 Task: Look for space in Shumen, Bulgaria from 2nd September, 2023 to 6th September, 2023 for 2 adults in price range Rs.15000 to Rs.20000. Place can be entire place with 1  bedroom having 1 bed and 1 bathroom. Property type can be hotel. Booking option can be shelf check-in. Required host language is English.
Action: Mouse moved to (475, 119)
Screenshot: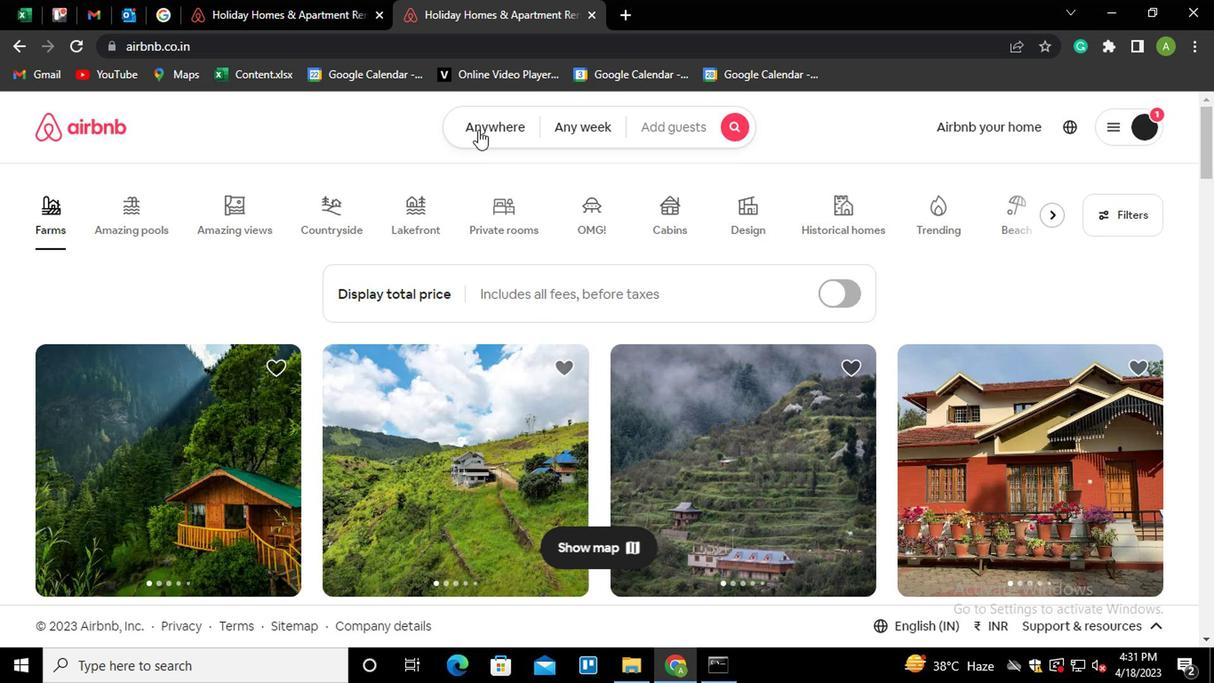 
Action: Mouse pressed left at (475, 119)
Screenshot: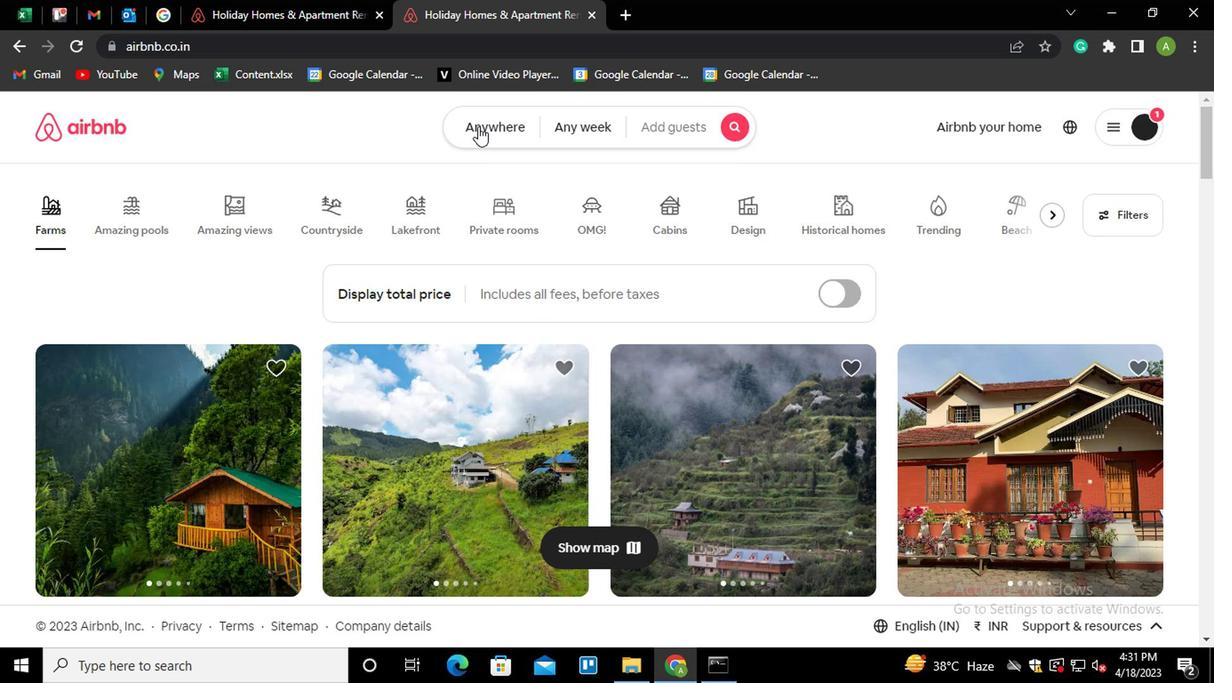 
Action: Mouse moved to (399, 201)
Screenshot: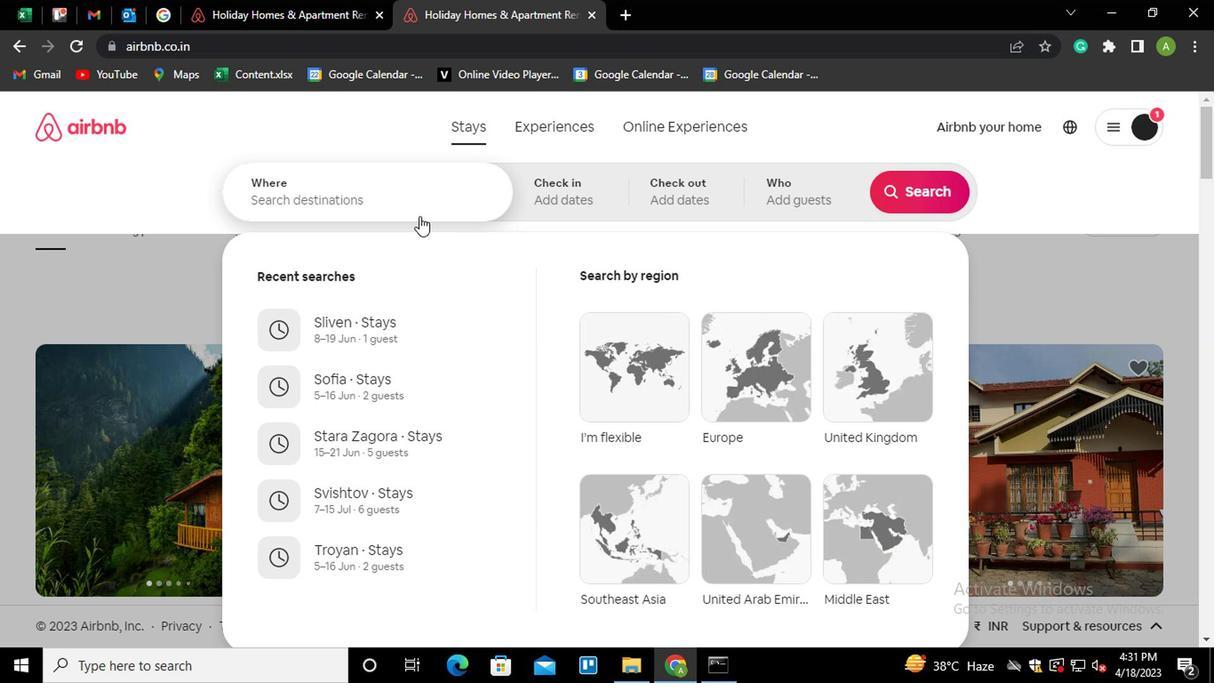 
Action: Mouse pressed left at (399, 201)
Screenshot: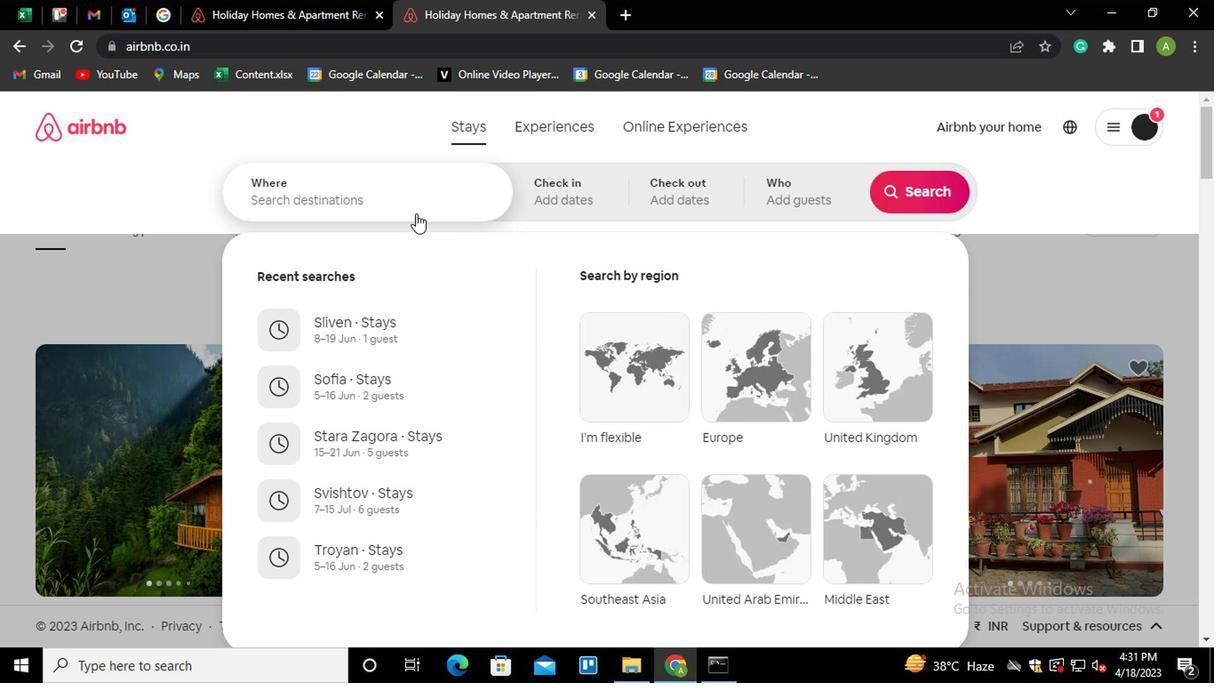 
Action: Key pressed <Key.shift><Key.shift><Key.shift><Key.shift><Key.shift>SHUMEN<Key.down><Key.enter>
Screenshot: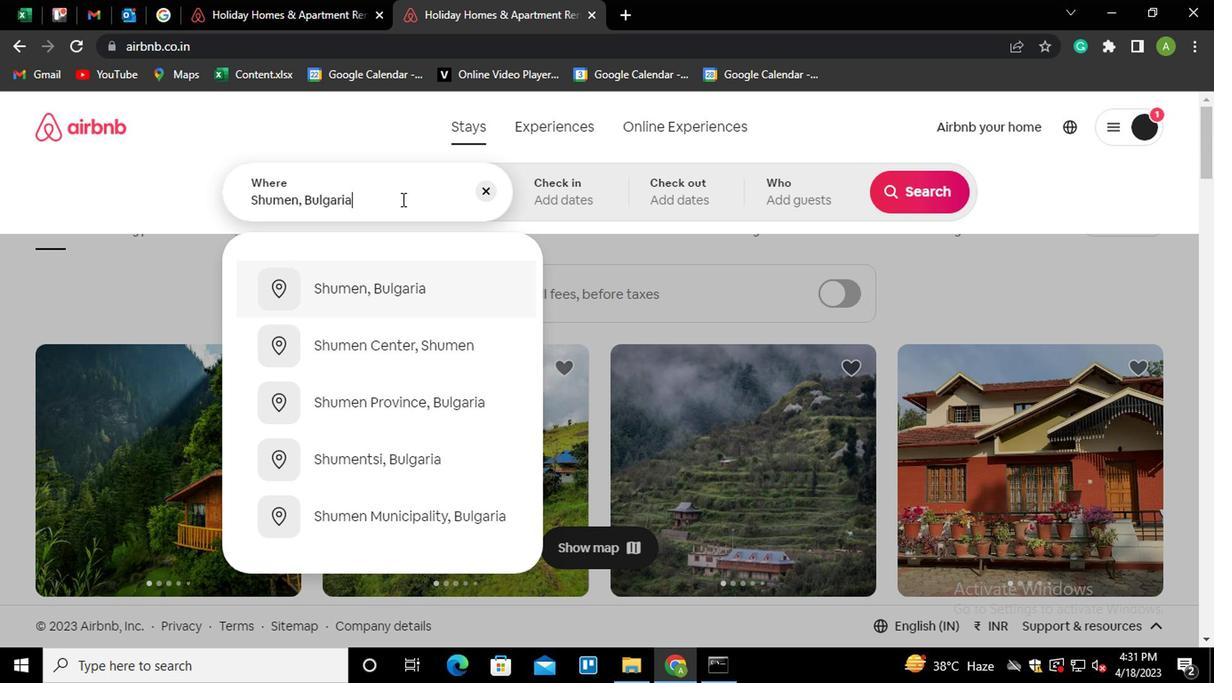 
Action: Mouse moved to (894, 339)
Screenshot: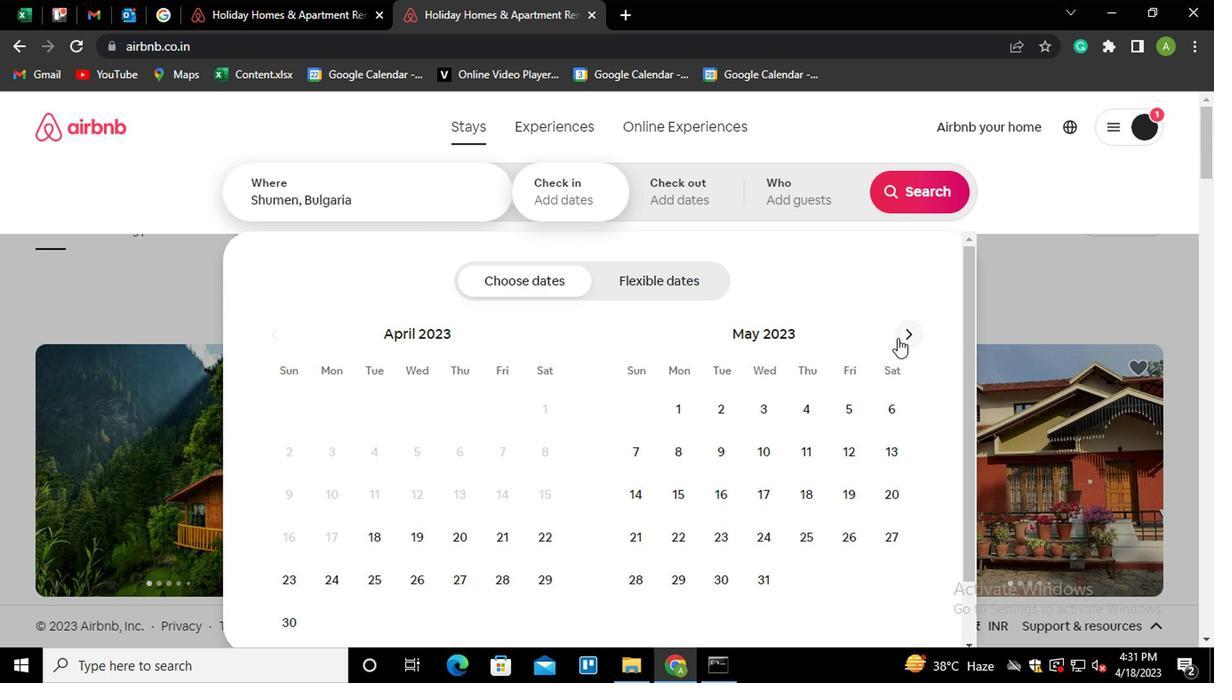 
Action: Mouse pressed left at (894, 339)
Screenshot: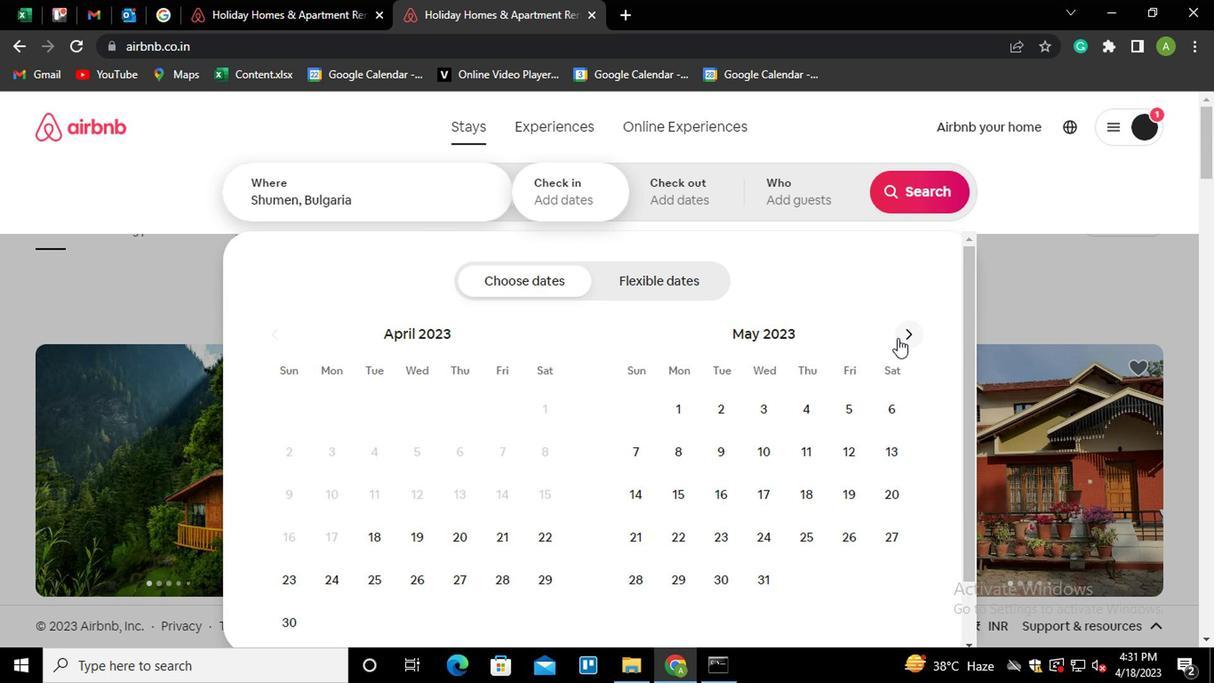 
Action: Mouse moved to (900, 339)
Screenshot: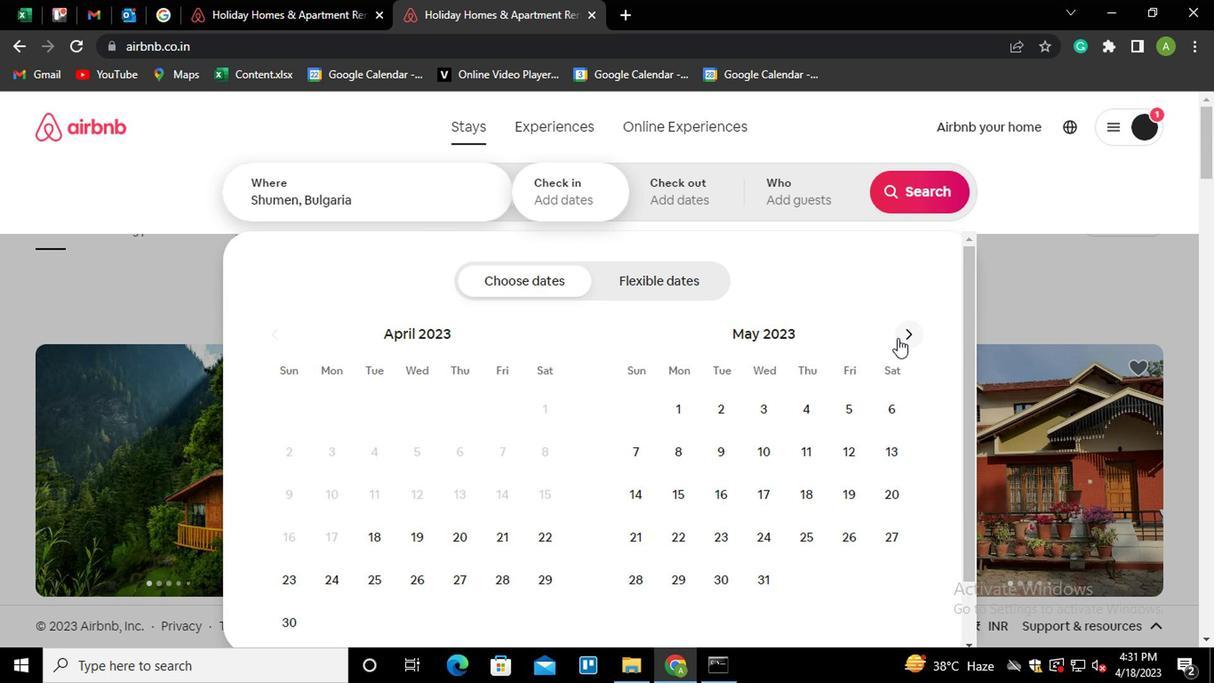 
Action: Mouse pressed left at (900, 339)
Screenshot: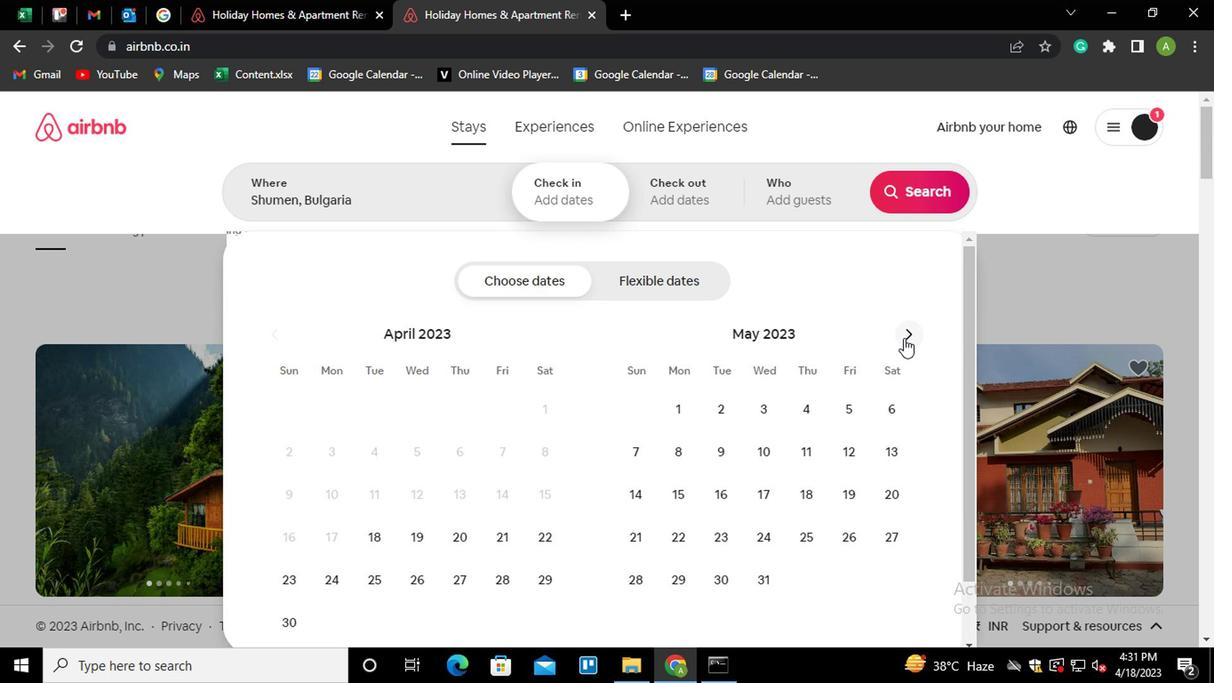 
Action: Mouse pressed left at (900, 339)
Screenshot: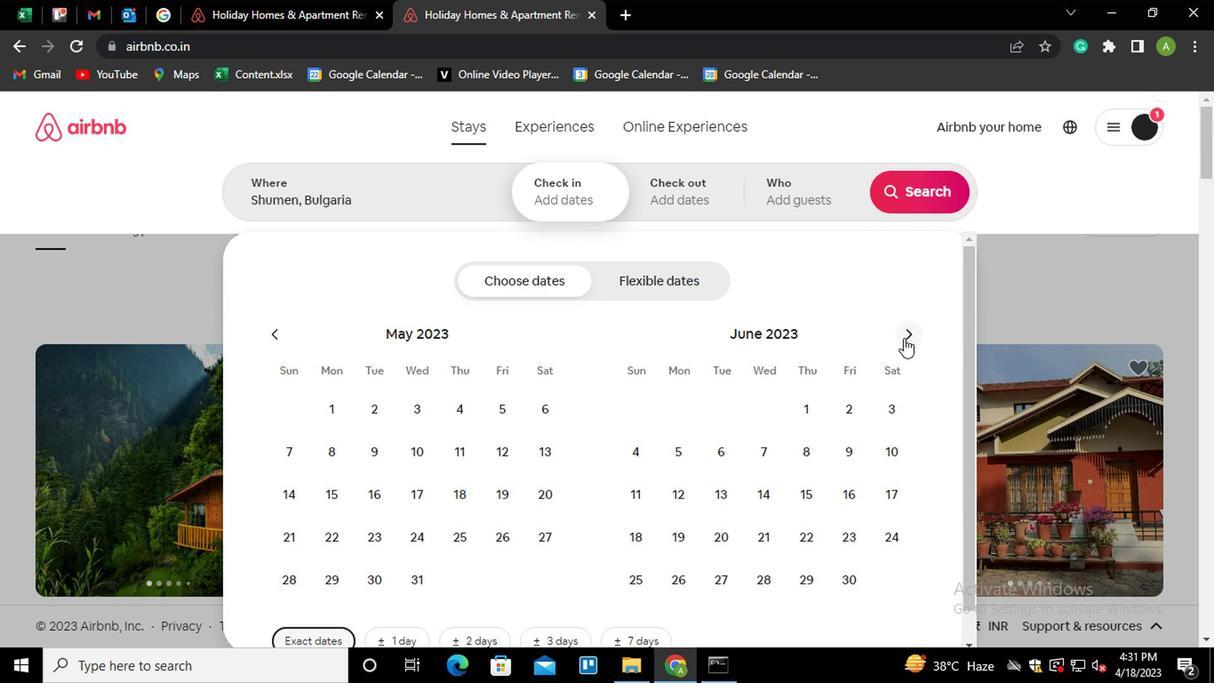 
Action: Mouse pressed left at (900, 339)
Screenshot: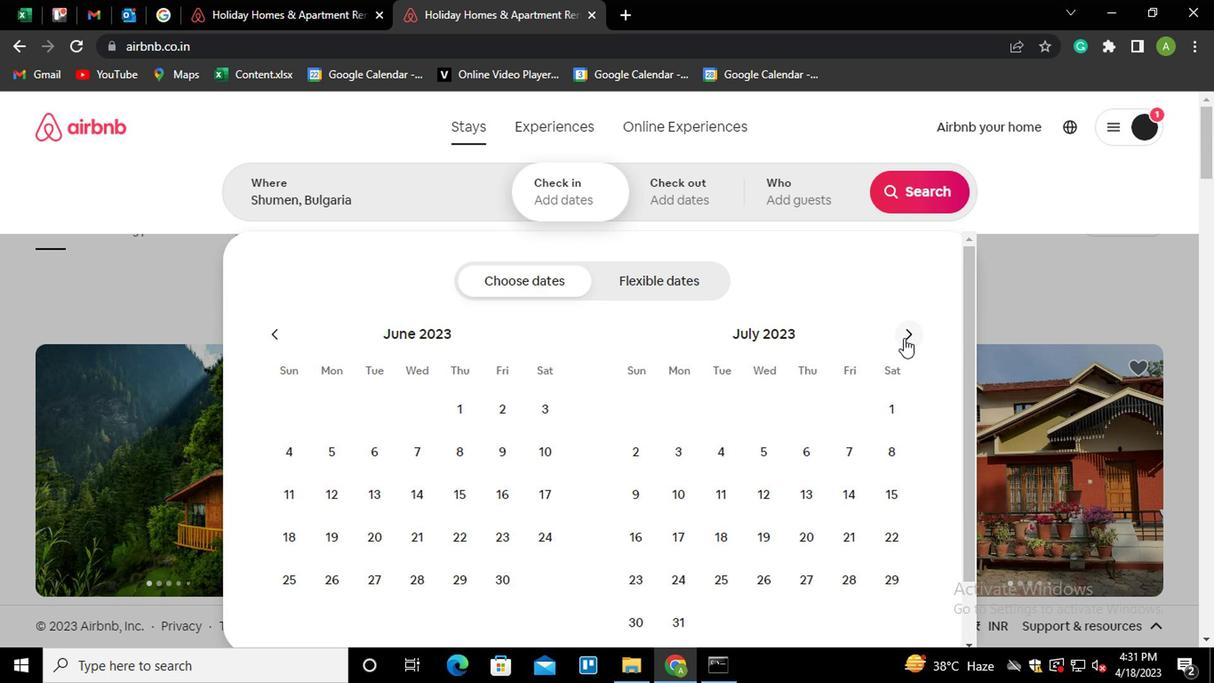 
Action: Mouse pressed left at (900, 339)
Screenshot: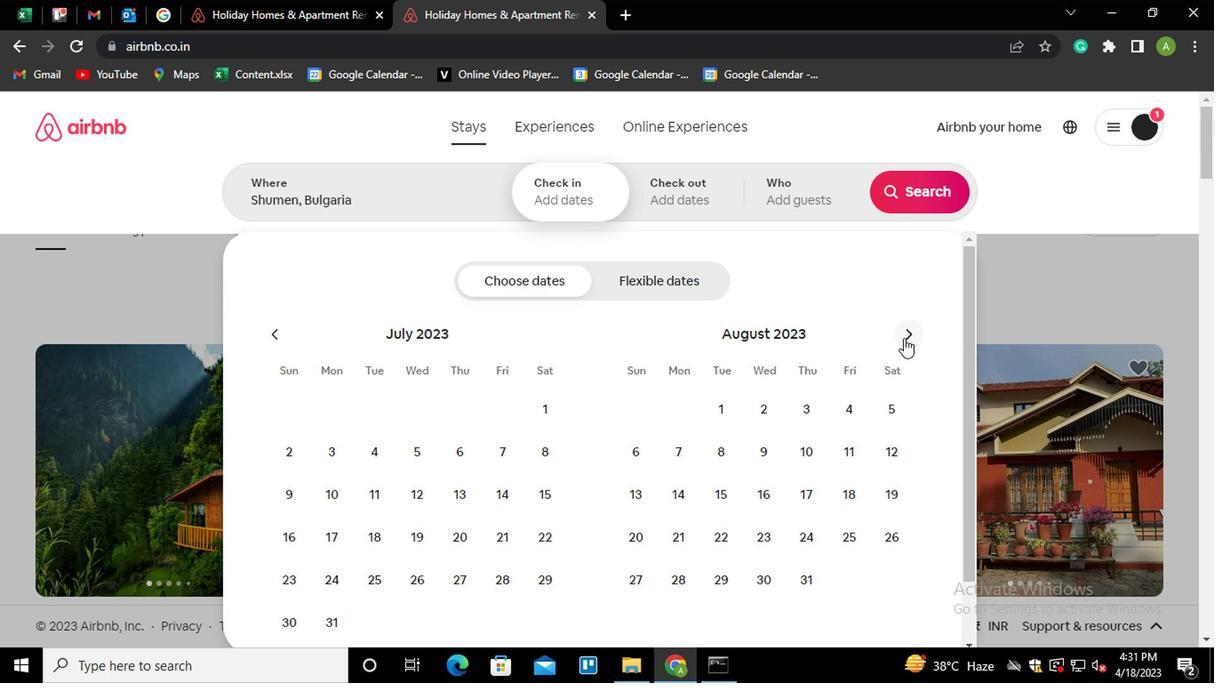 
Action: Mouse moved to (894, 409)
Screenshot: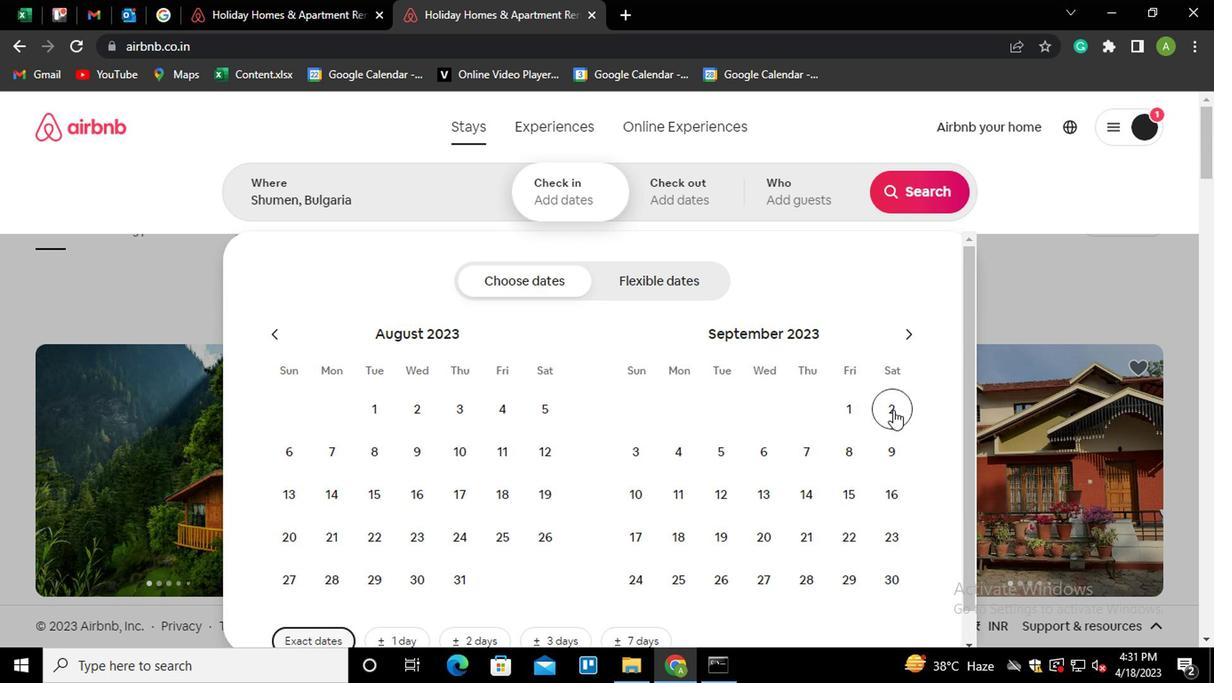 
Action: Mouse pressed left at (894, 409)
Screenshot: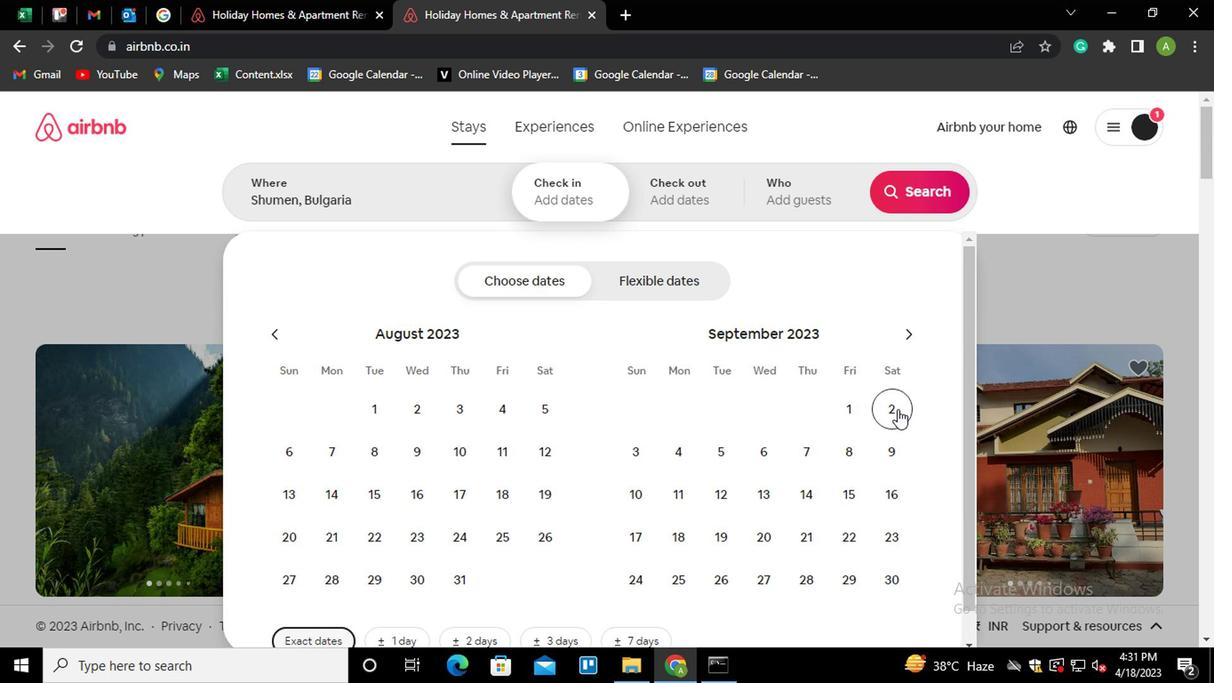 
Action: Mouse moved to (765, 445)
Screenshot: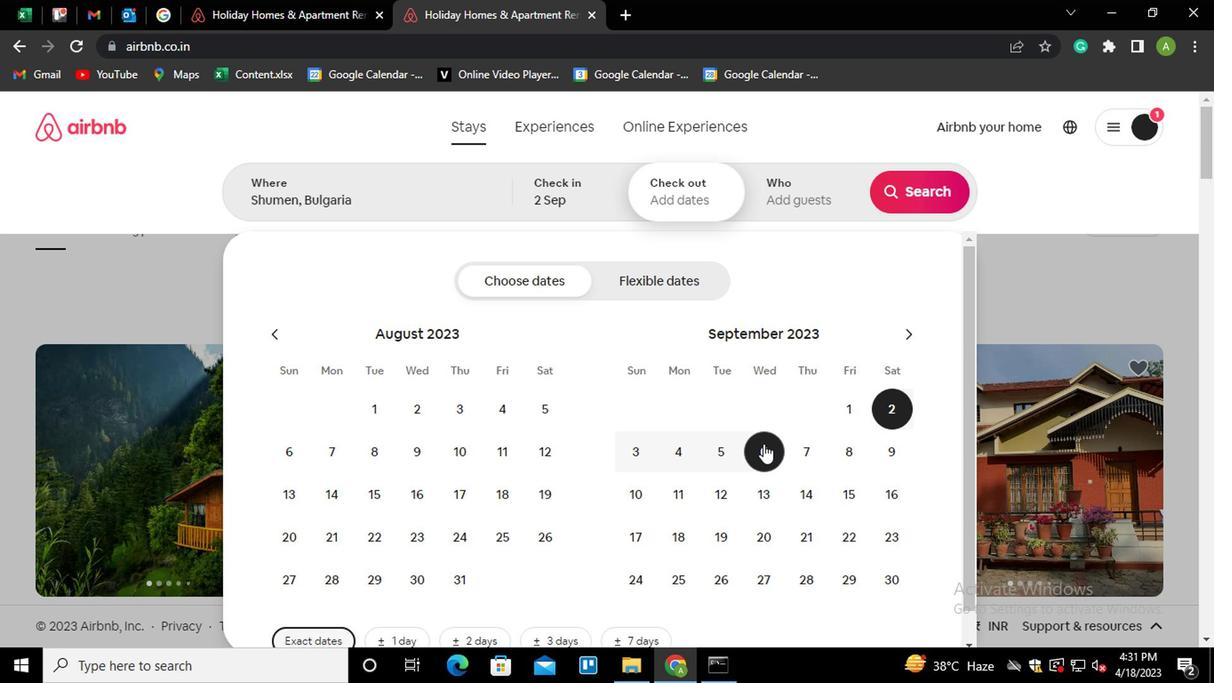 
Action: Mouse pressed left at (765, 445)
Screenshot: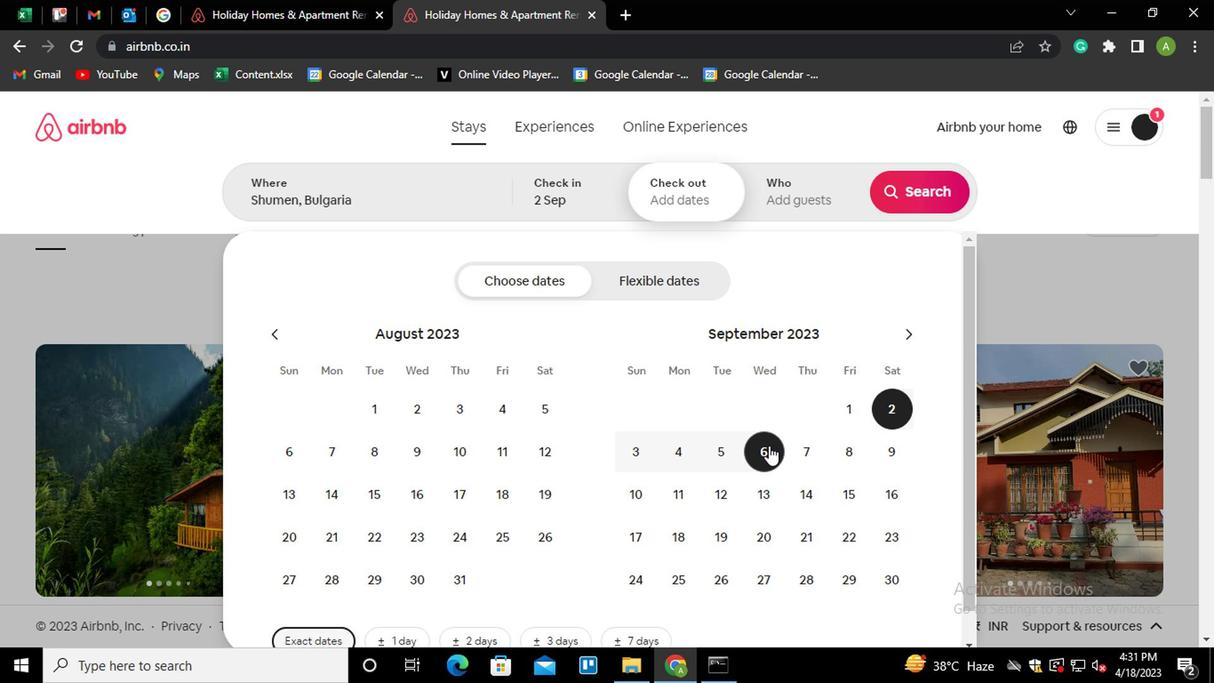 
Action: Mouse moved to (810, 204)
Screenshot: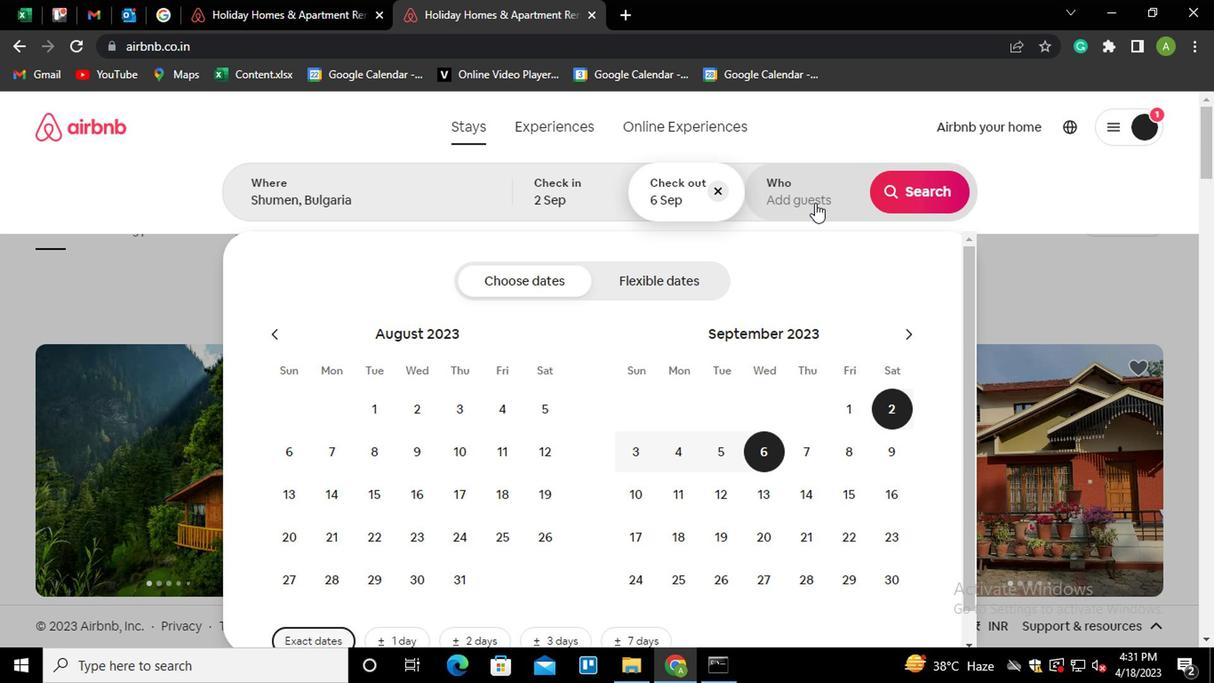 
Action: Mouse pressed left at (810, 204)
Screenshot: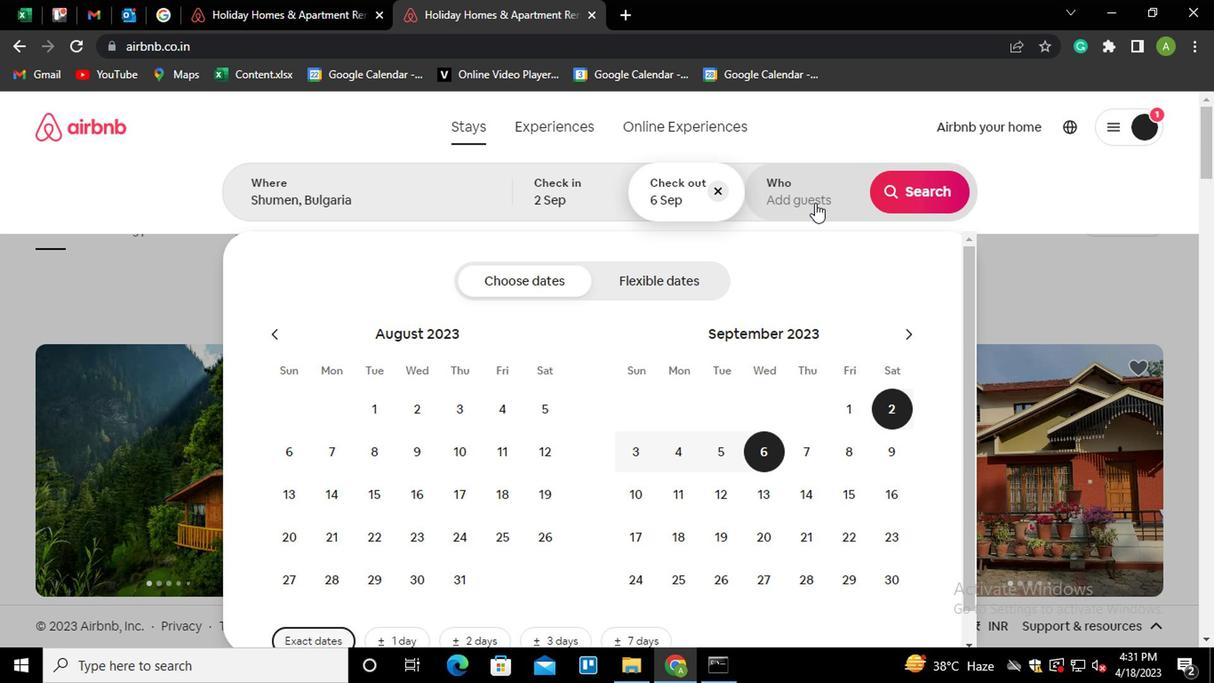 
Action: Mouse moved to (918, 285)
Screenshot: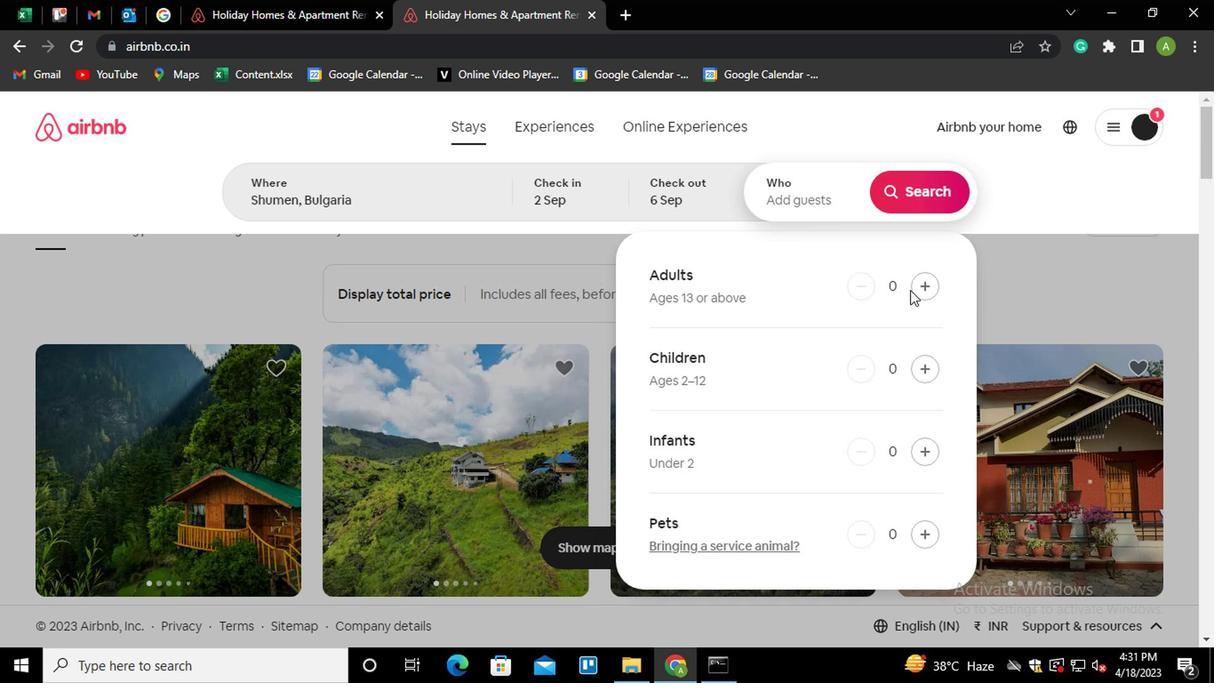 
Action: Mouse pressed left at (918, 285)
Screenshot: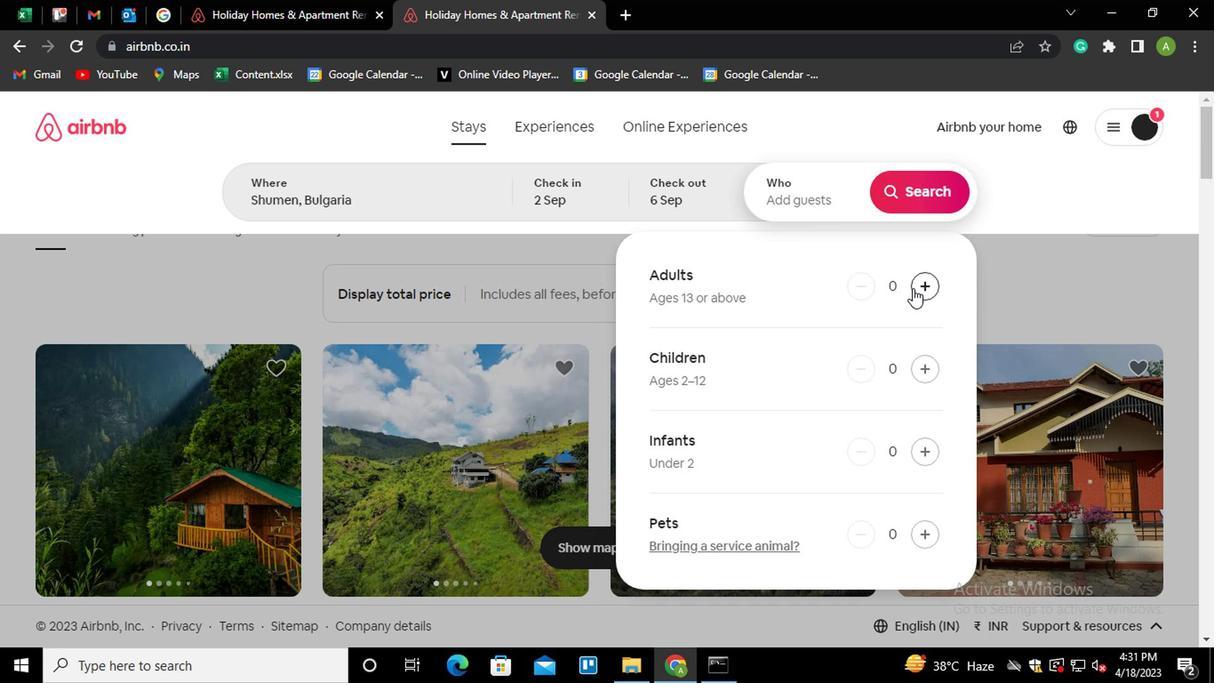 
Action: Mouse pressed left at (918, 285)
Screenshot: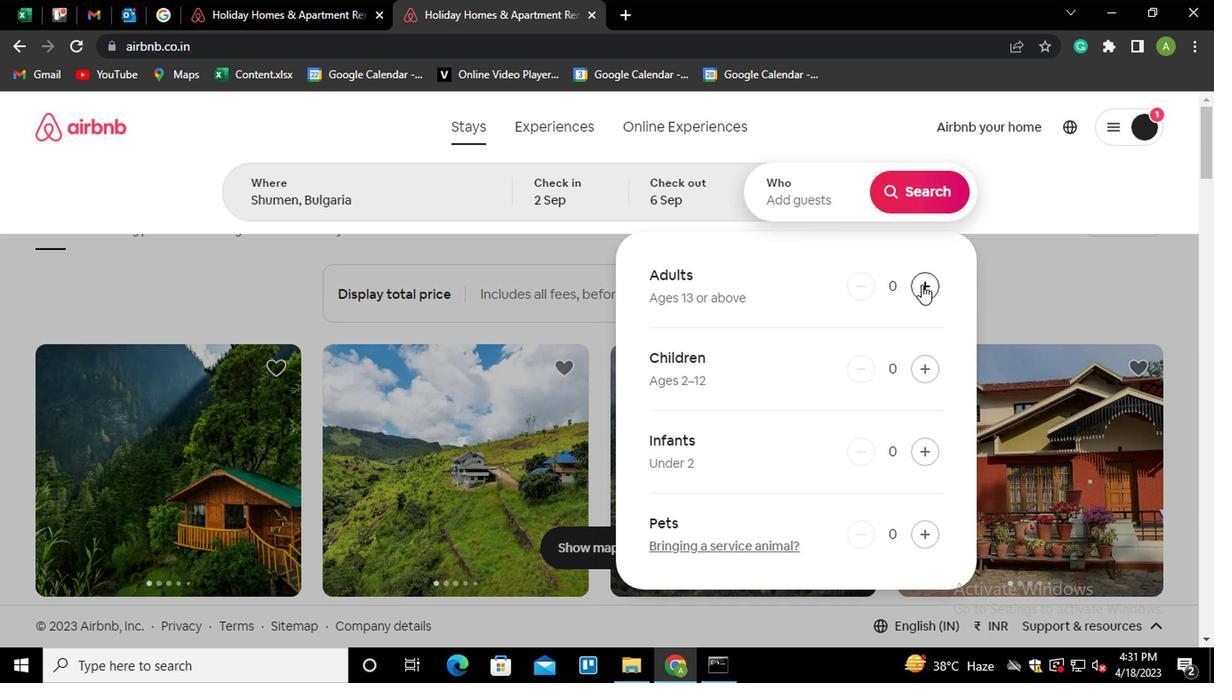 
Action: Mouse moved to (912, 192)
Screenshot: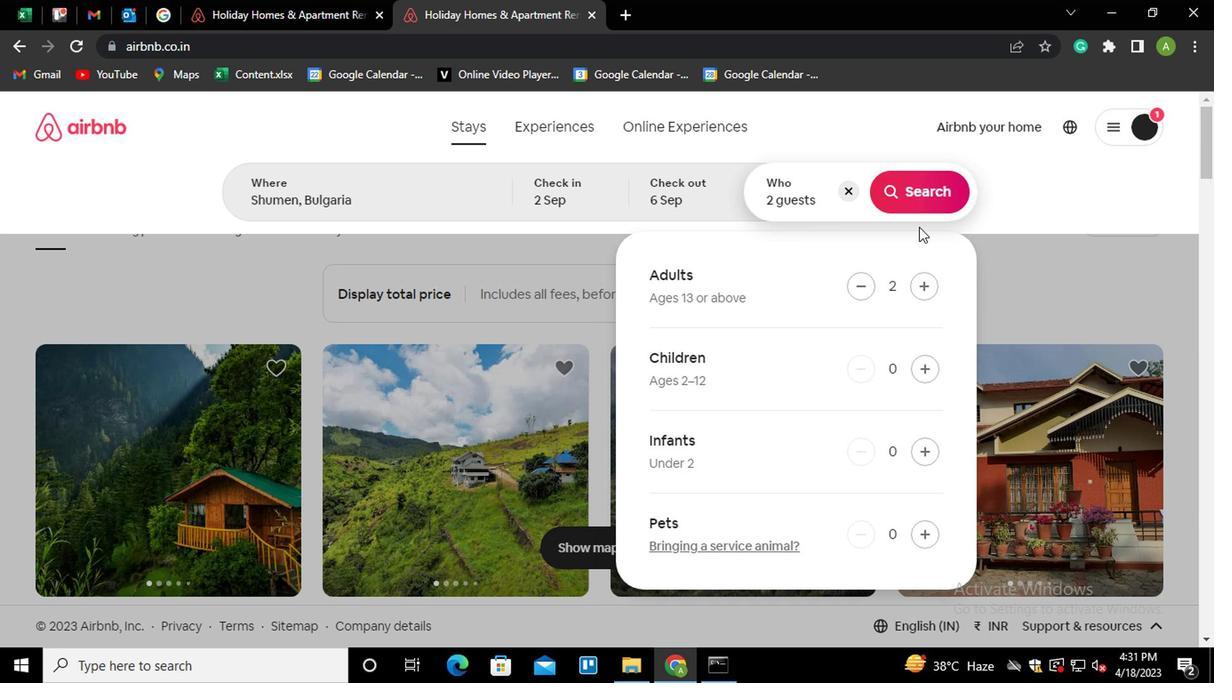 
Action: Mouse pressed left at (912, 192)
Screenshot: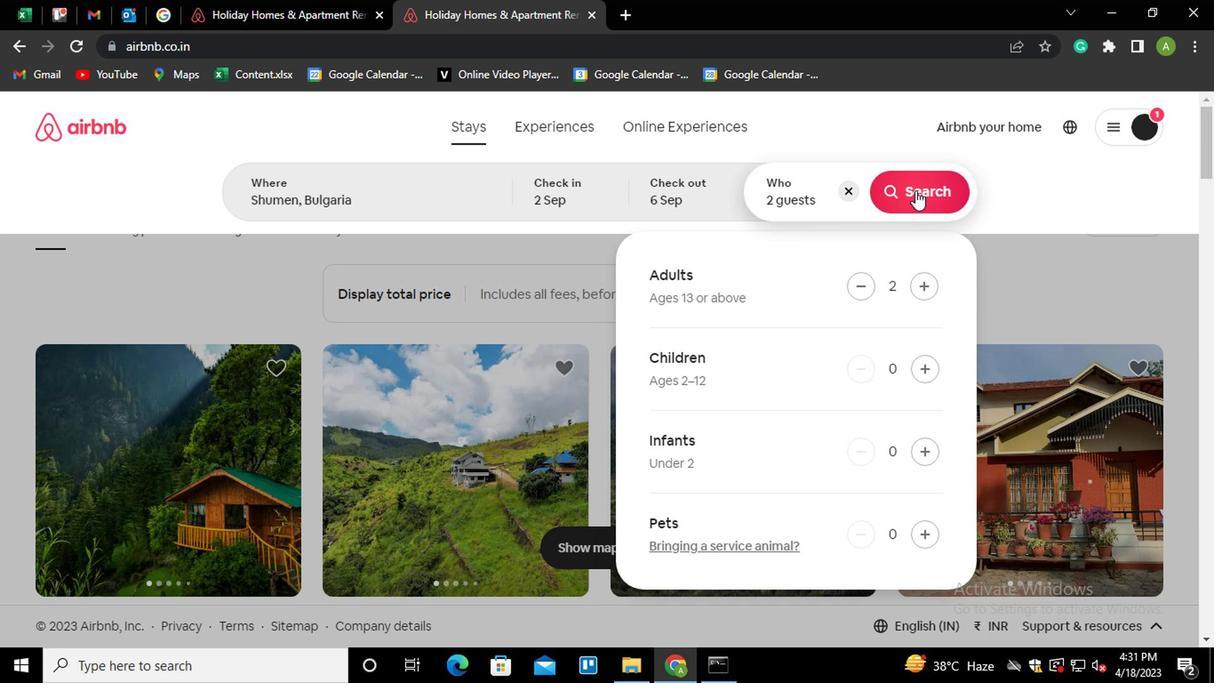 
Action: Mouse moved to (1132, 200)
Screenshot: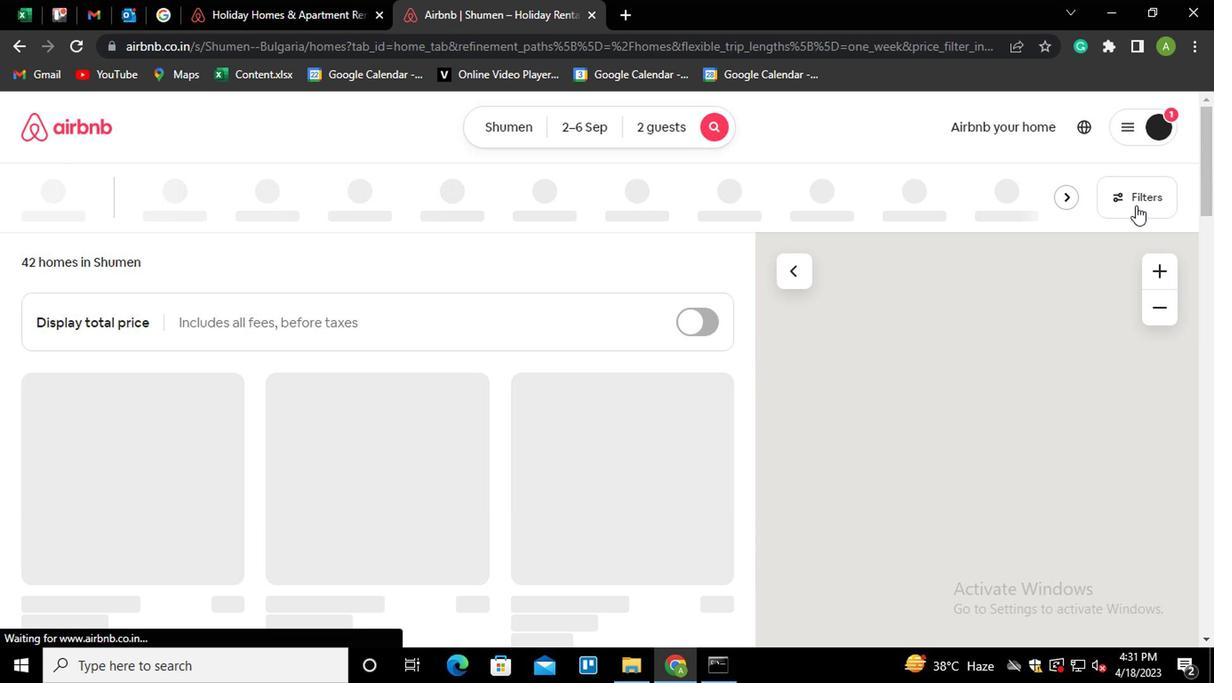 
Action: Mouse pressed left at (1132, 200)
Screenshot: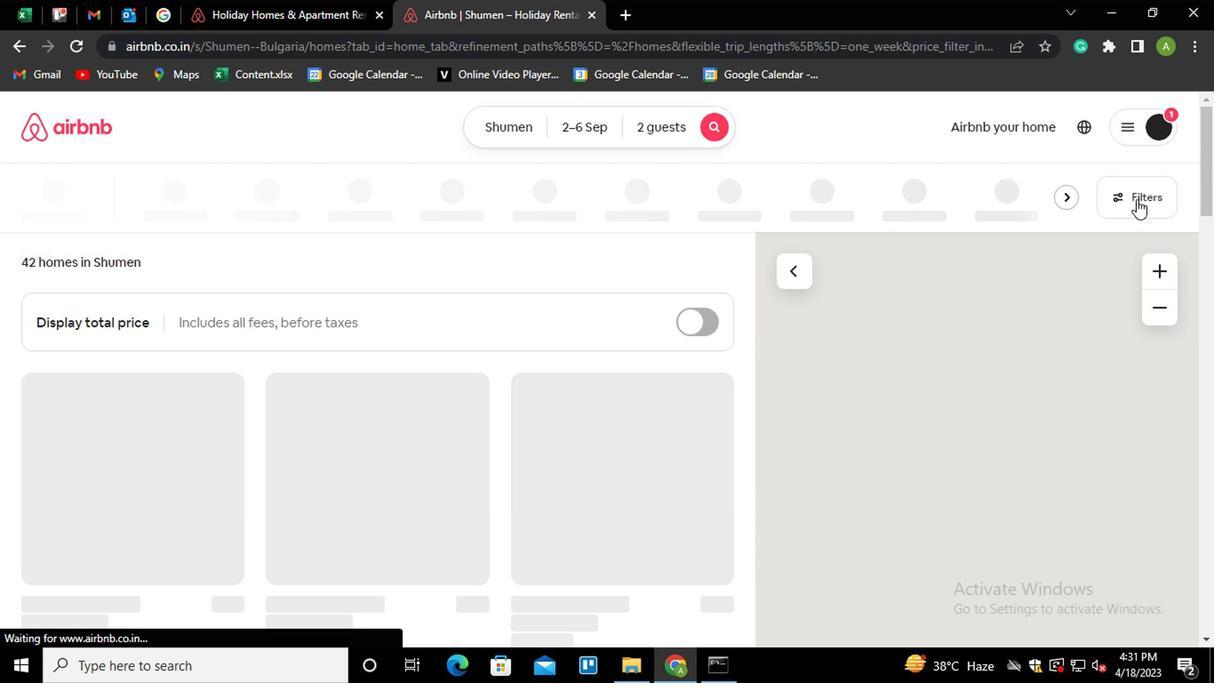 
Action: Mouse moved to (462, 431)
Screenshot: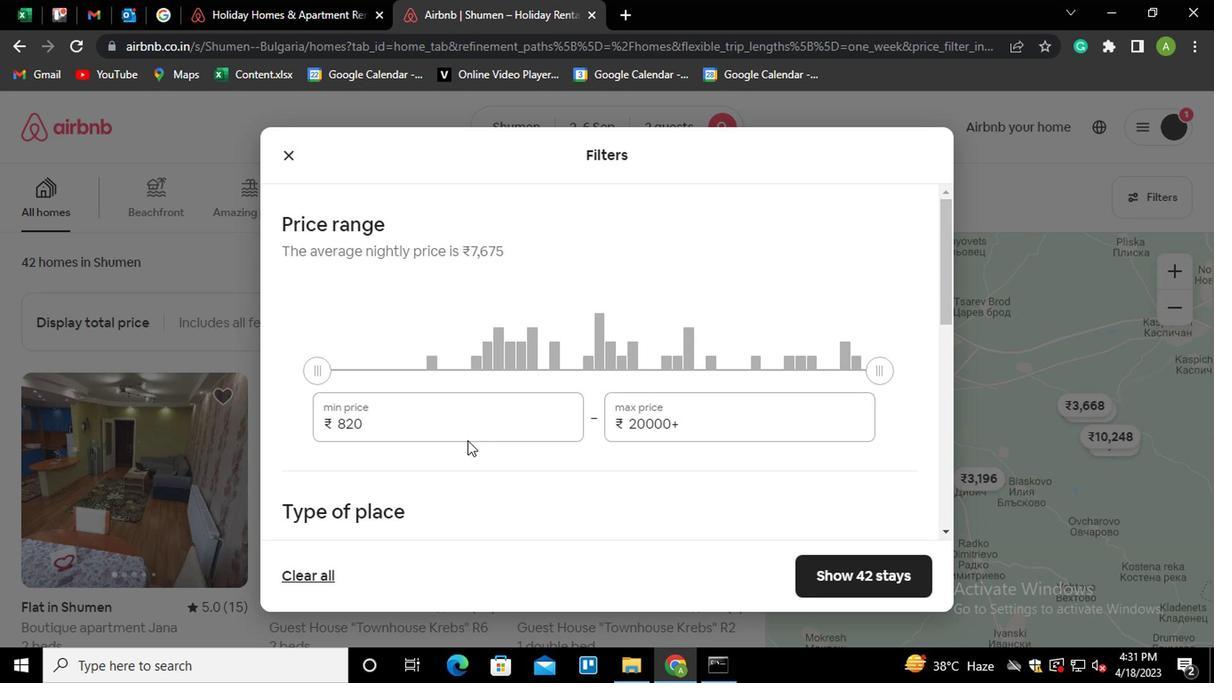 
Action: Mouse pressed left at (462, 431)
Screenshot: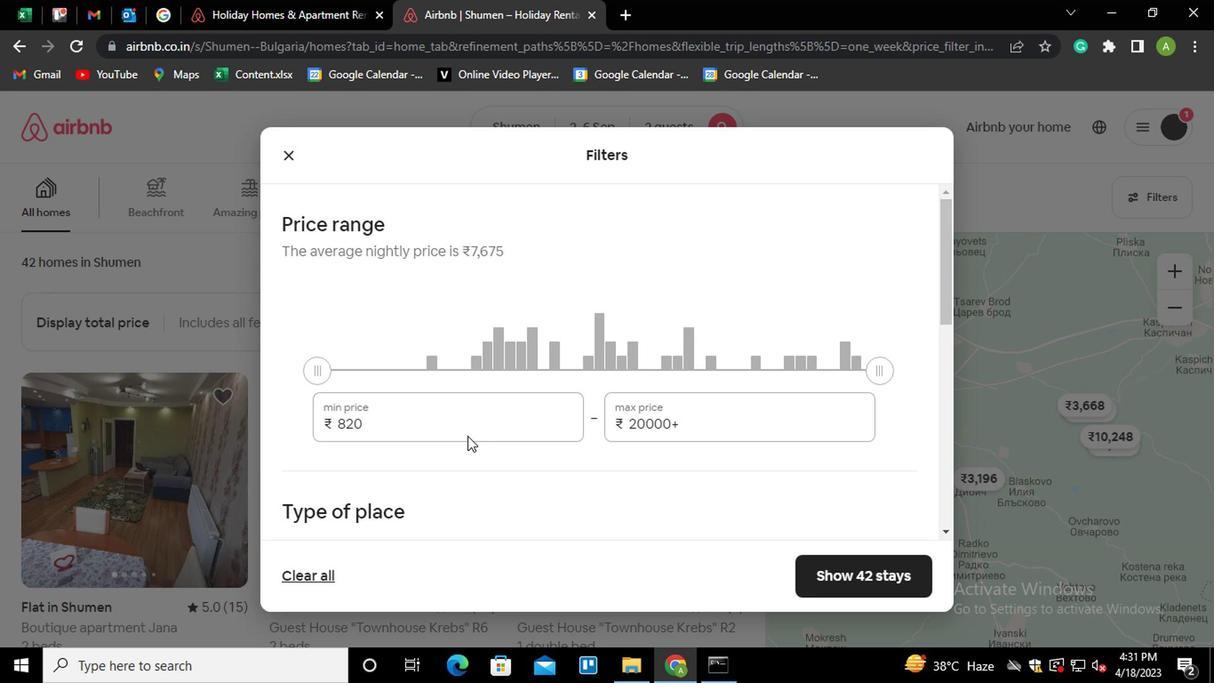 
Action: Key pressed <Key.shift_r><Key.home>15000
Screenshot: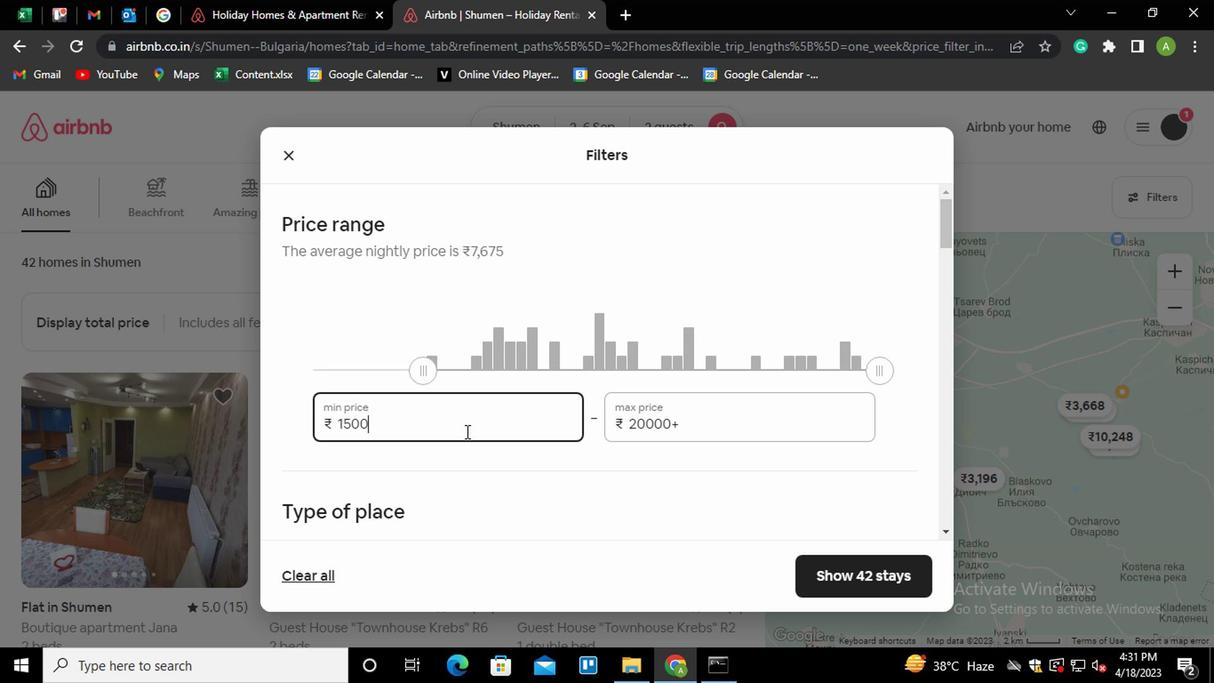 
Action: Mouse moved to (676, 428)
Screenshot: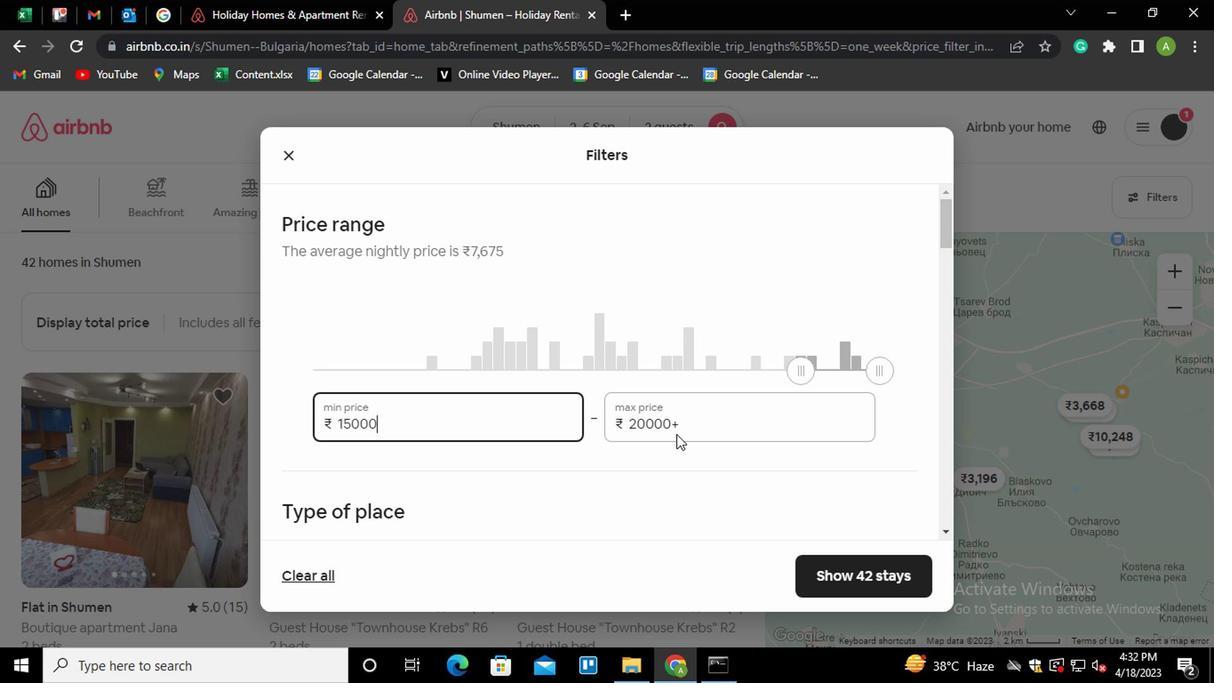 
Action: Mouse pressed left at (676, 428)
Screenshot: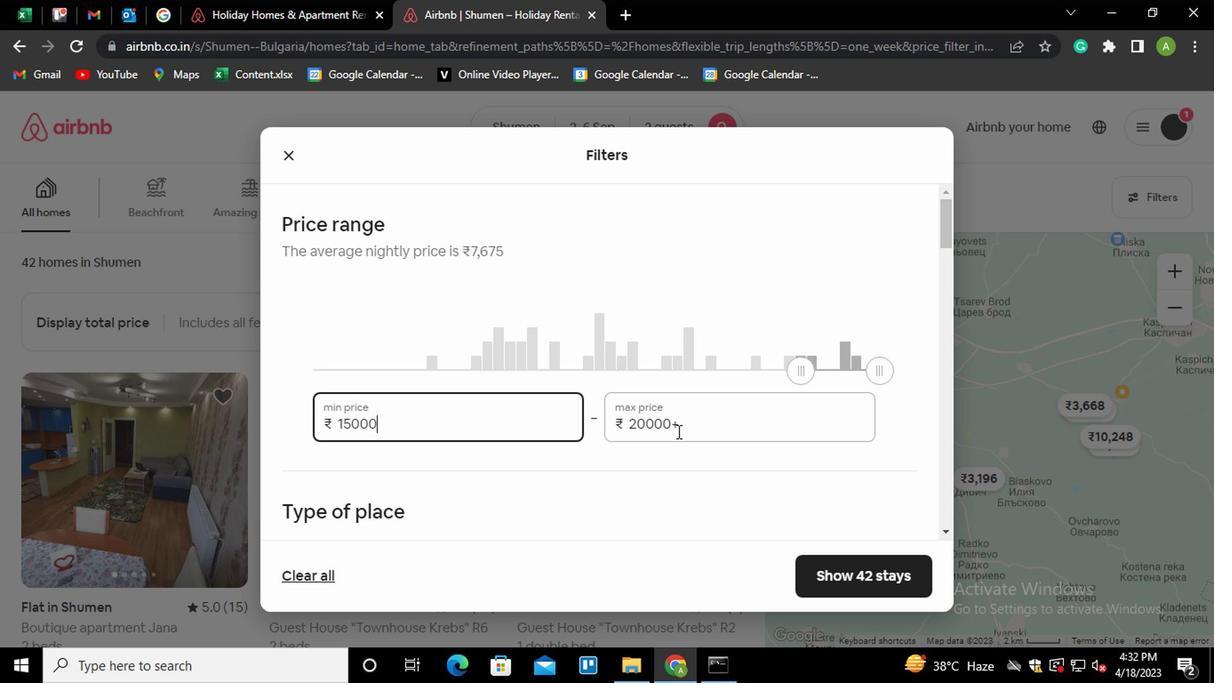 
Action: Mouse moved to (674, 428)
Screenshot: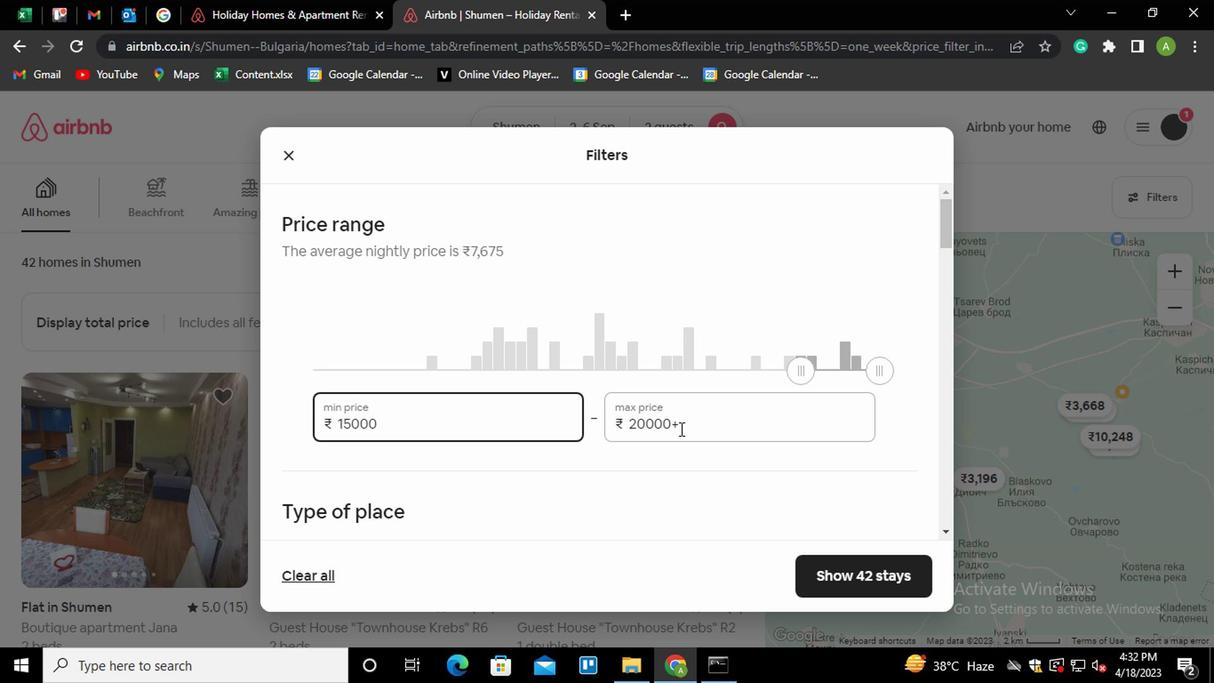 
Action: Key pressed <Key.shift_r><Key.home>20000
Screenshot: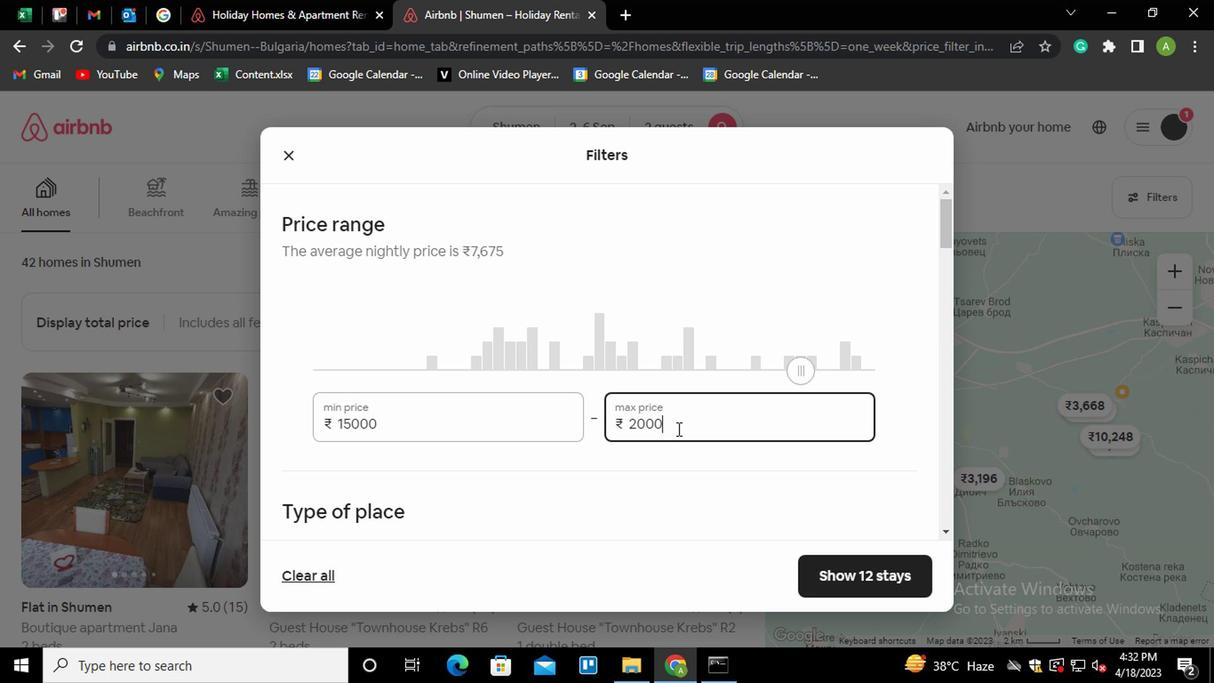
Action: Mouse moved to (687, 423)
Screenshot: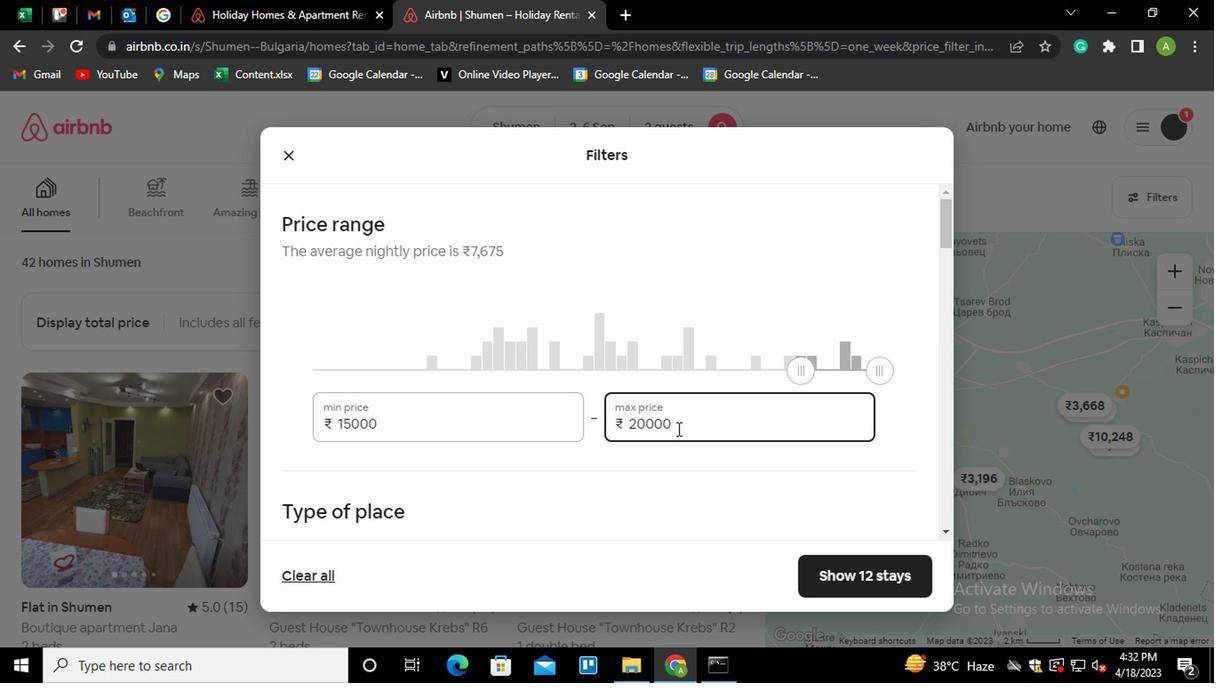
Action: Mouse scrolled (687, 422) with delta (0, -1)
Screenshot: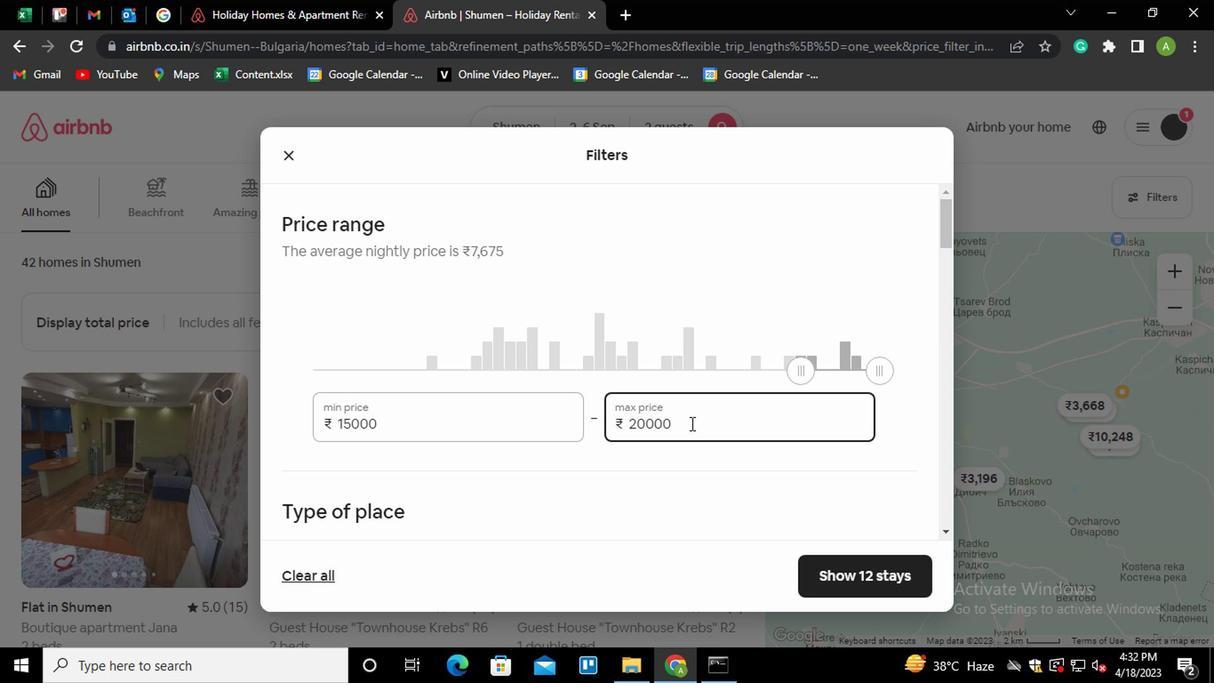 
Action: Mouse scrolled (687, 422) with delta (0, -1)
Screenshot: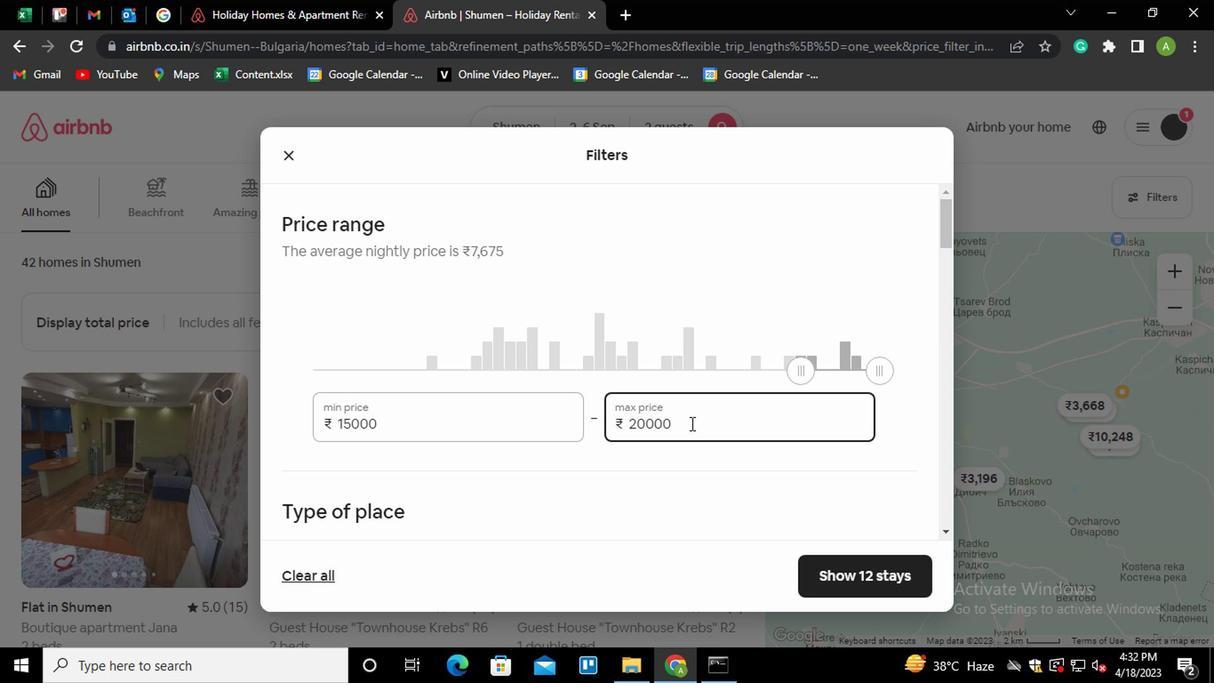 
Action: Mouse scrolled (687, 422) with delta (0, -1)
Screenshot: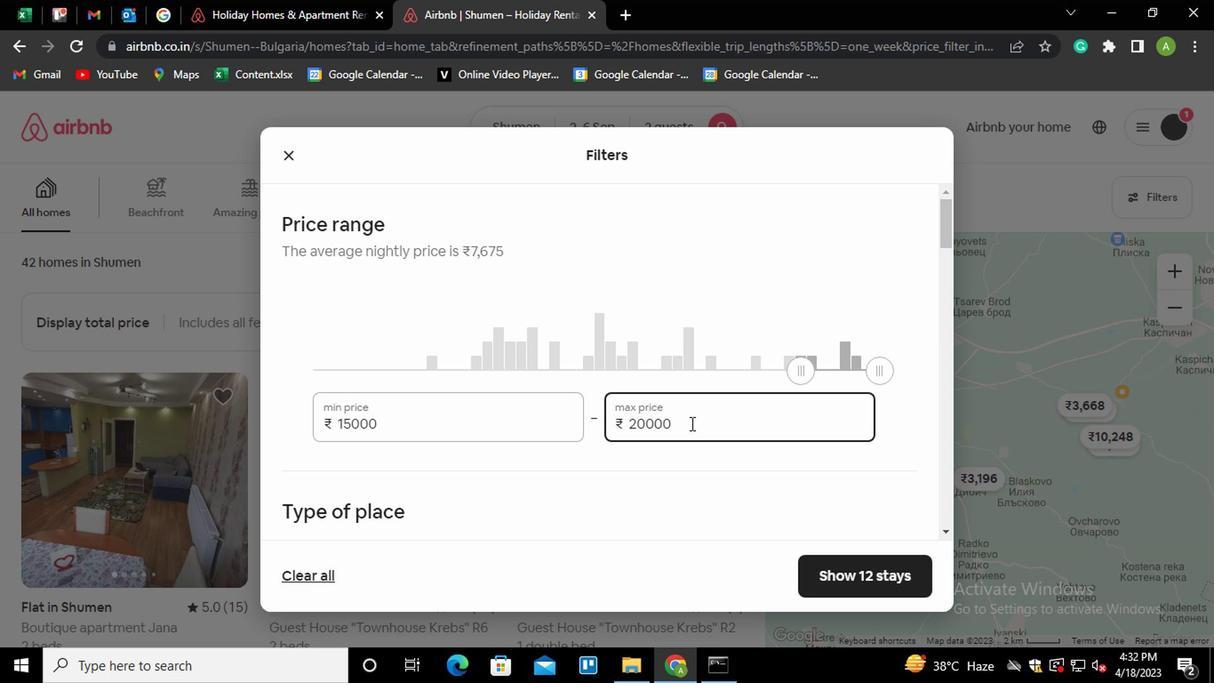 
Action: Mouse moved to (323, 294)
Screenshot: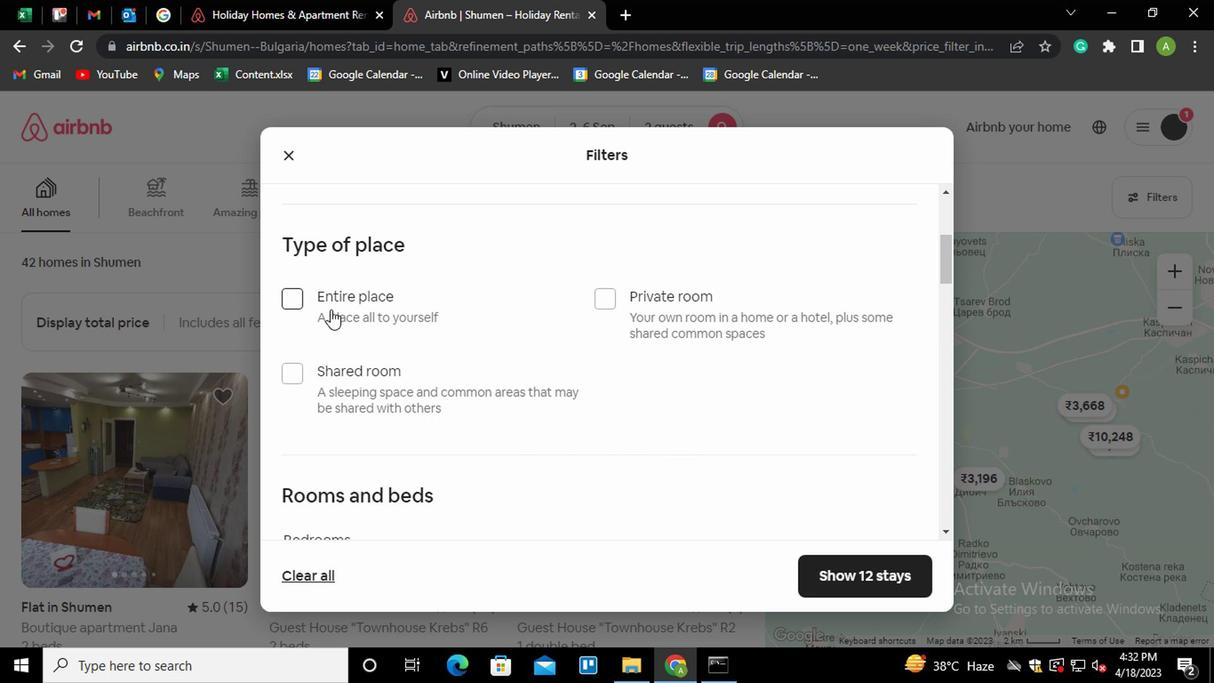 
Action: Mouse pressed left at (323, 294)
Screenshot: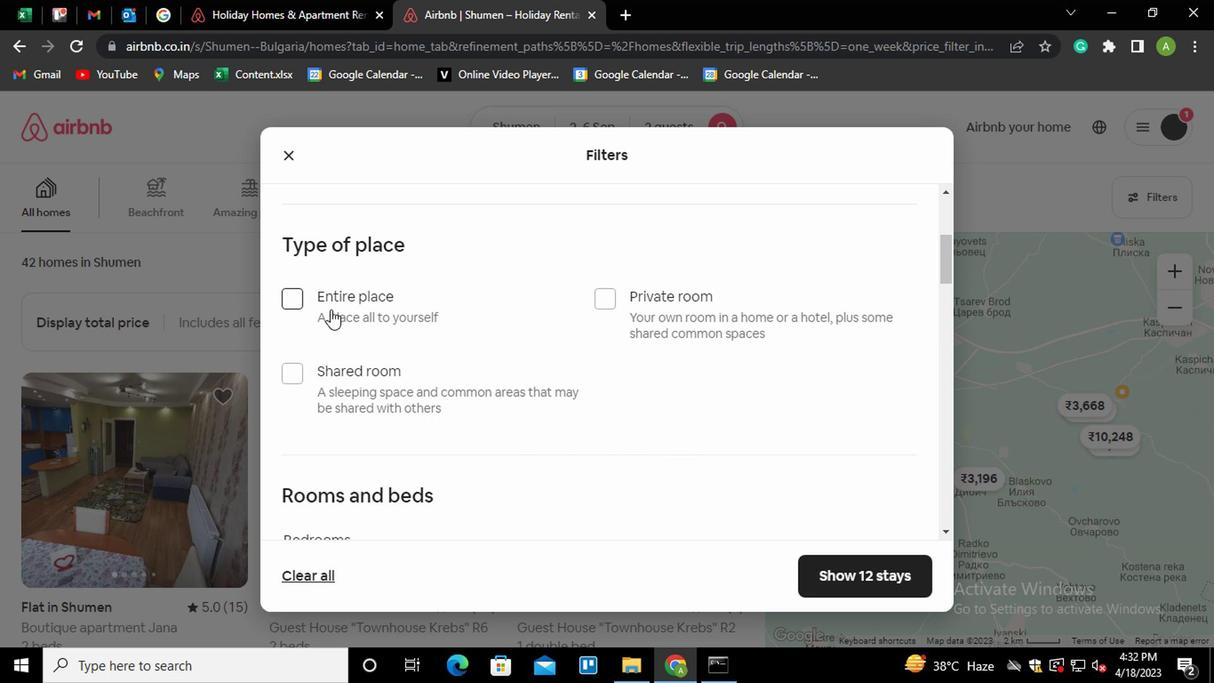 
Action: Mouse moved to (566, 344)
Screenshot: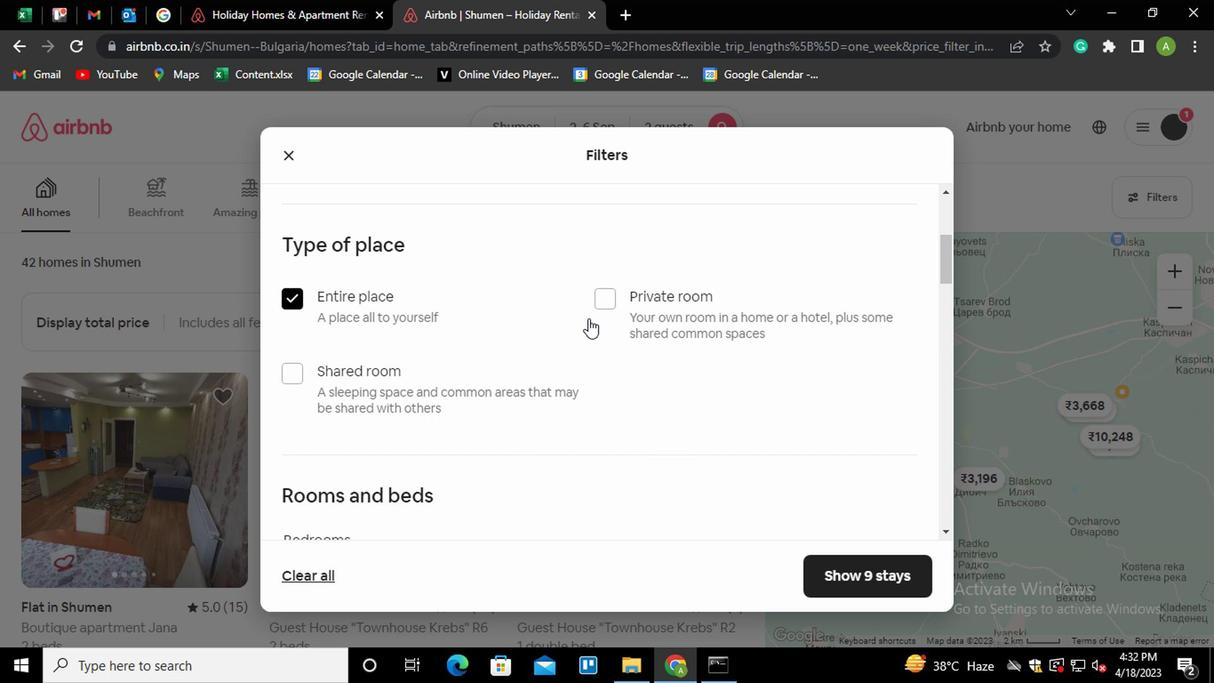 
Action: Mouse scrolled (566, 343) with delta (0, 0)
Screenshot: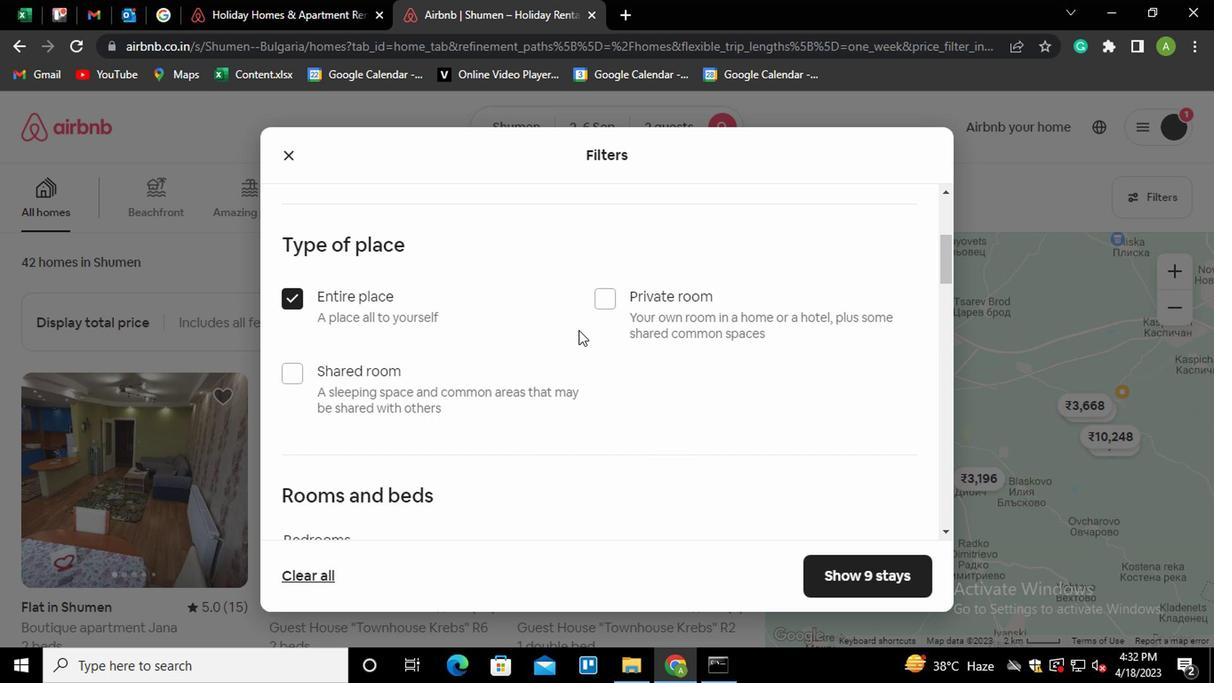 
Action: Mouse scrolled (566, 343) with delta (0, 0)
Screenshot: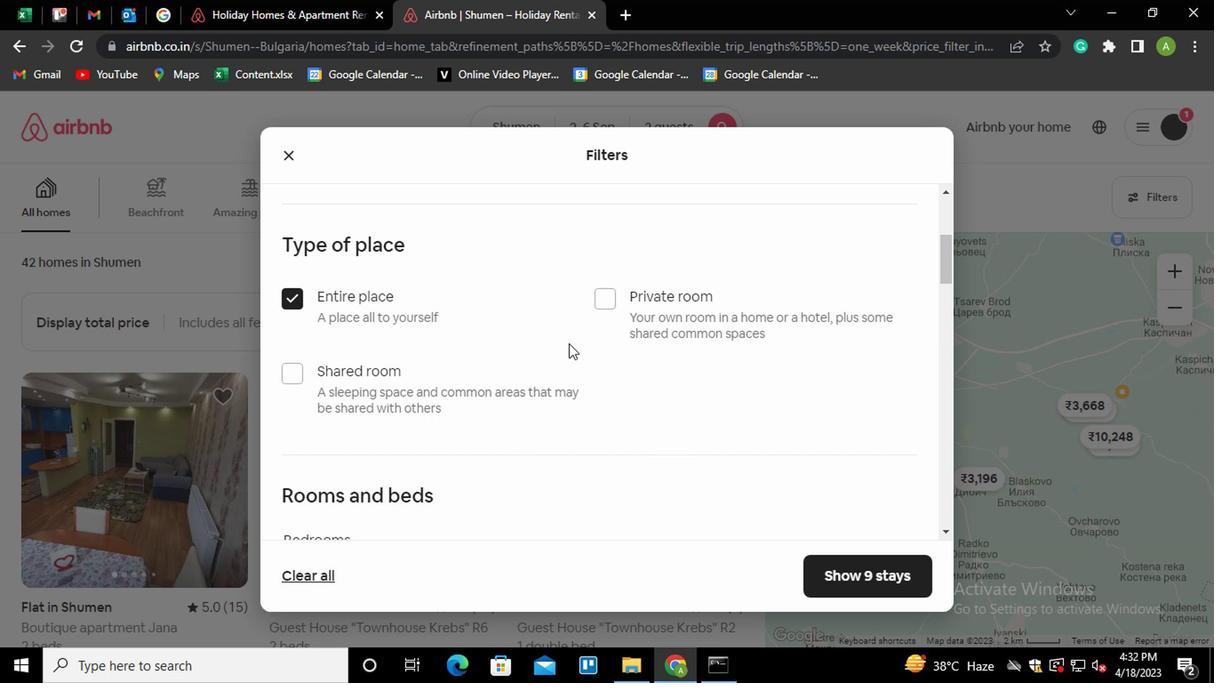 
Action: Mouse moved to (401, 403)
Screenshot: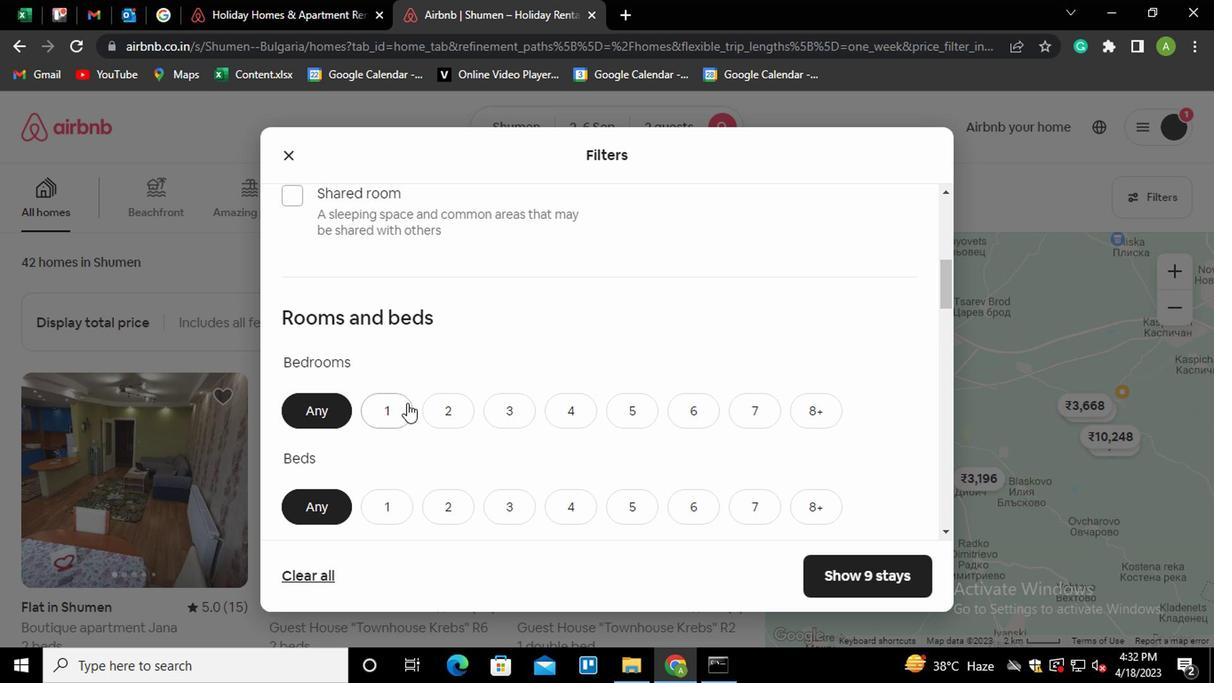 
Action: Mouse pressed left at (401, 403)
Screenshot: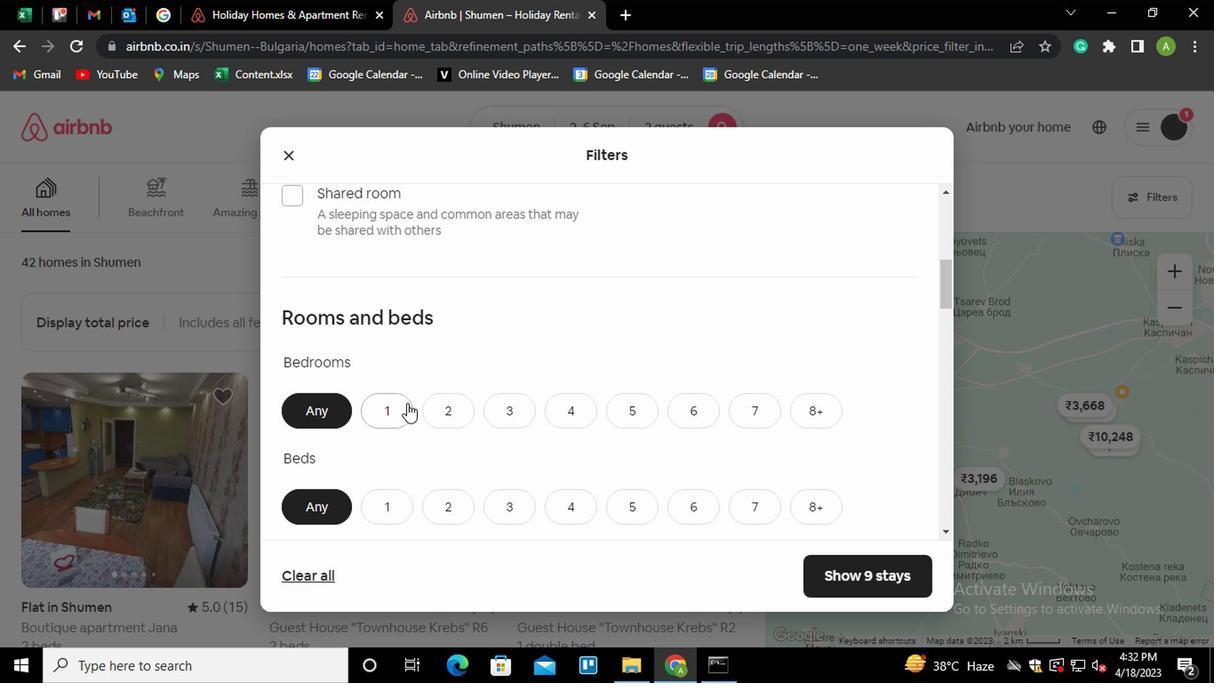 
Action: Mouse scrolled (401, 402) with delta (0, -1)
Screenshot: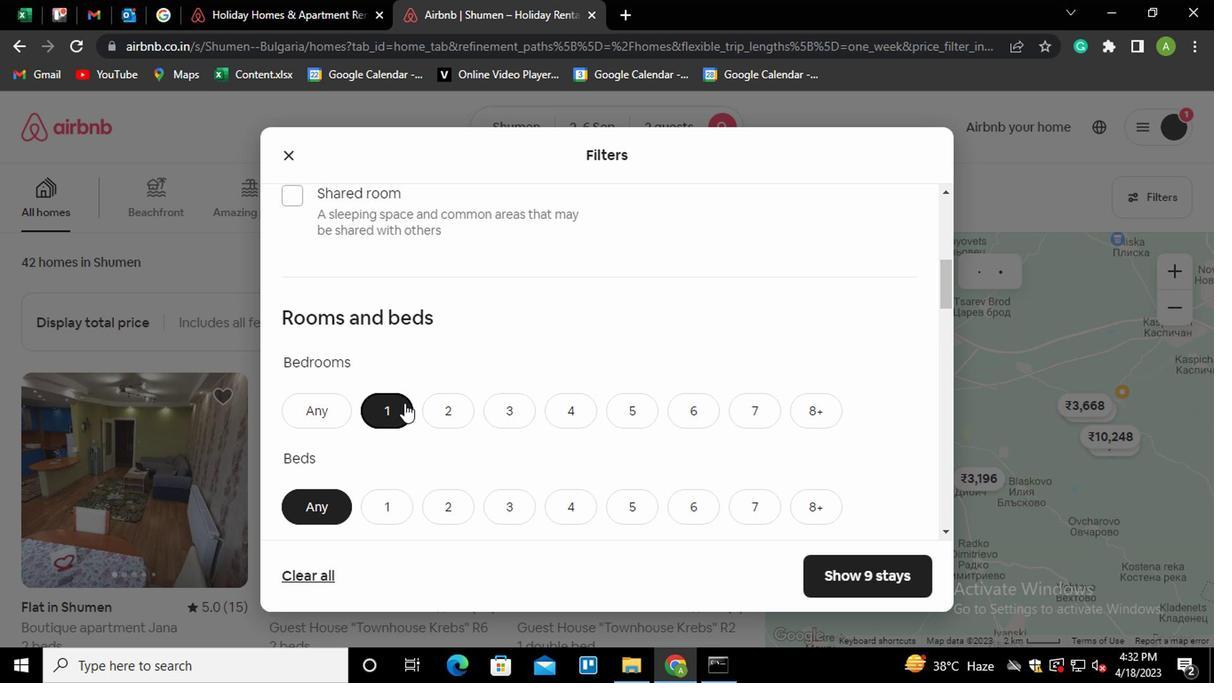 
Action: Mouse scrolled (401, 402) with delta (0, -1)
Screenshot: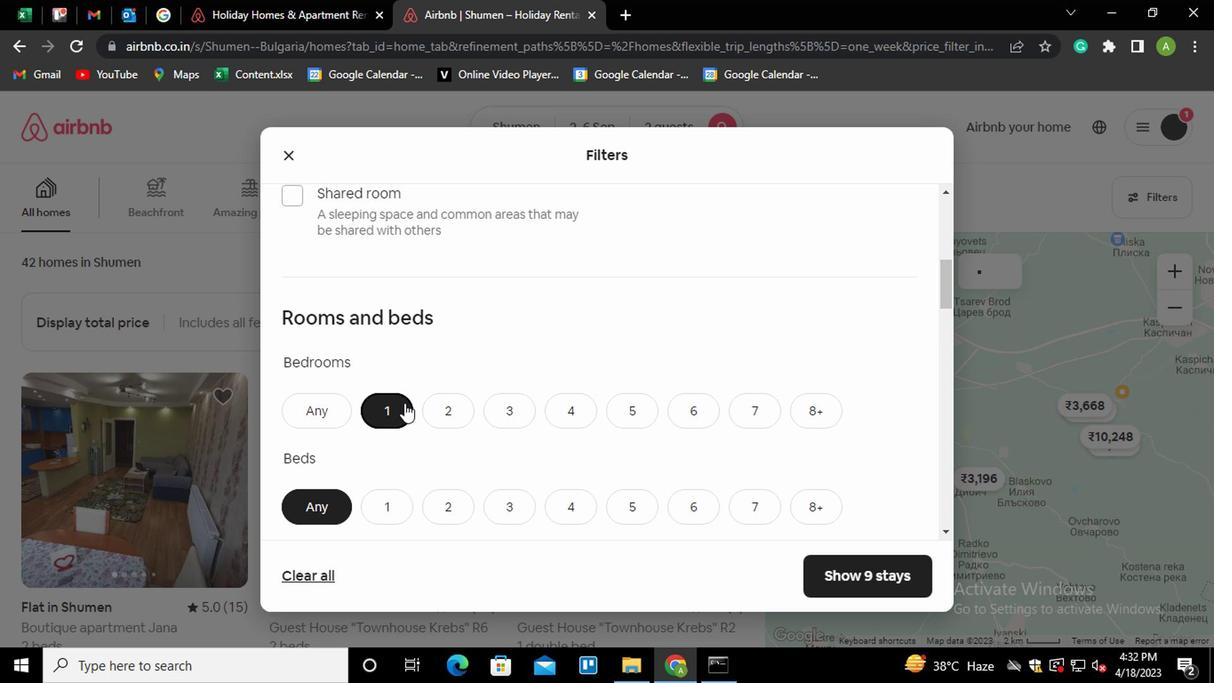 
Action: Mouse moved to (381, 330)
Screenshot: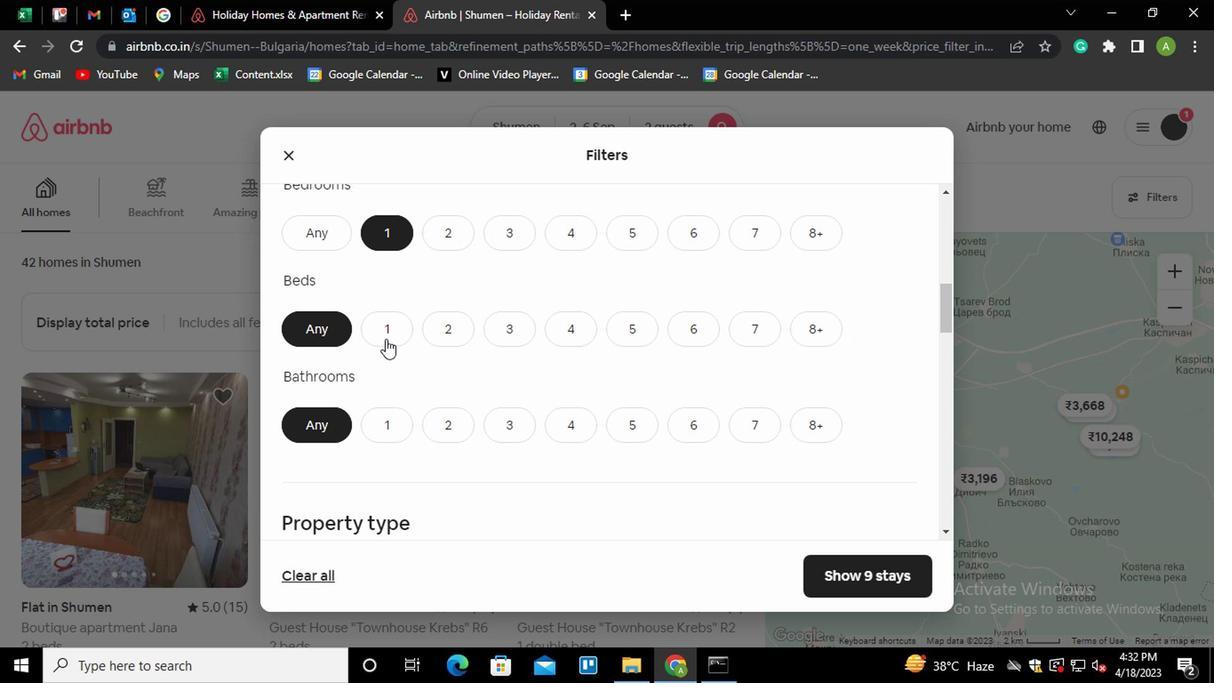 
Action: Mouse pressed left at (381, 330)
Screenshot: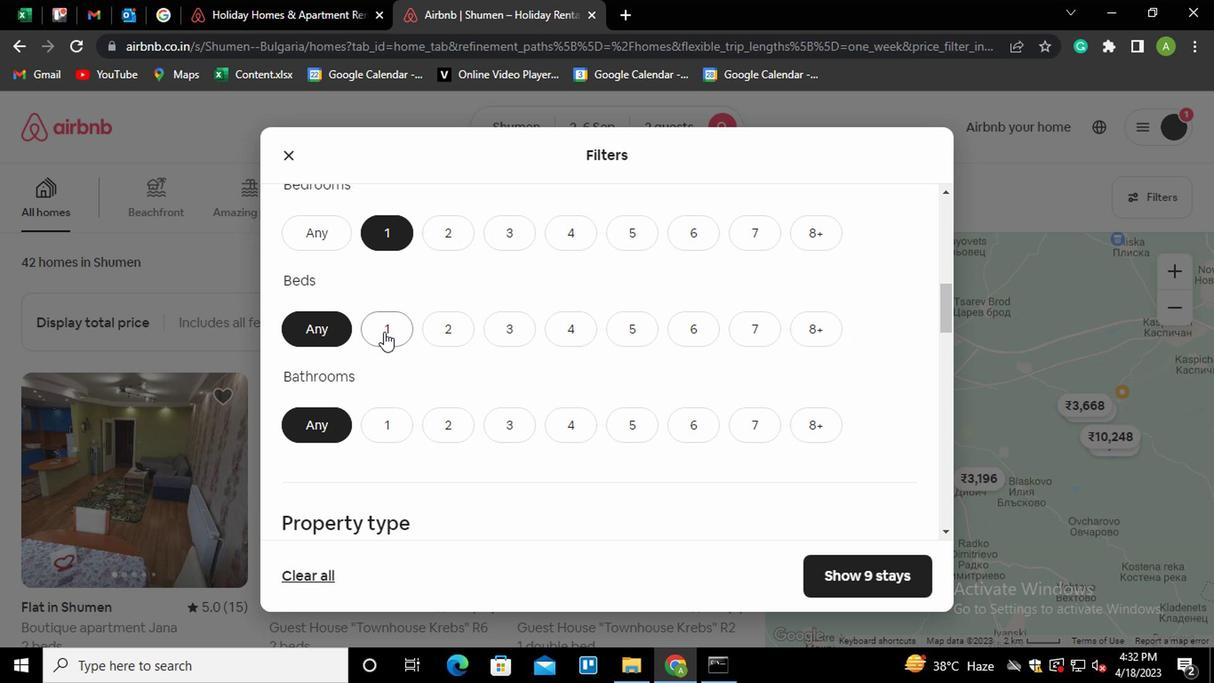 
Action: Mouse moved to (390, 428)
Screenshot: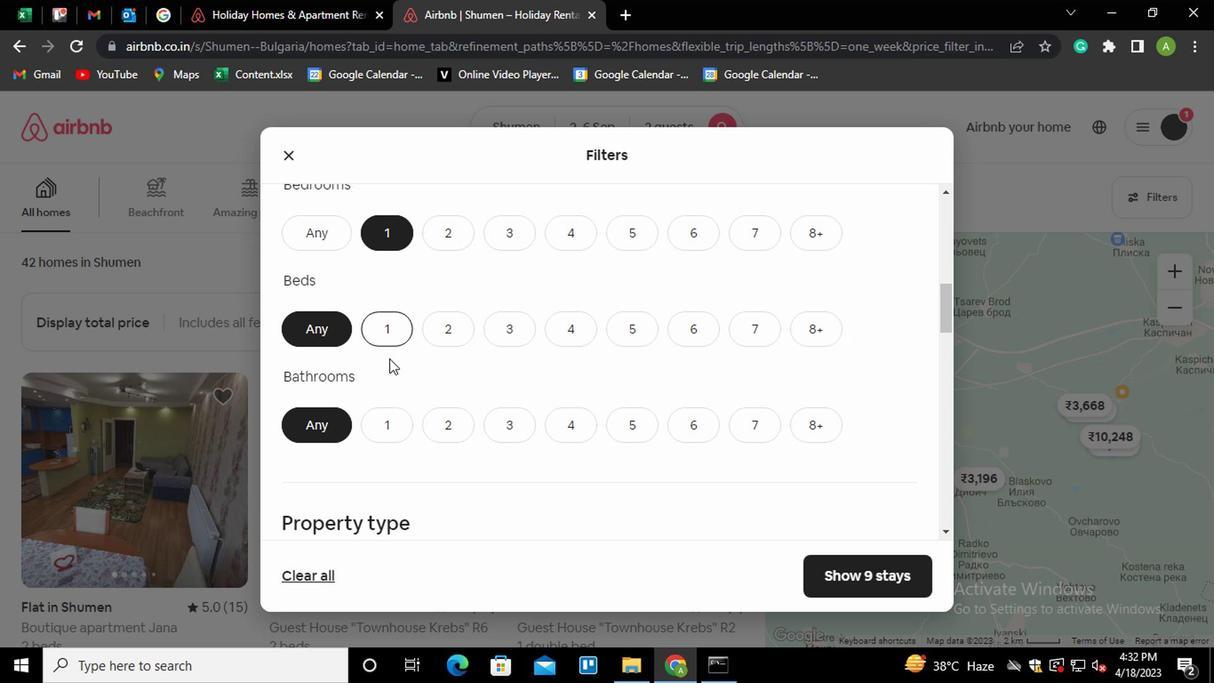
Action: Mouse pressed left at (390, 428)
Screenshot: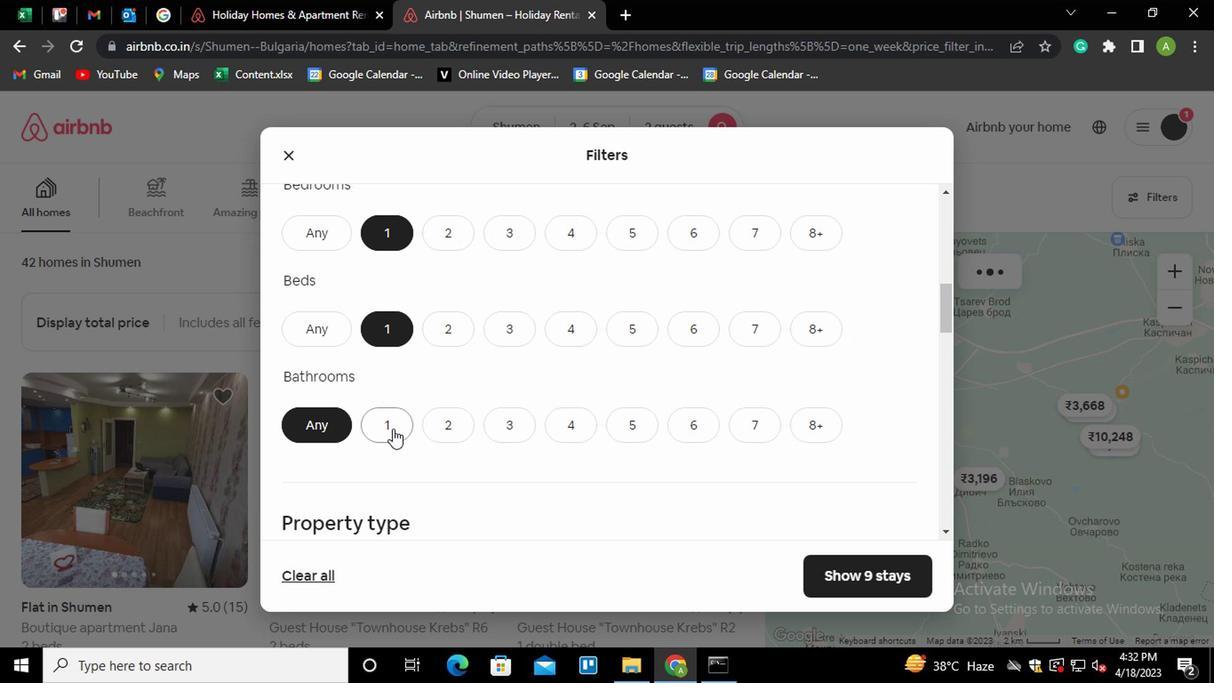 
Action: Mouse moved to (504, 388)
Screenshot: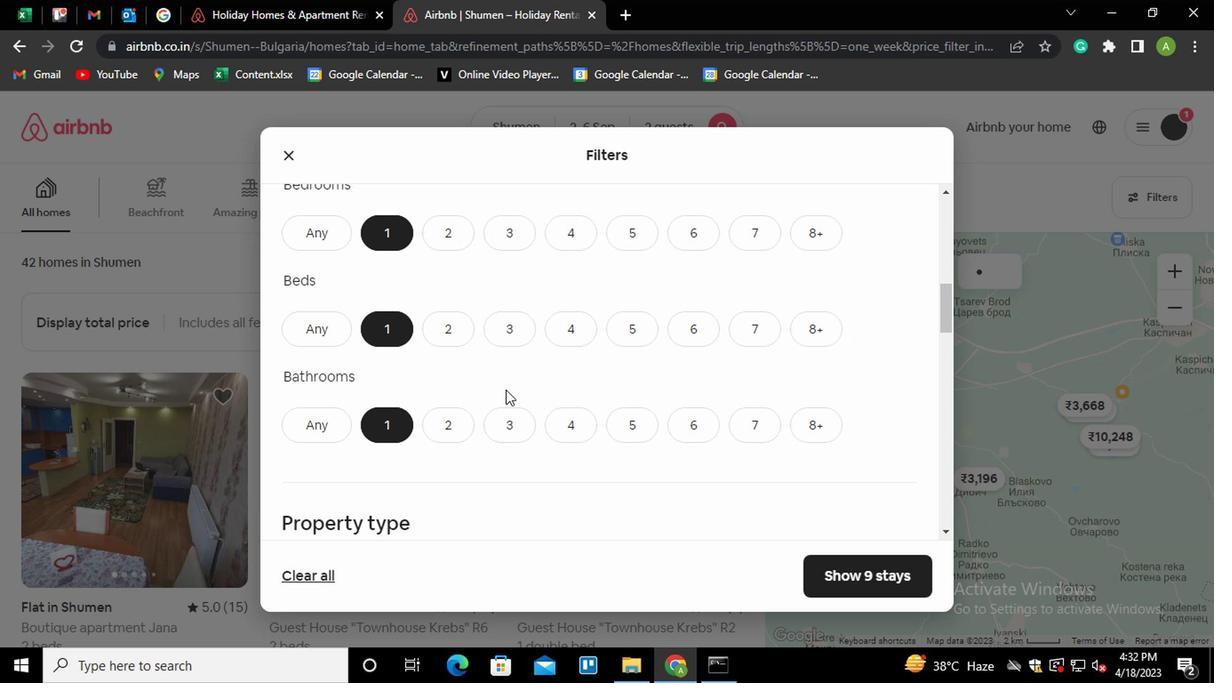 
Action: Mouse scrolled (504, 388) with delta (0, 0)
Screenshot: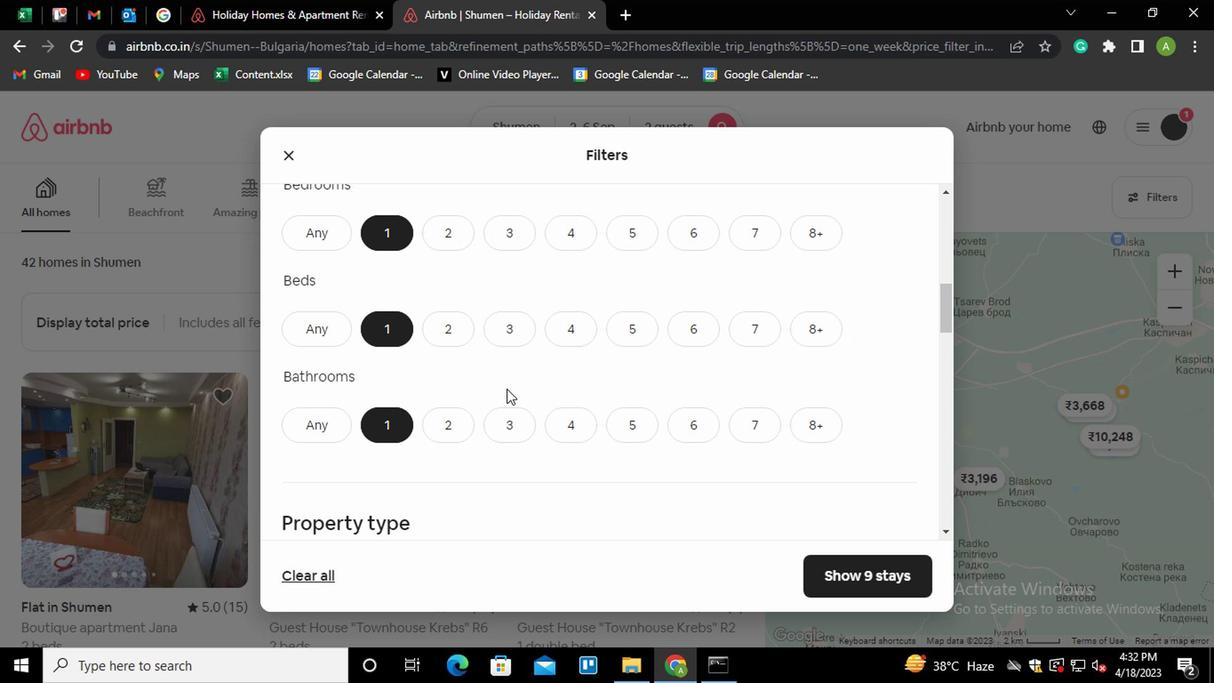 
Action: Mouse scrolled (504, 388) with delta (0, 0)
Screenshot: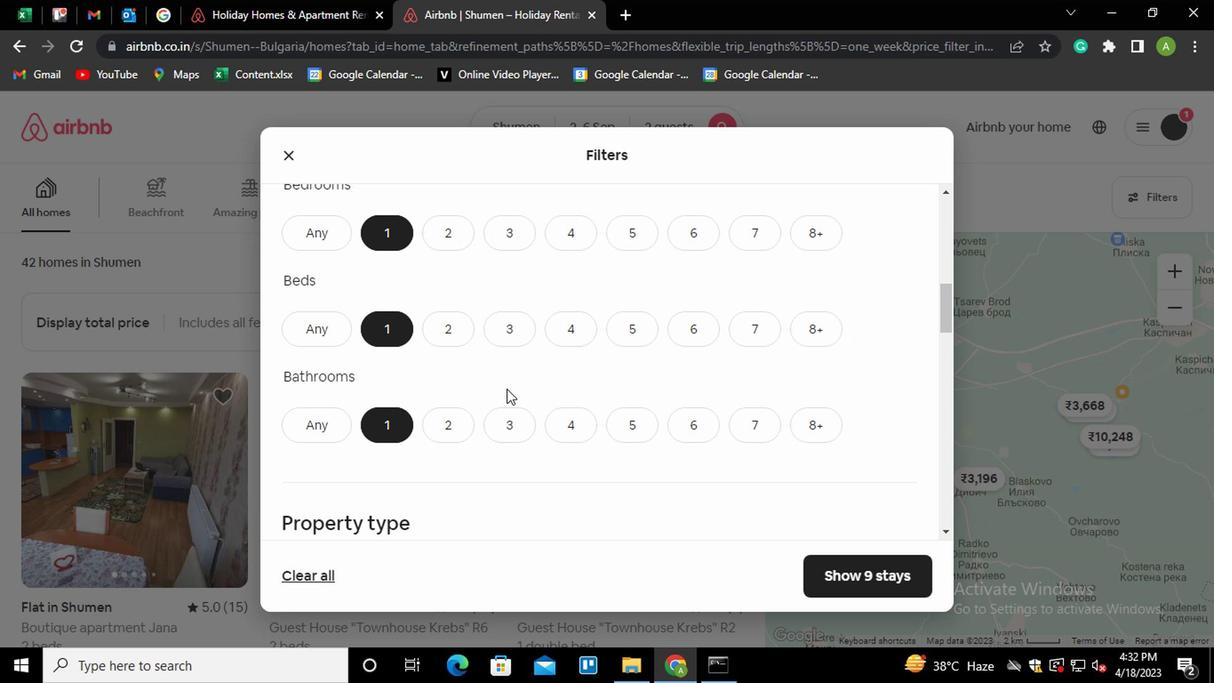 
Action: Mouse moved to (826, 430)
Screenshot: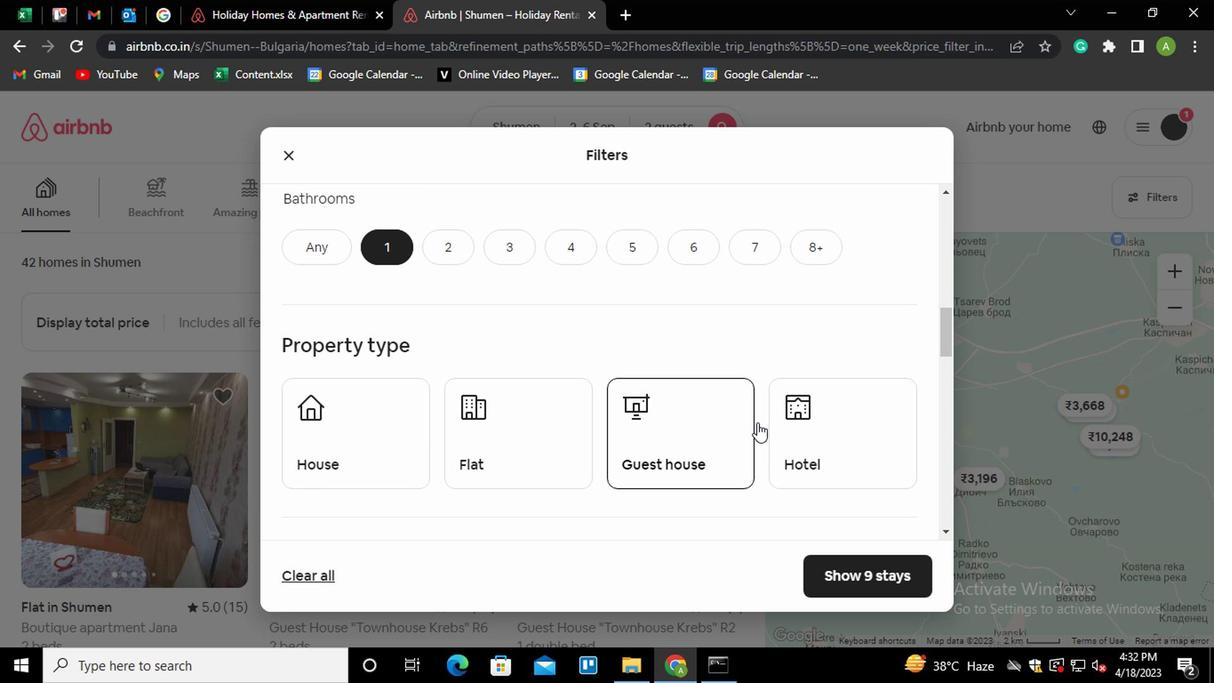 
Action: Mouse pressed left at (826, 430)
Screenshot: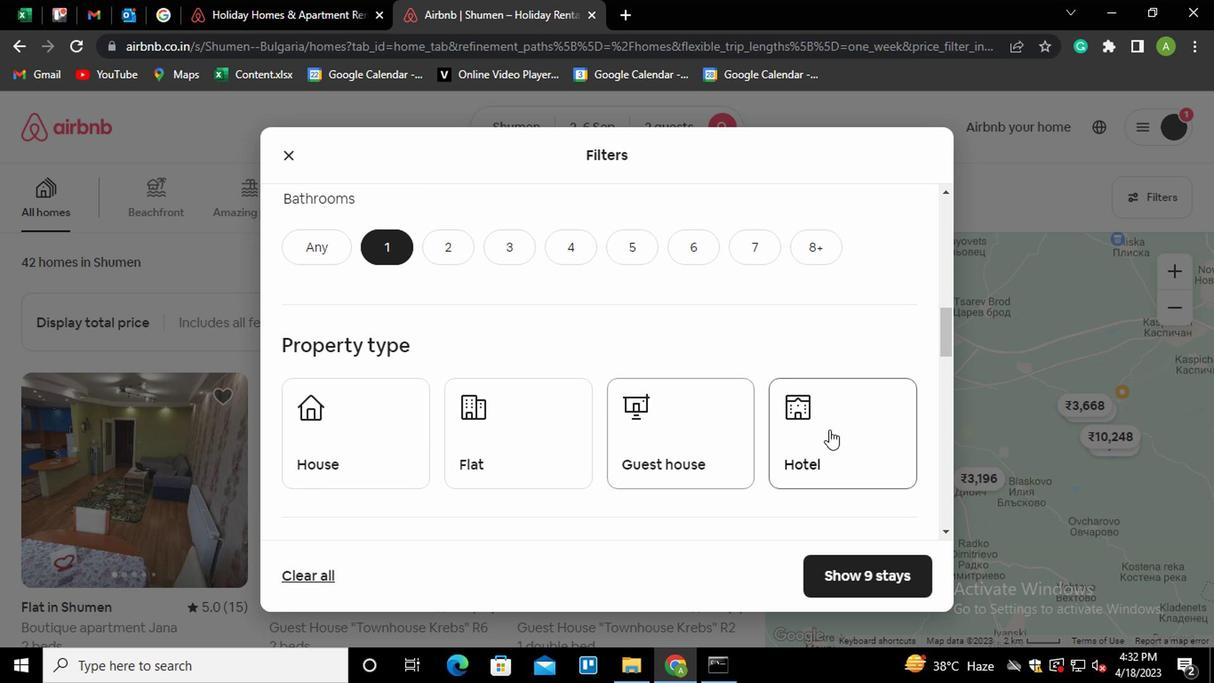 
Action: Mouse moved to (737, 413)
Screenshot: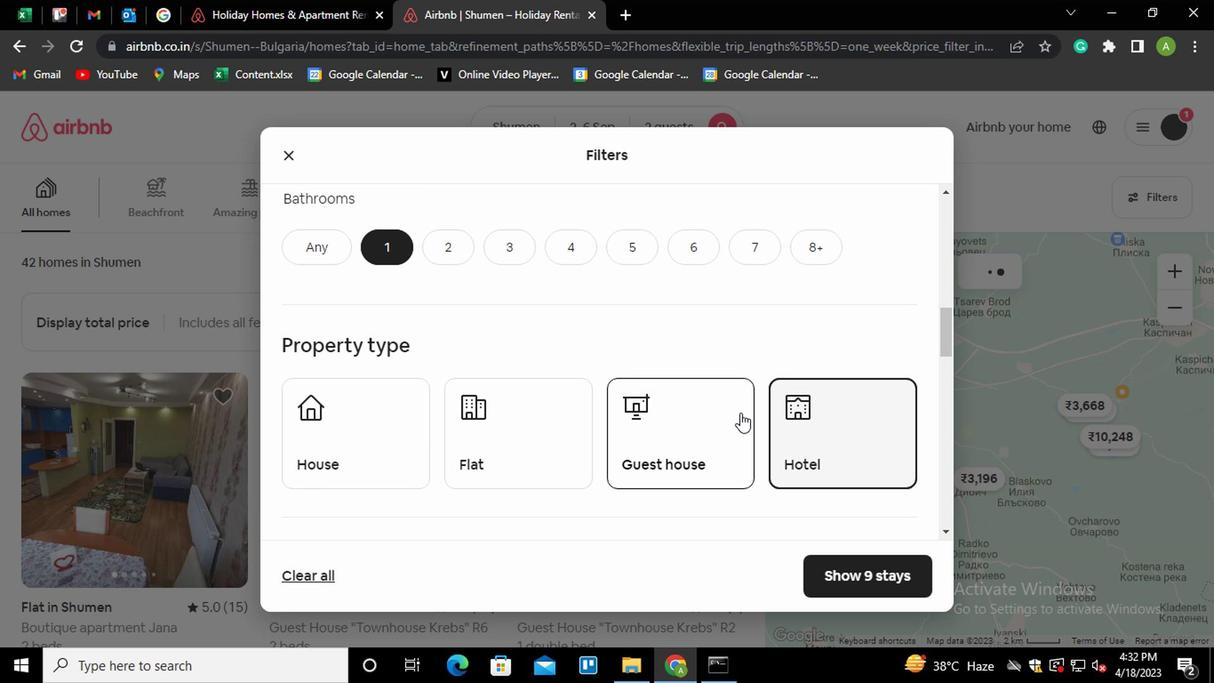 
Action: Mouse scrolled (737, 412) with delta (0, 0)
Screenshot: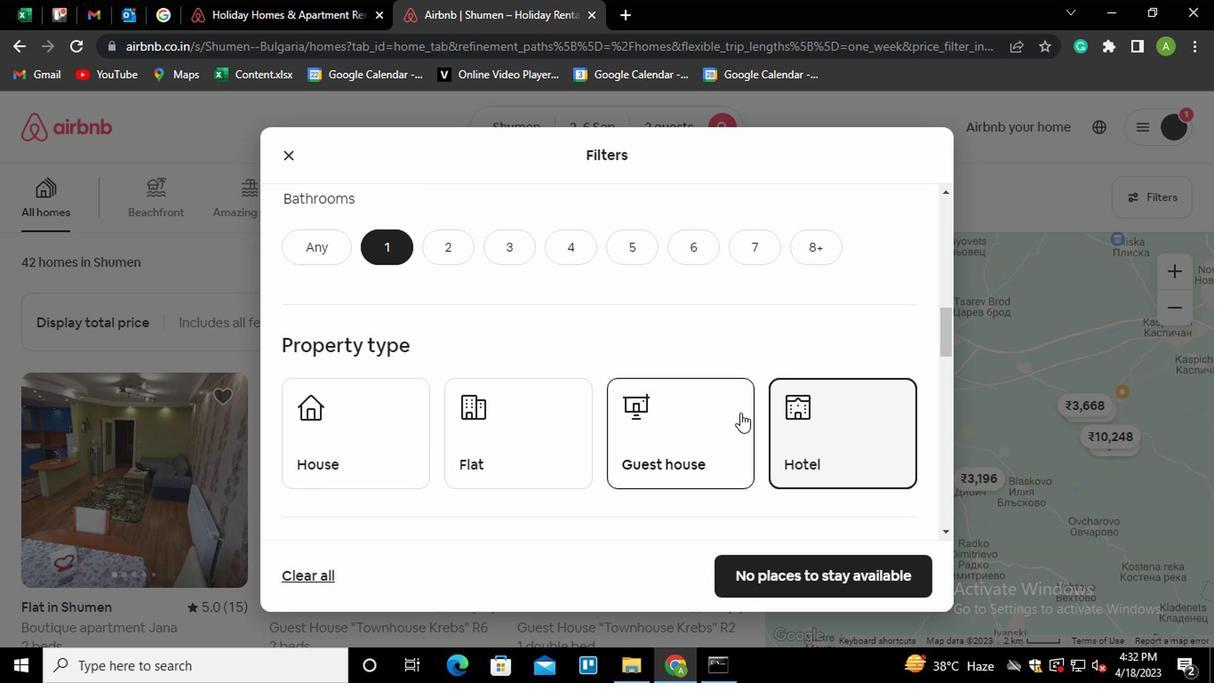 
Action: Mouse scrolled (737, 412) with delta (0, 0)
Screenshot: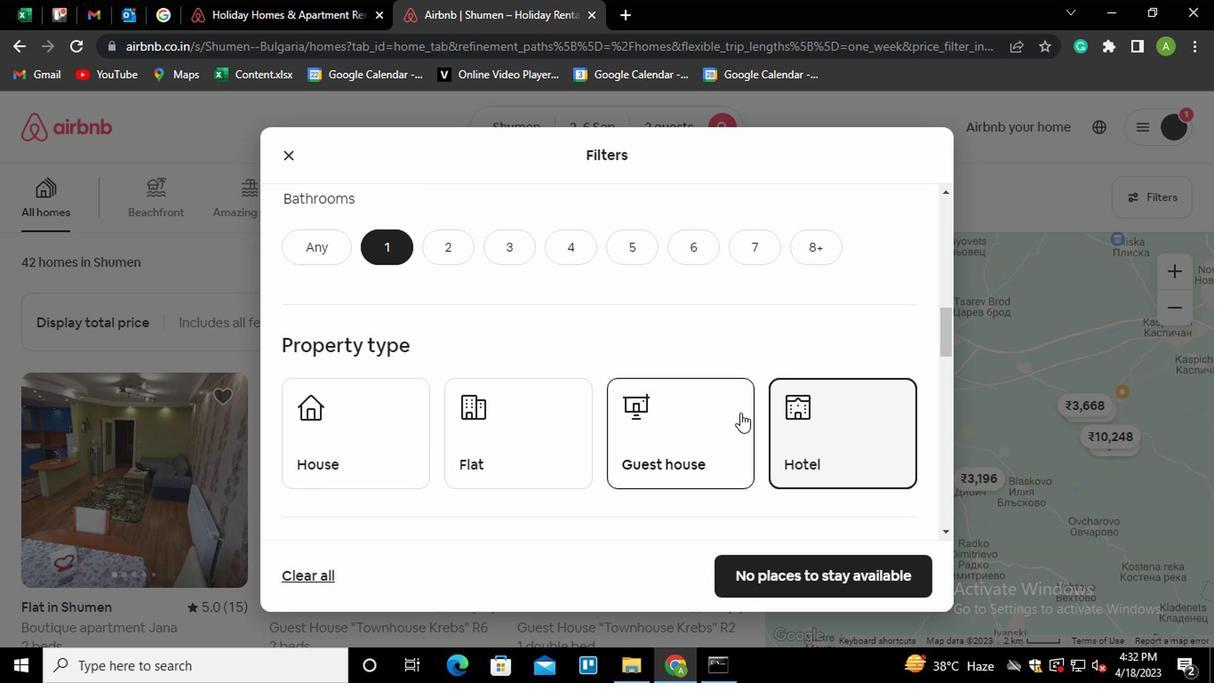 
Action: Mouse scrolled (737, 412) with delta (0, 0)
Screenshot: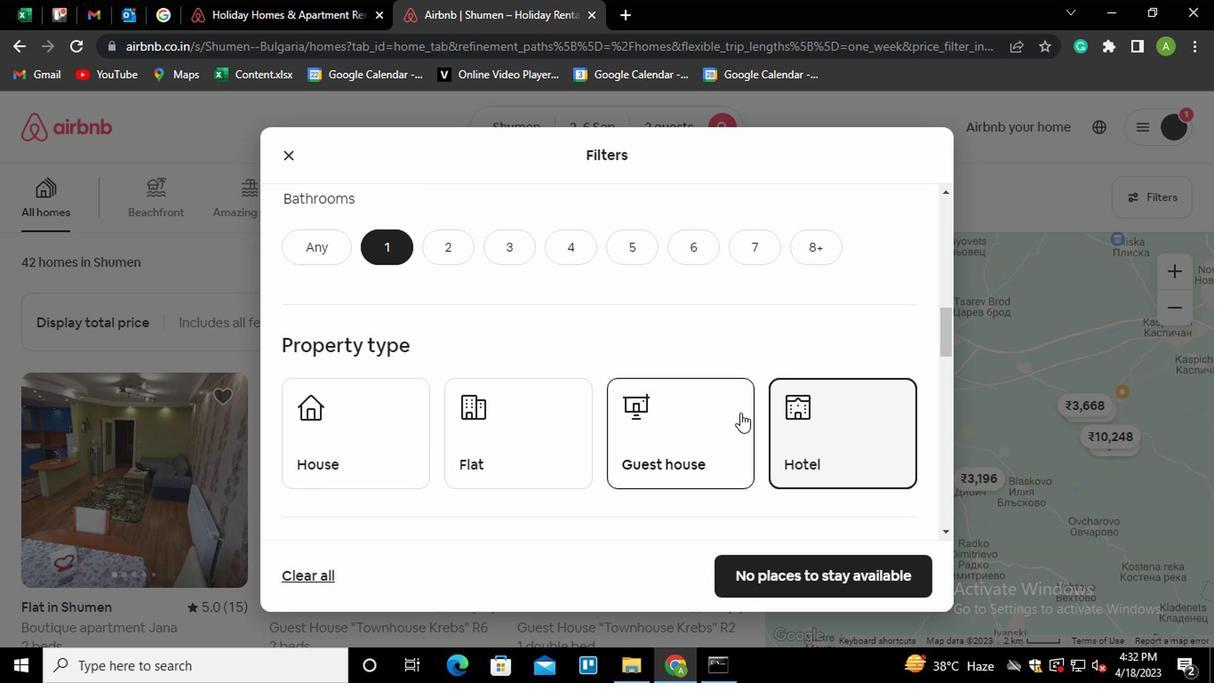 
Action: Mouse scrolled (737, 412) with delta (0, 0)
Screenshot: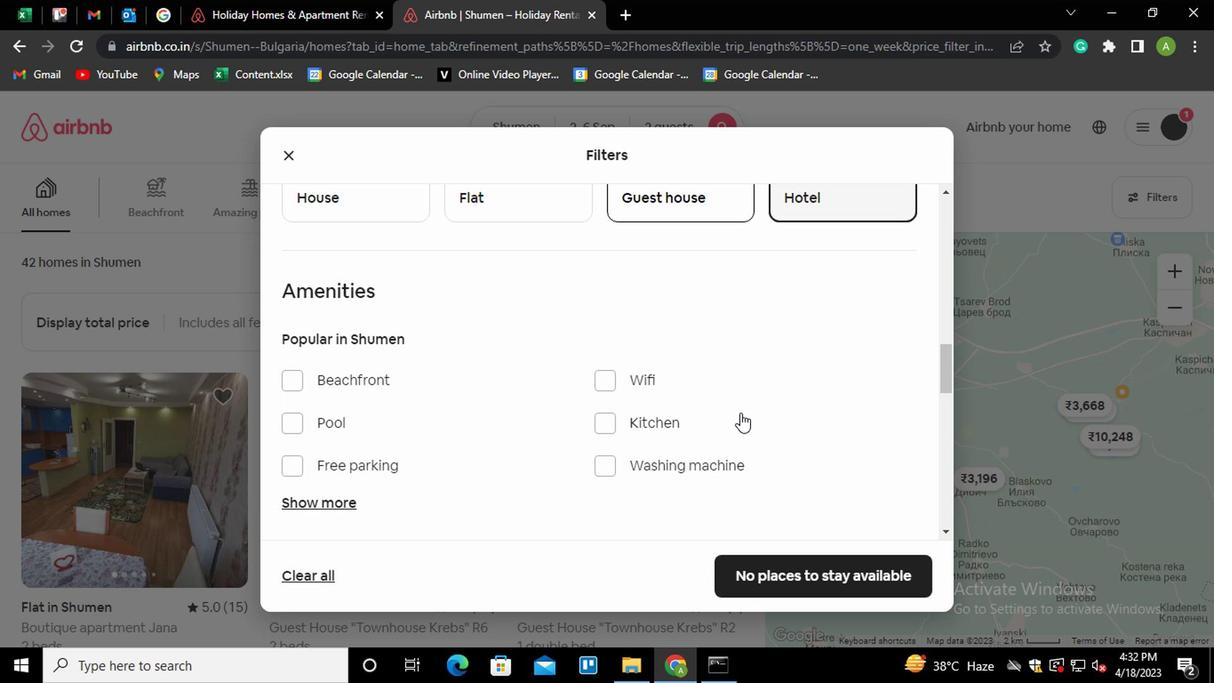 
Action: Mouse moved to (559, 410)
Screenshot: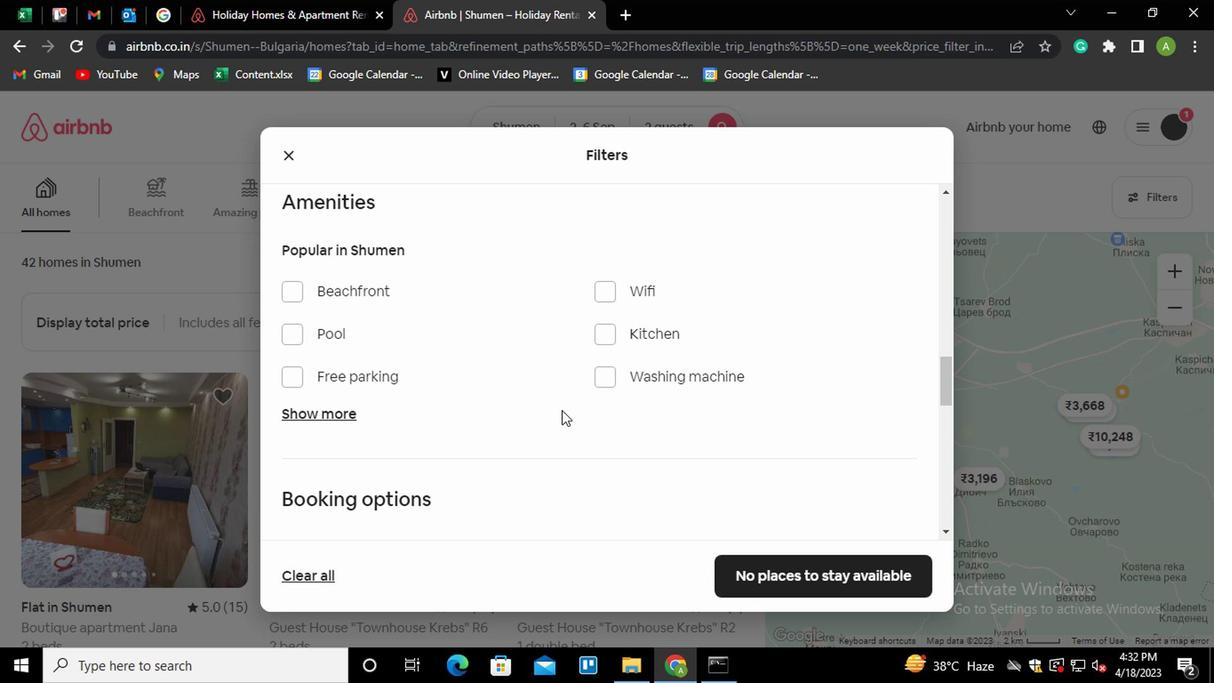 
Action: Mouse scrolled (559, 409) with delta (0, 0)
Screenshot: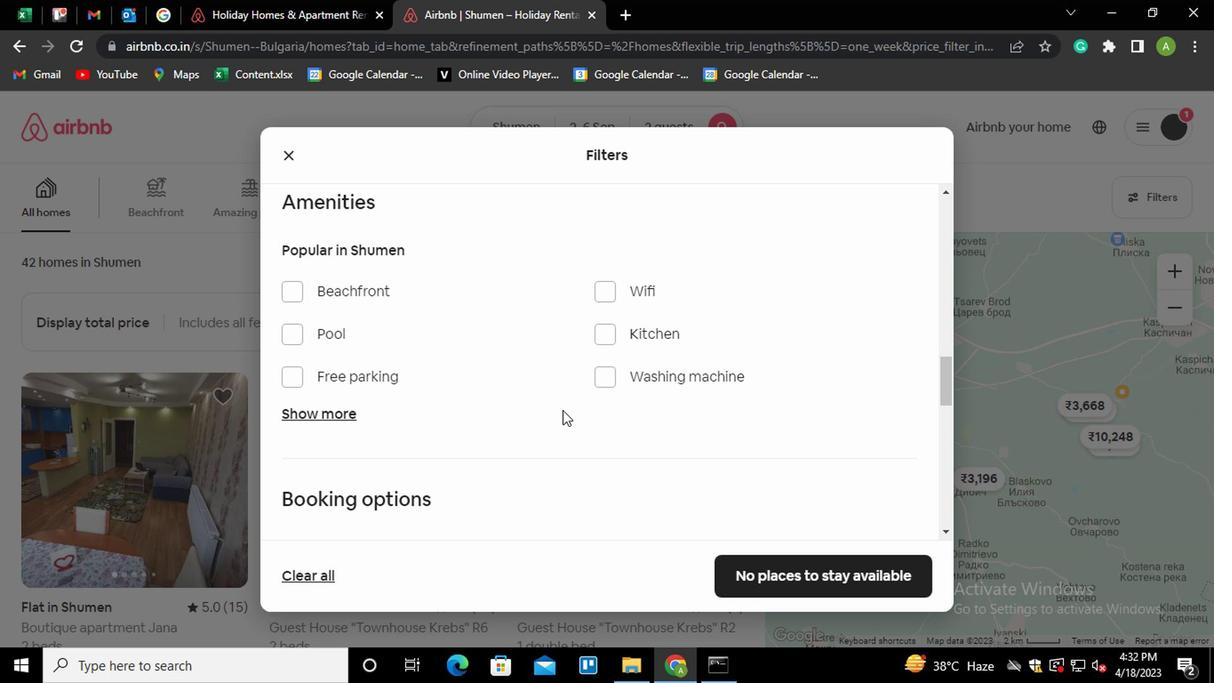 
Action: Mouse scrolled (559, 409) with delta (0, 0)
Screenshot: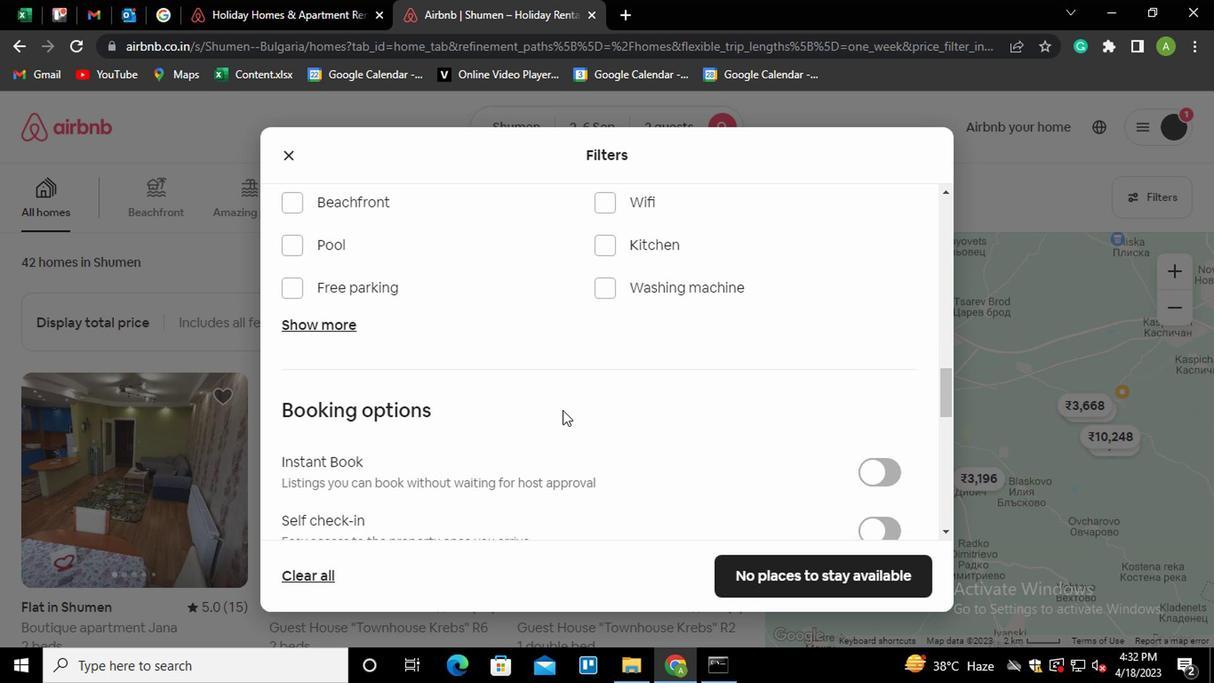 
Action: Mouse scrolled (559, 409) with delta (0, 0)
Screenshot: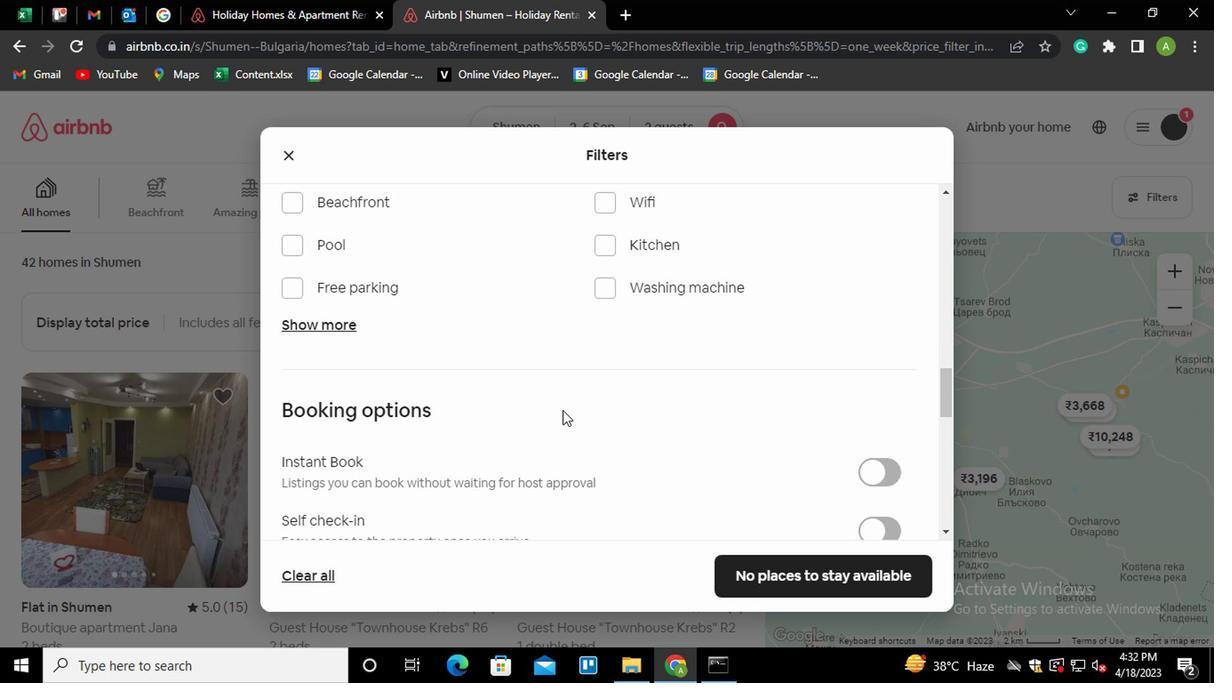
Action: Mouse scrolled (559, 409) with delta (0, 0)
Screenshot: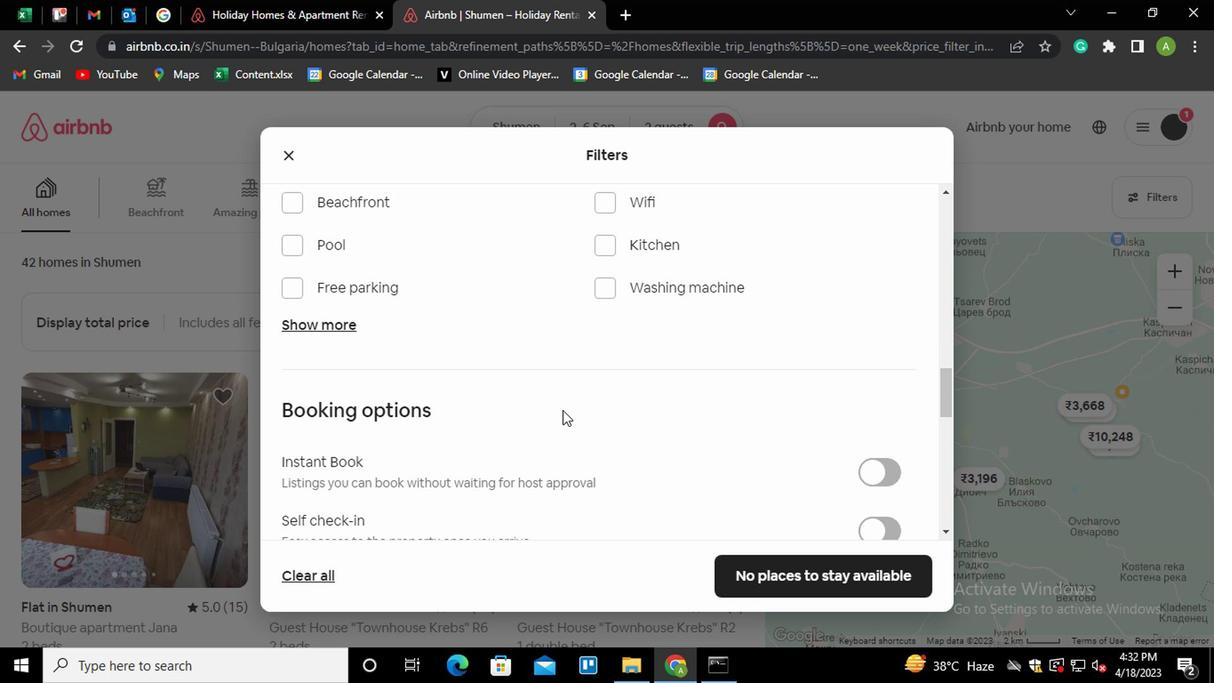 
Action: Mouse scrolled (559, 409) with delta (0, 0)
Screenshot: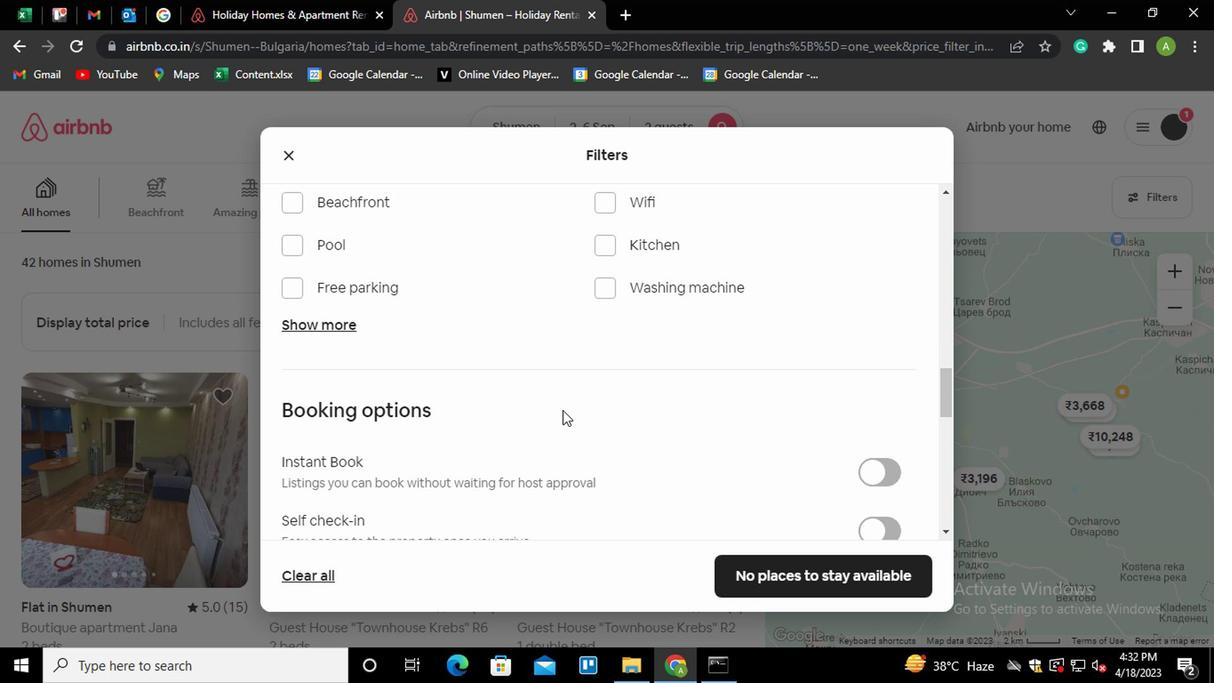 
Action: Mouse moved to (801, 300)
Screenshot: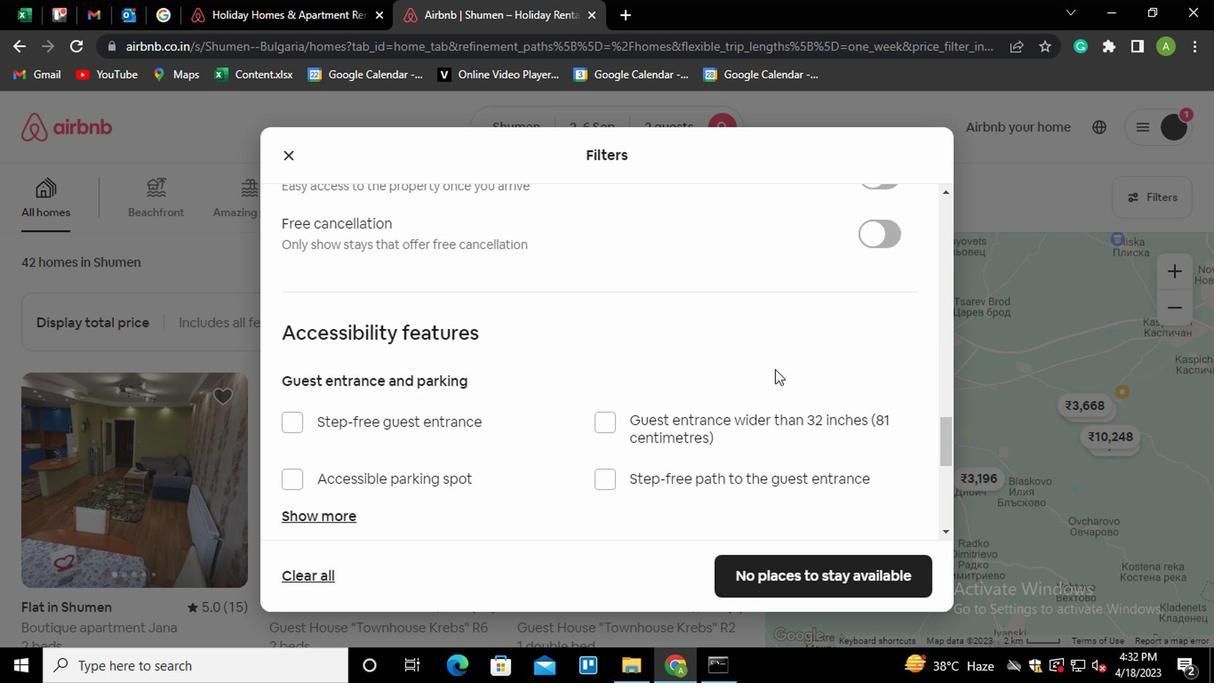 
Action: Mouse scrolled (801, 301) with delta (0, 0)
Screenshot: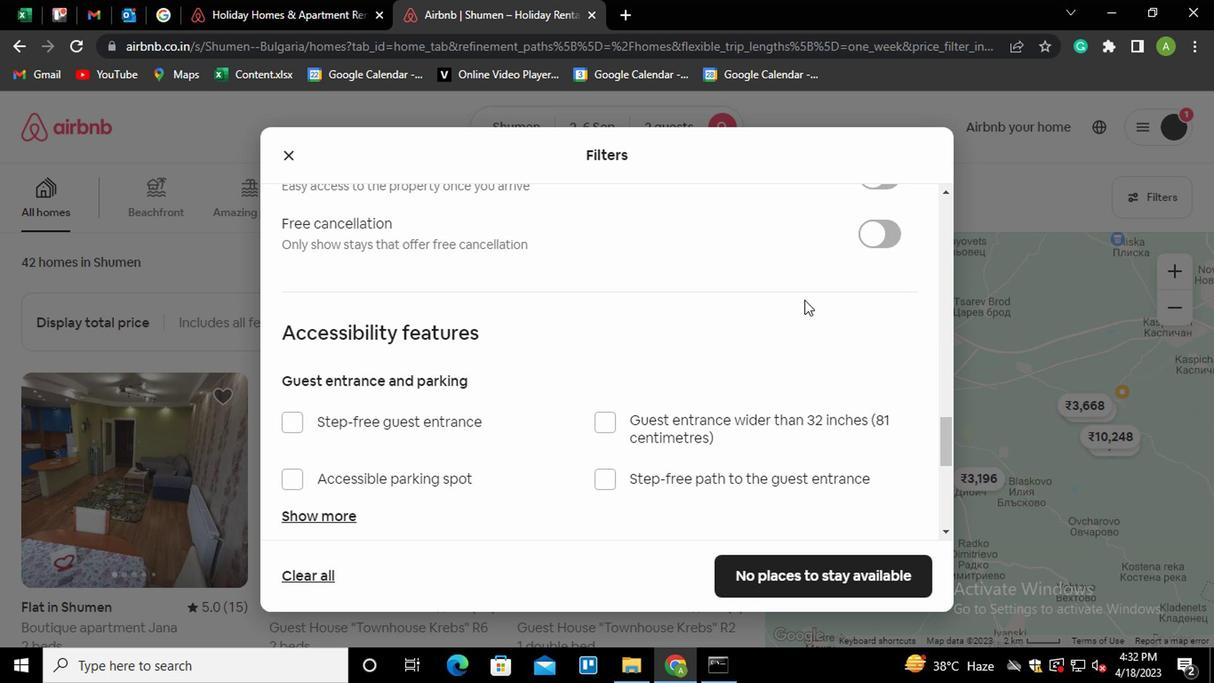 
Action: Mouse scrolled (801, 301) with delta (0, 0)
Screenshot: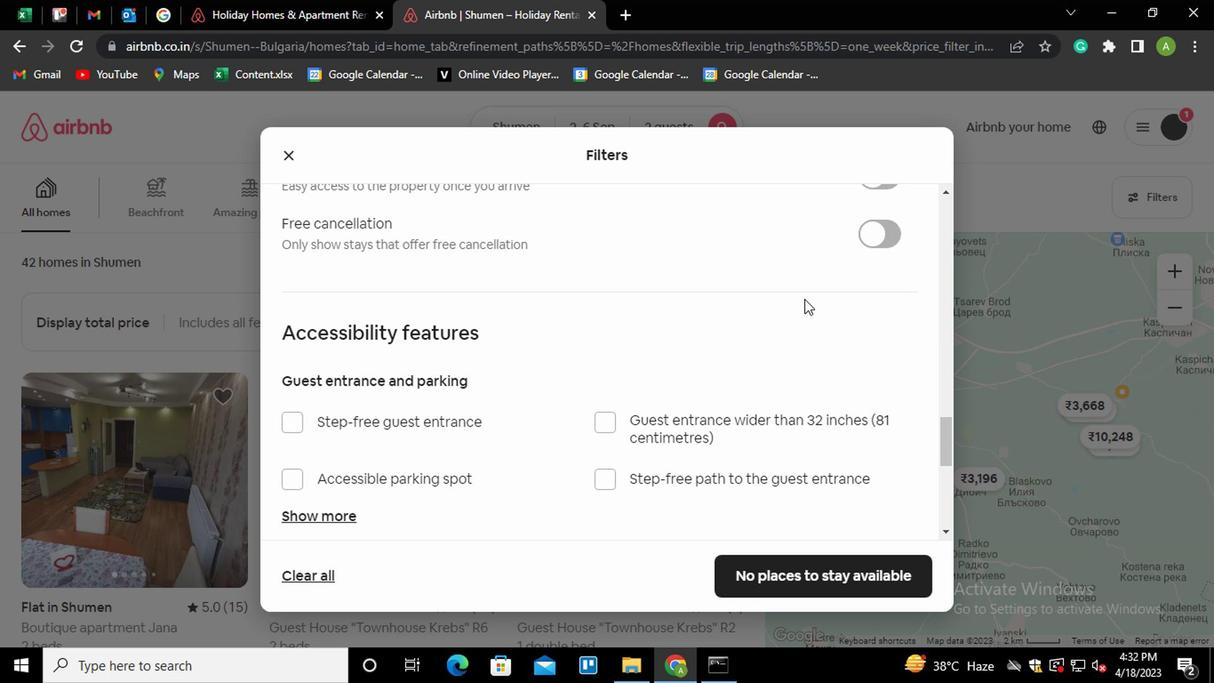 
Action: Mouse moved to (866, 345)
Screenshot: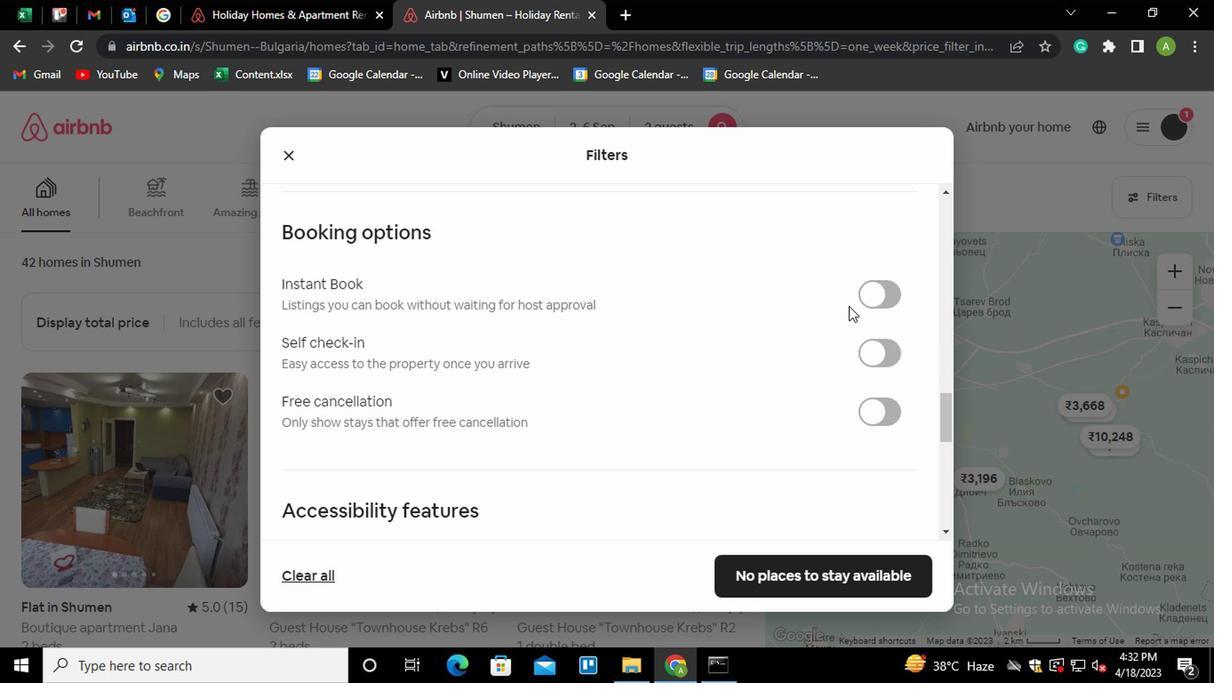 
Action: Mouse pressed left at (866, 345)
Screenshot: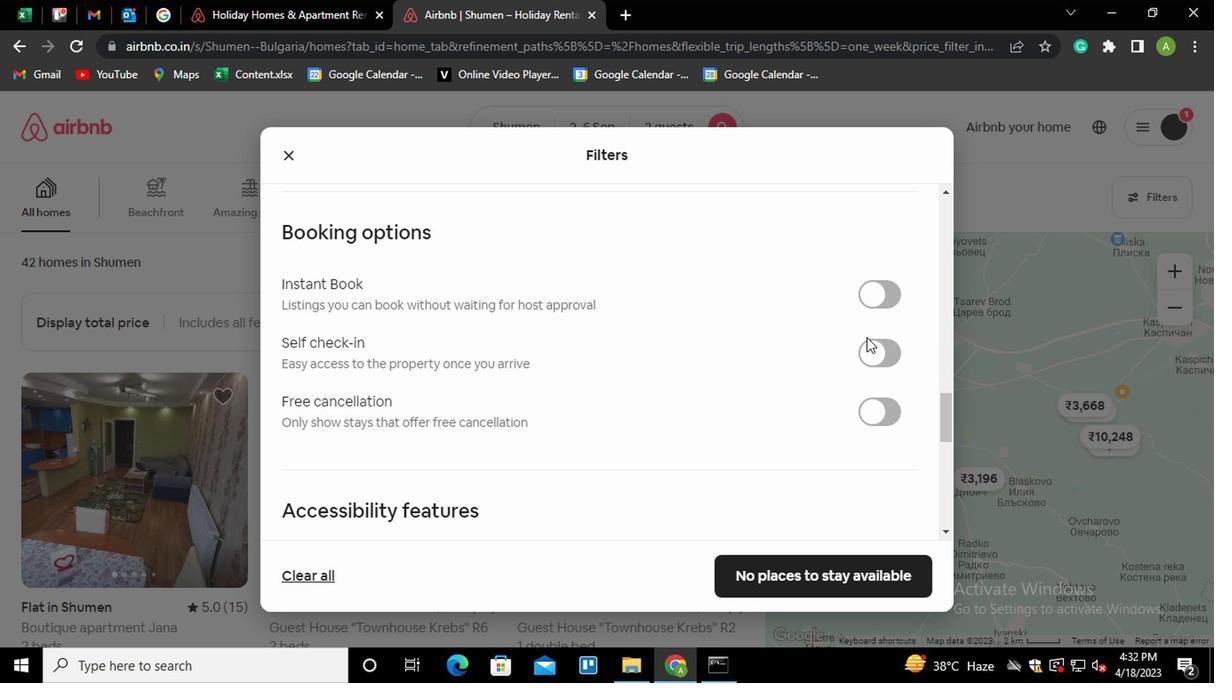 
Action: Mouse moved to (793, 361)
Screenshot: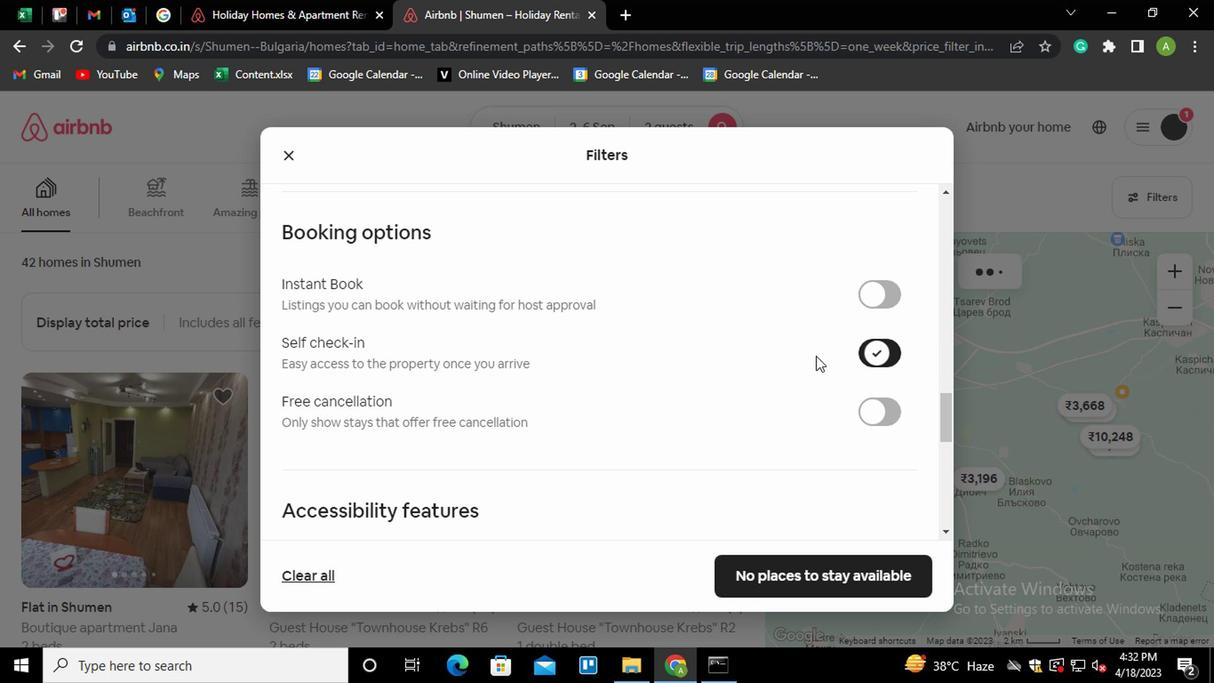 
Action: Mouse scrolled (793, 361) with delta (0, 0)
Screenshot: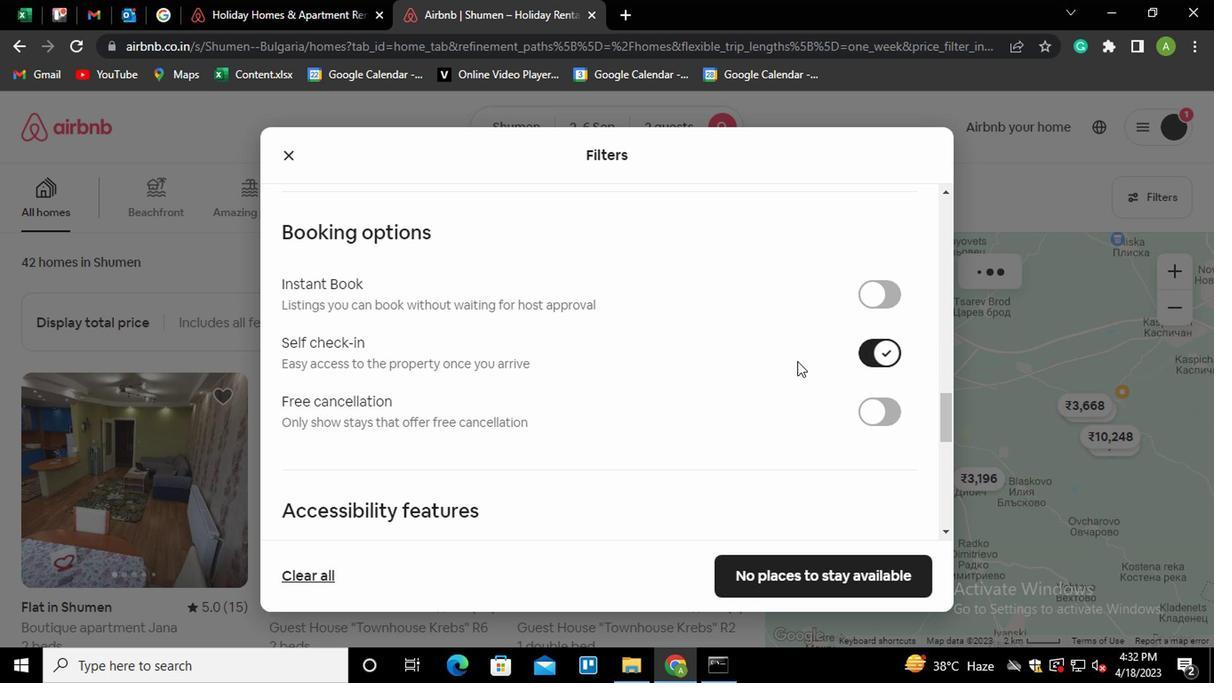 
Action: Mouse scrolled (793, 361) with delta (0, 0)
Screenshot: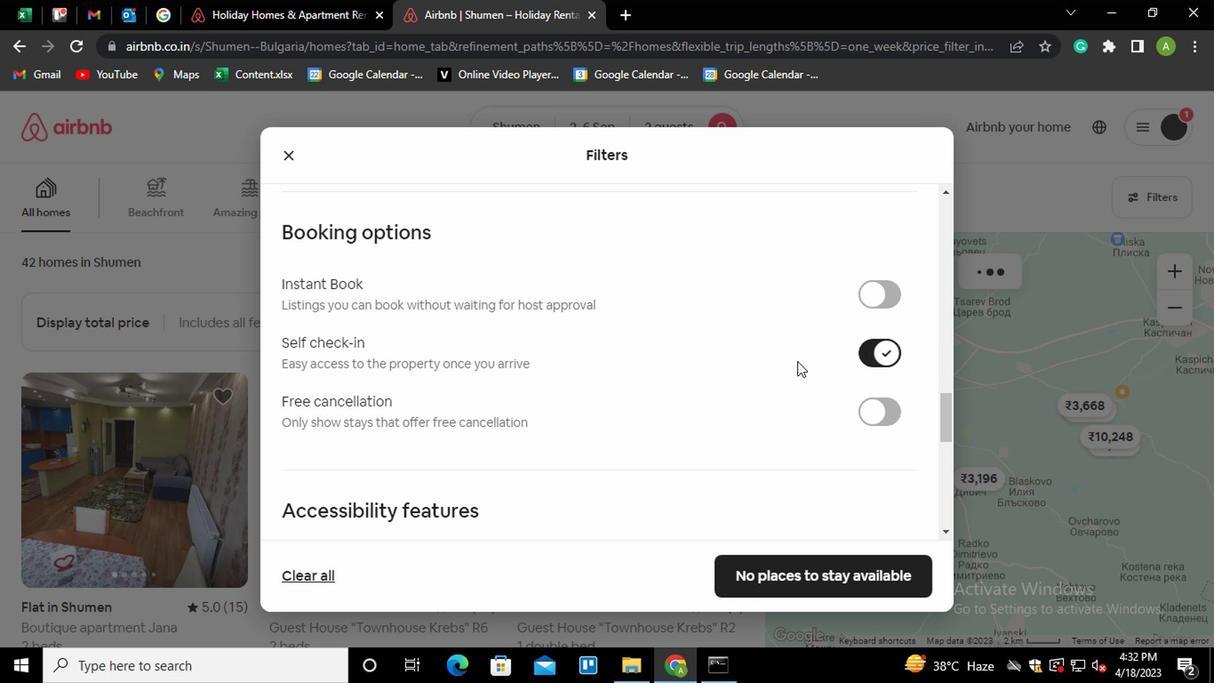 
Action: Mouse scrolled (793, 361) with delta (0, 0)
Screenshot: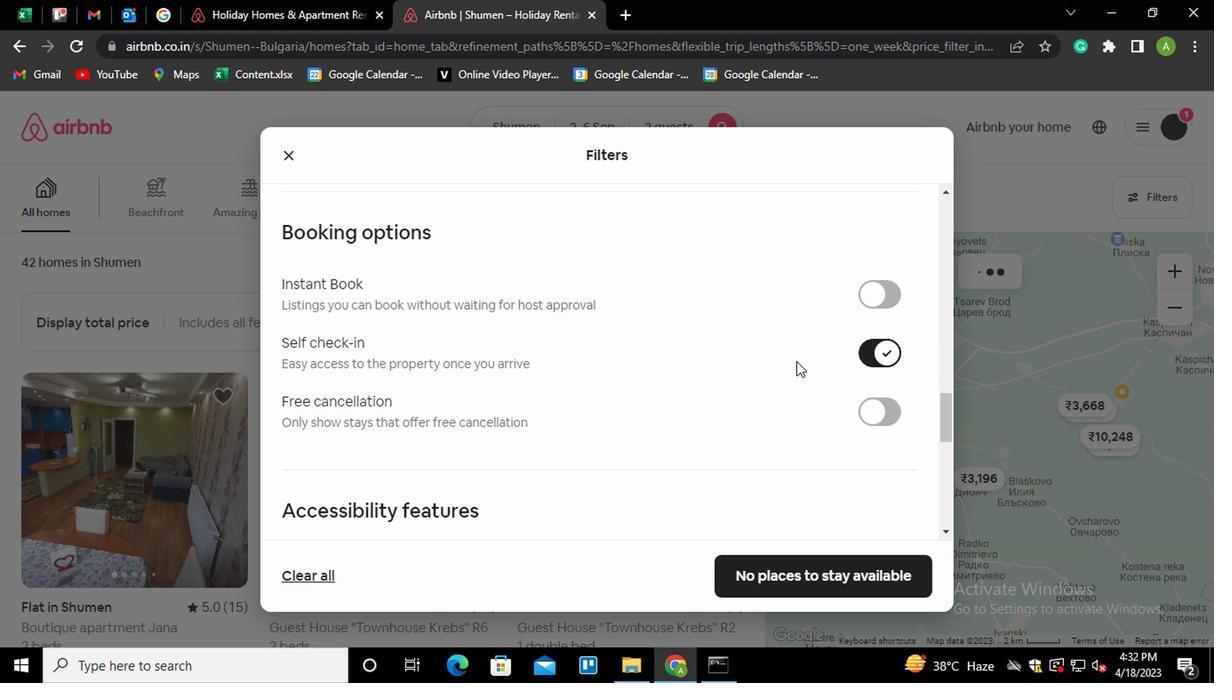 
Action: Mouse scrolled (793, 361) with delta (0, 0)
Screenshot: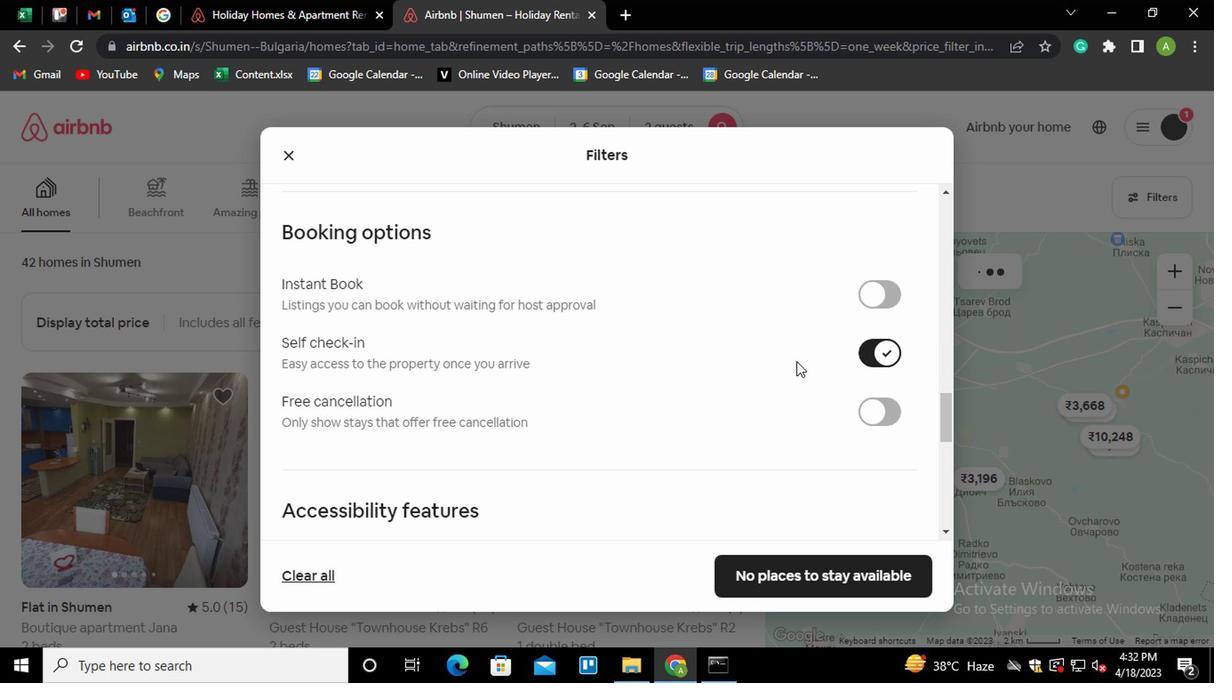 
Action: Mouse moved to (756, 470)
Screenshot: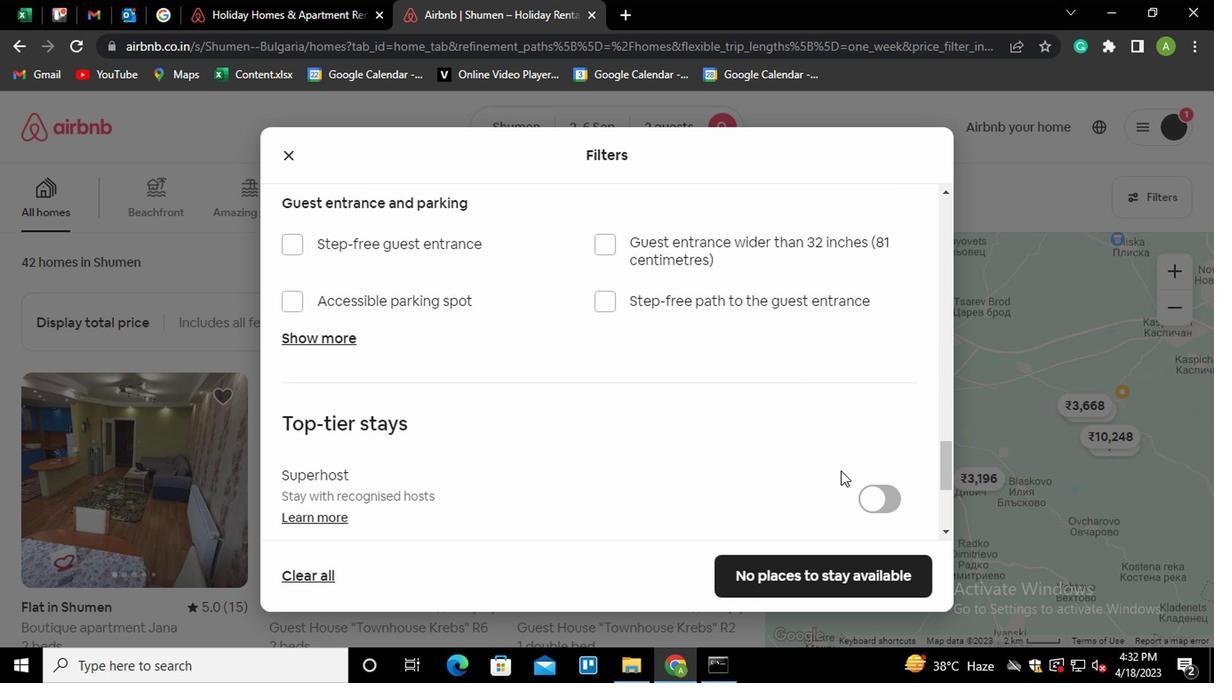 
Action: Mouse scrolled (756, 469) with delta (0, -1)
Screenshot: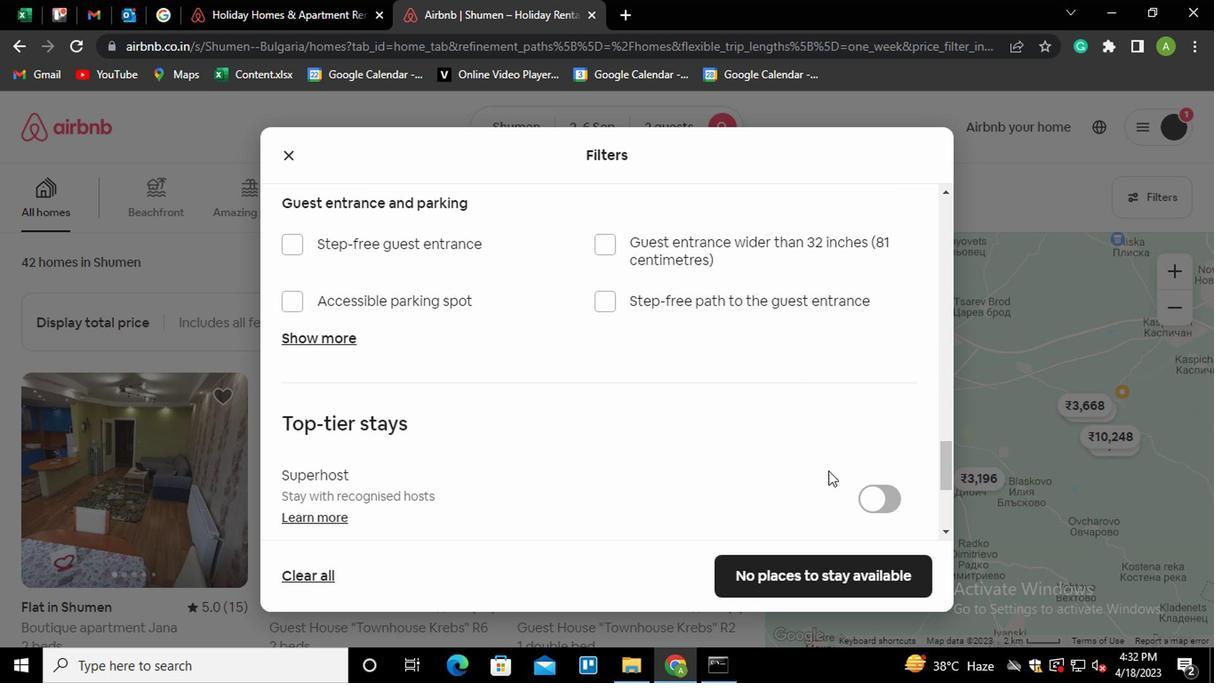 
Action: Mouse scrolled (756, 469) with delta (0, -1)
Screenshot: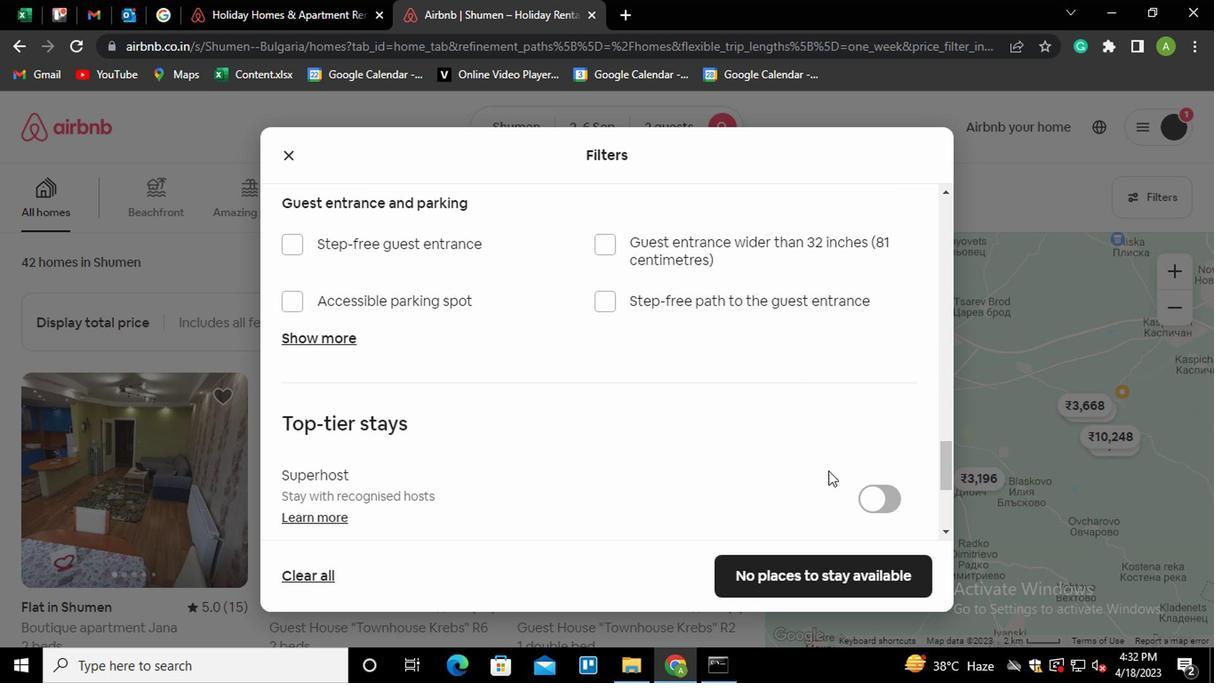
Action: Mouse scrolled (756, 469) with delta (0, -1)
Screenshot: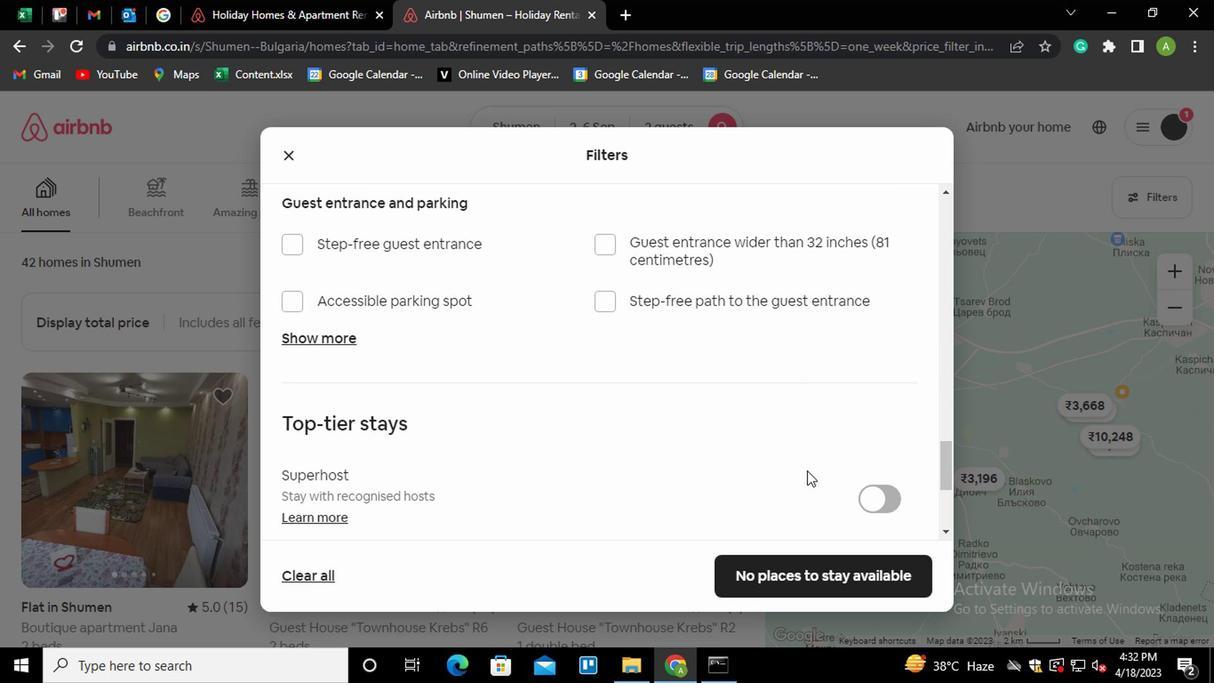
Action: Mouse moved to (755, 470)
Screenshot: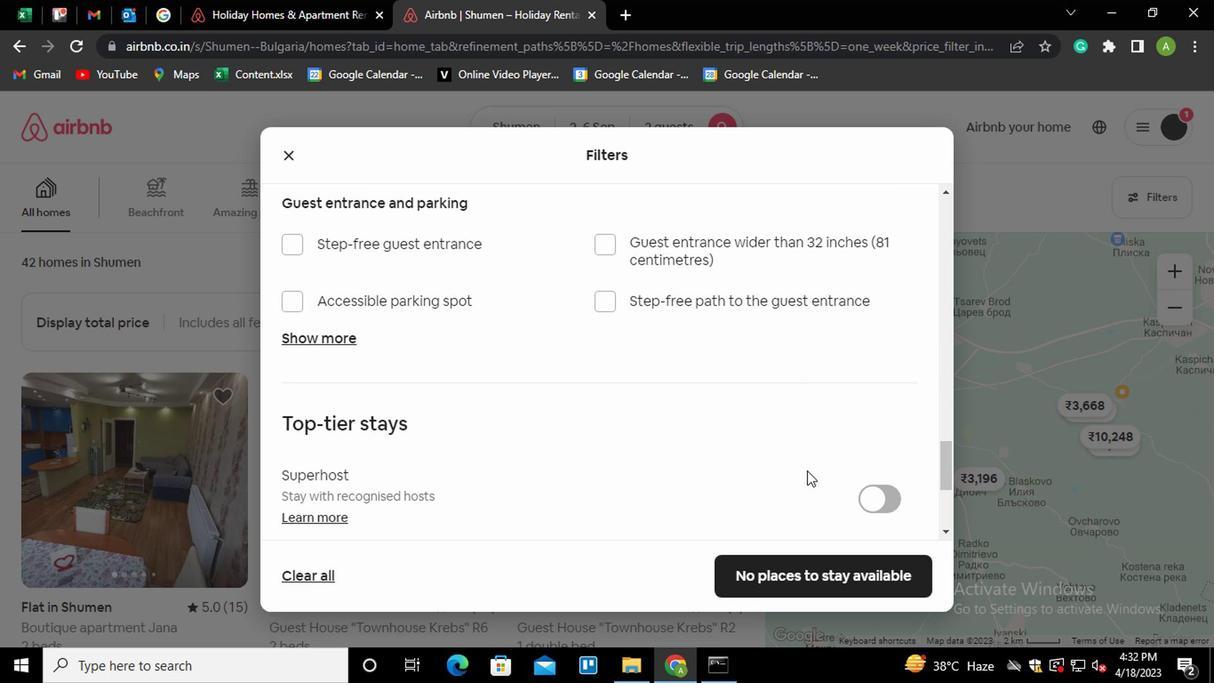 
Action: Mouse scrolled (755, 469) with delta (0, -1)
Screenshot: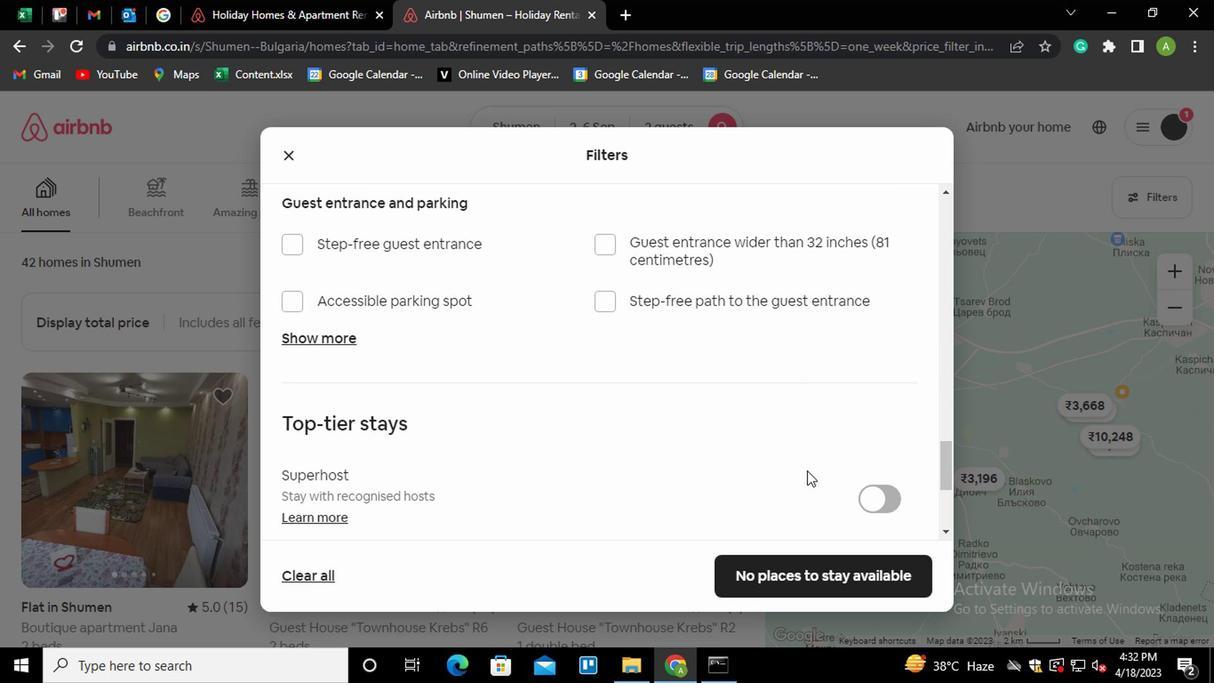 
Action: Mouse scrolled (755, 469) with delta (0, -1)
Screenshot: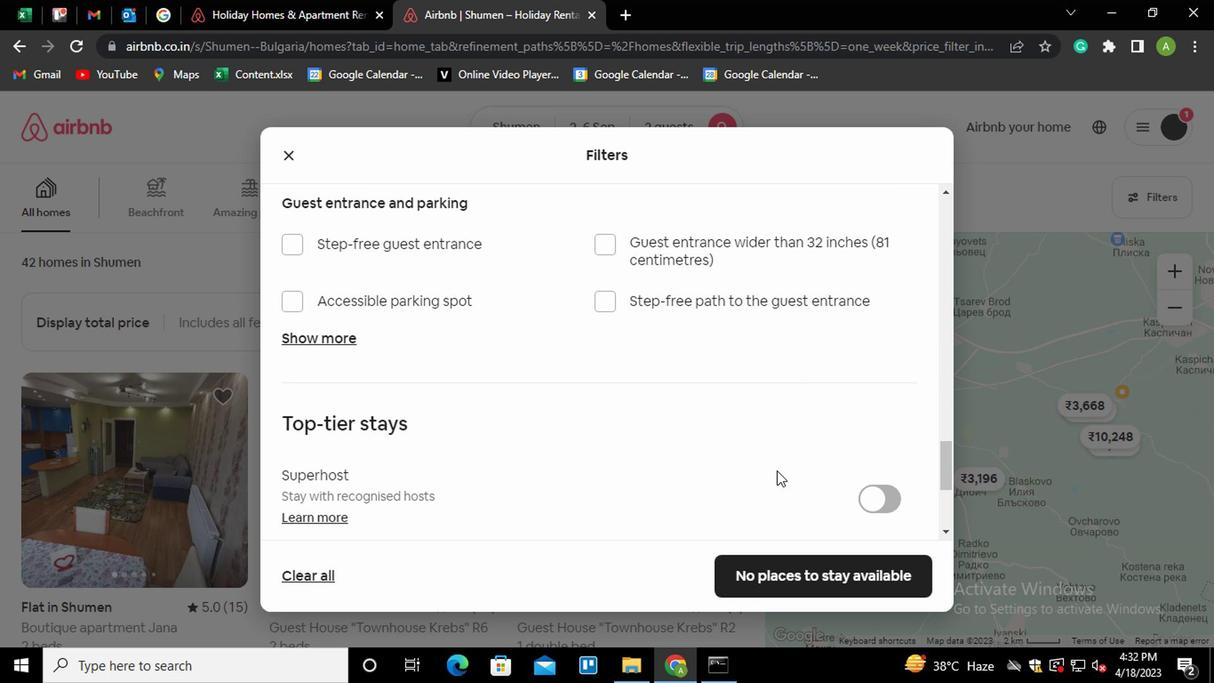 
Action: Mouse moved to (330, 421)
Screenshot: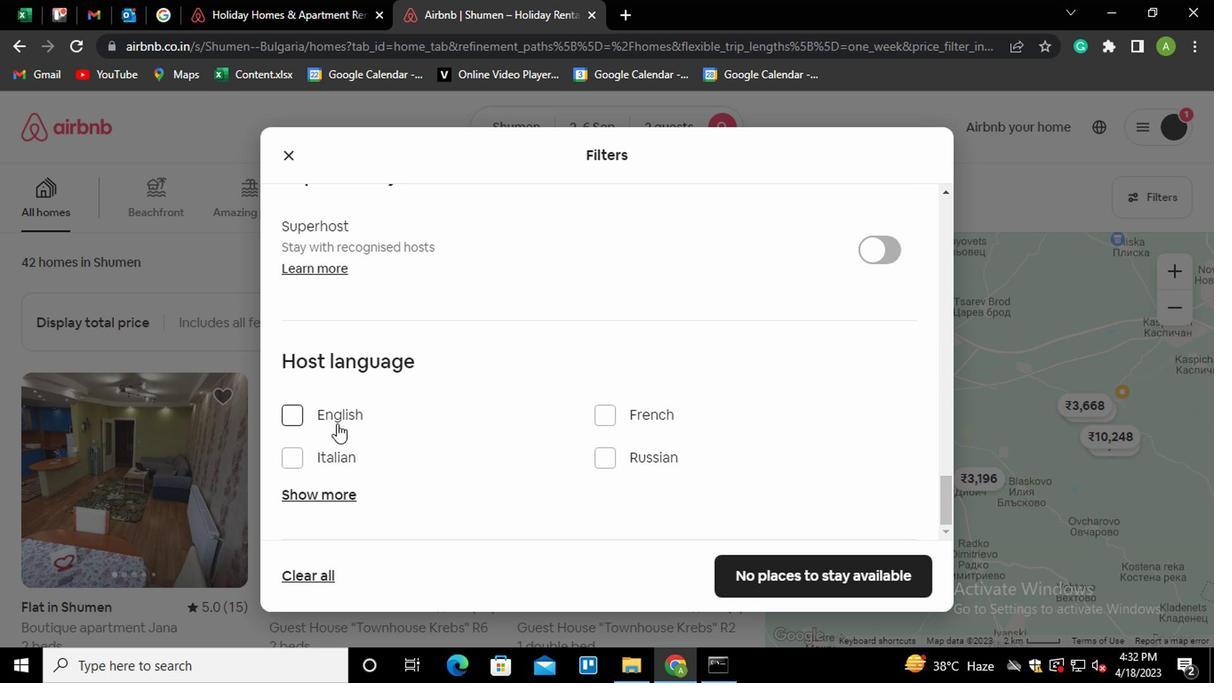 
Action: Mouse pressed left at (330, 421)
Screenshot: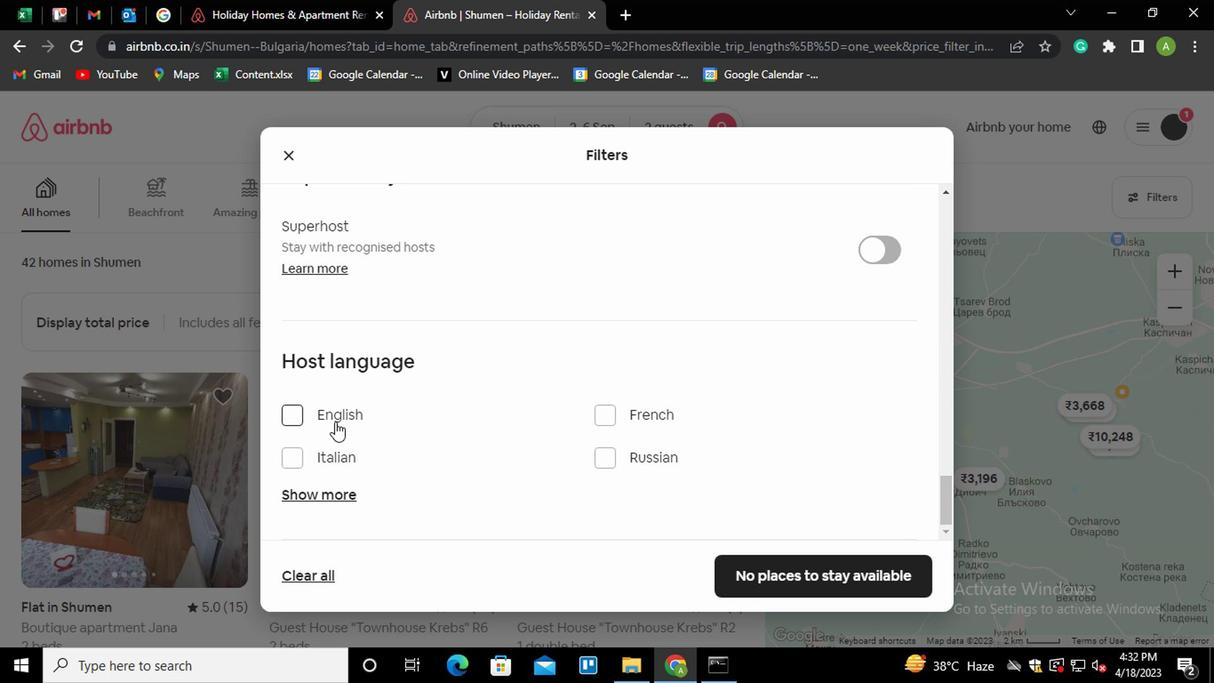 
Action: Mouse moved to (726, 578)
Screenshot: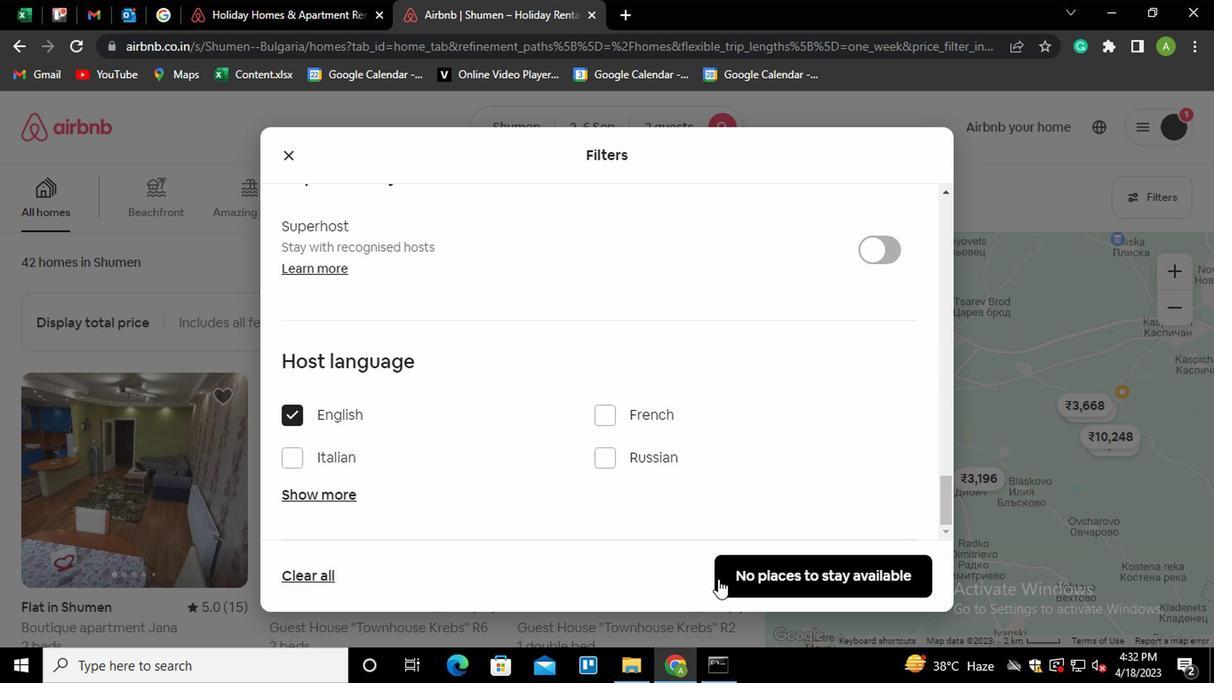 
Action: Mouse pressed left at (726, 578)
Screenshot: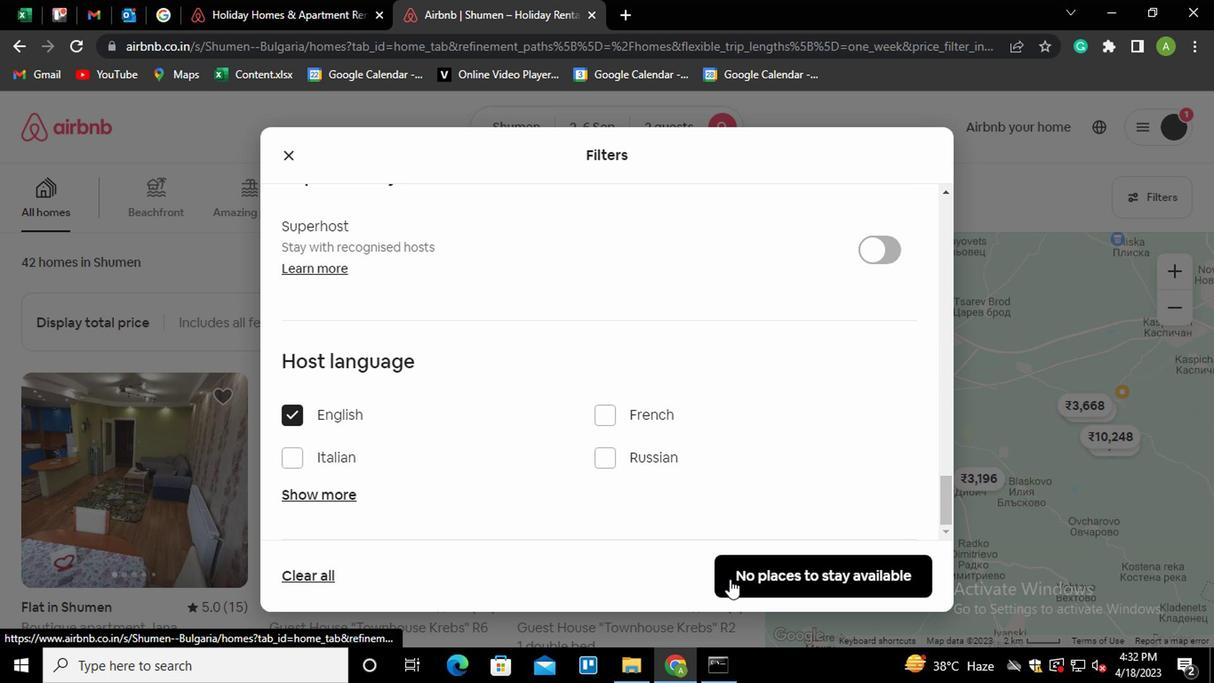 
